 Task: For heading  Tahoma with underline.  font size for heading20,  'Change the font style of data to'Arial.  and font size to 12,  Change the alignment of both headline & data to Align left.  In the sheet  Attendance Tracker Template
Action: Mouse moved to (40, 118)
Screenshot: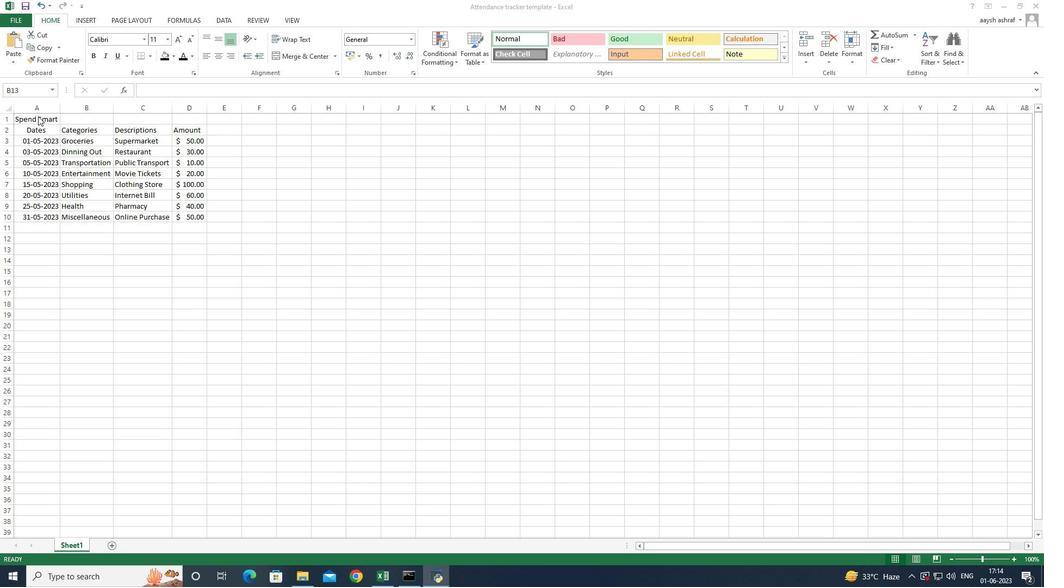
Action: Mouse pressed left at (40, 118)
Screenshot: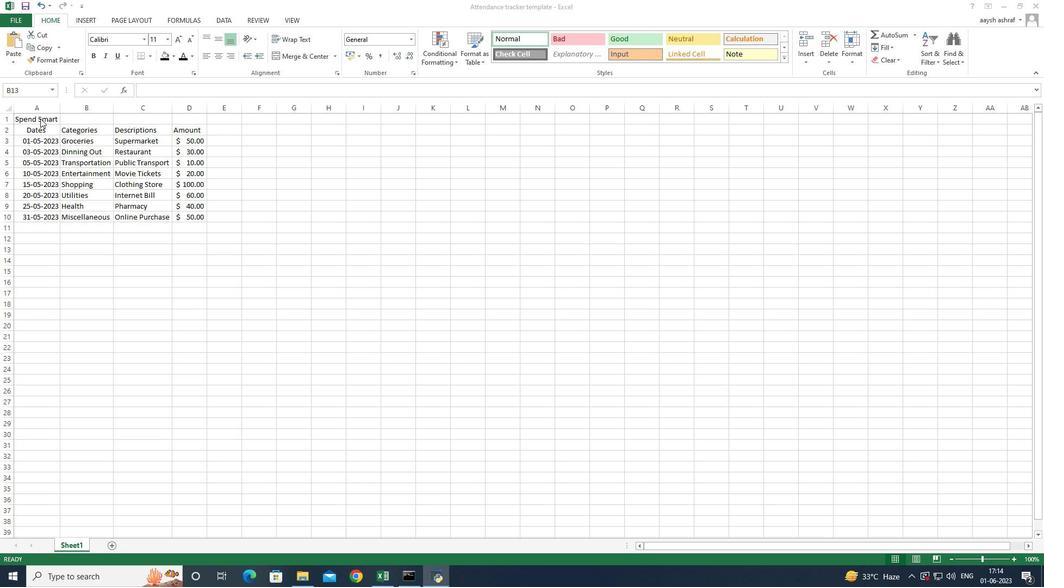 
Action: Mouse moved to (45, 121)
Screenshot: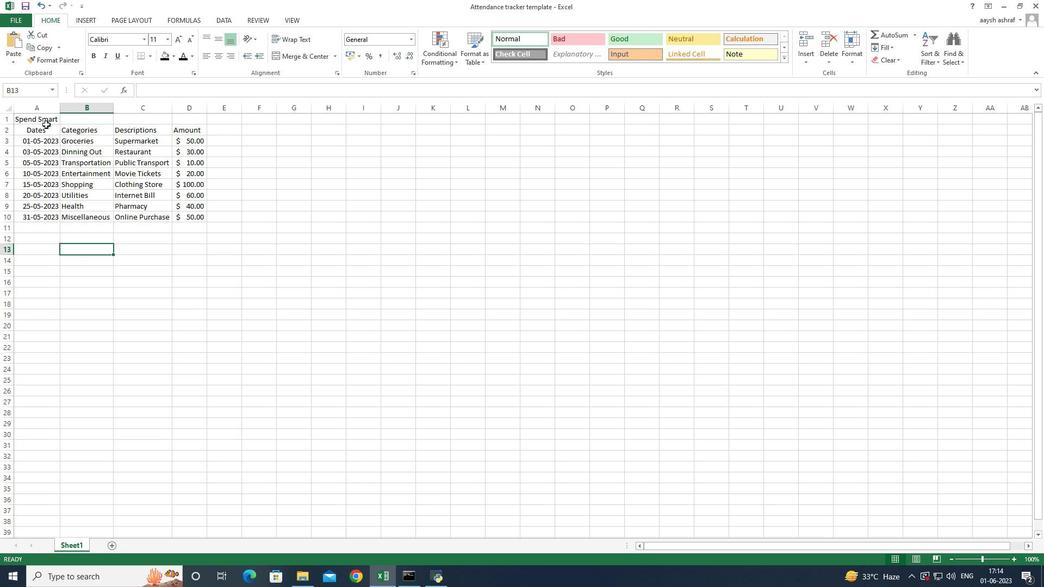 
Action: Mouse pressed left at (45, 121)
Screenshot: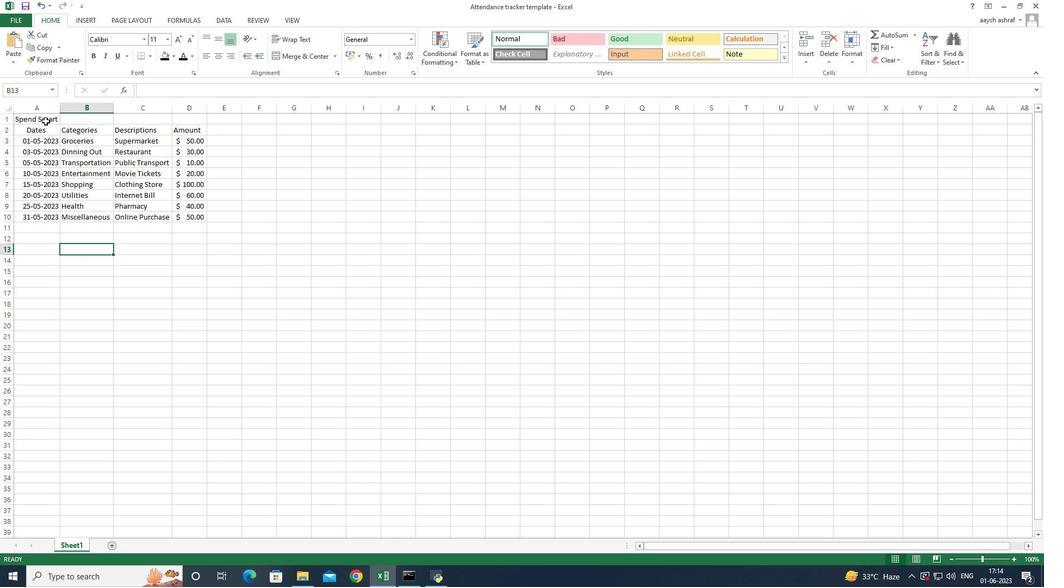 
Action: Mouse moved to (116, 57)
Screenshot: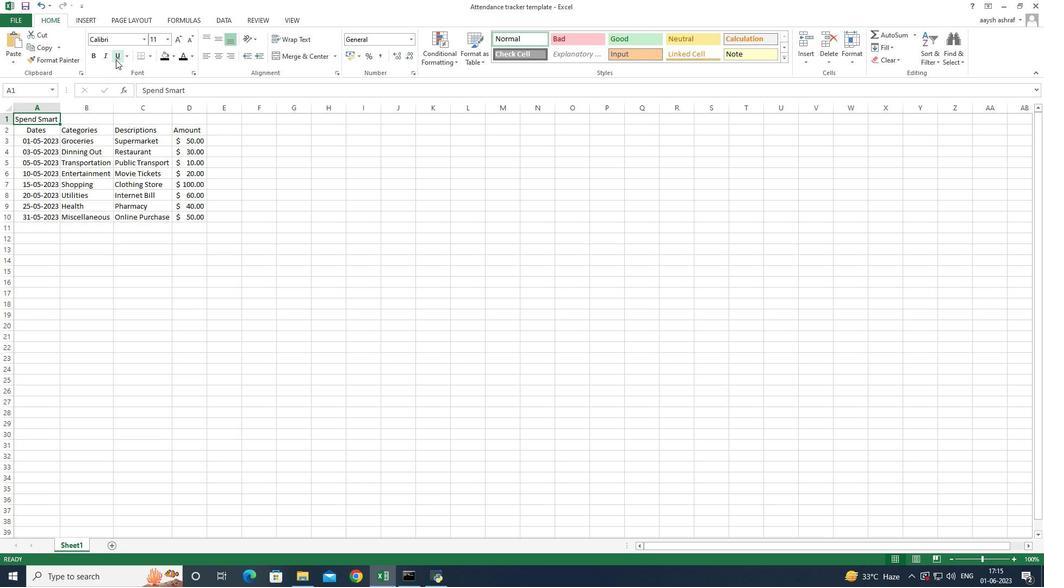 
Action: Mouse pressed left at (116, 57)
Screenshot: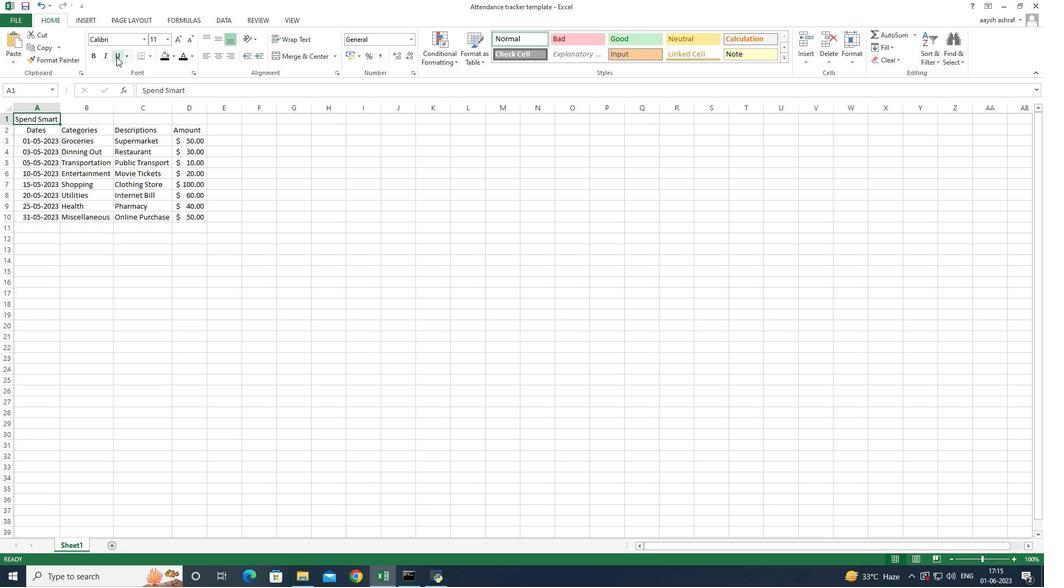 
Action: Mouse moved to (143, 40)
Screenshot: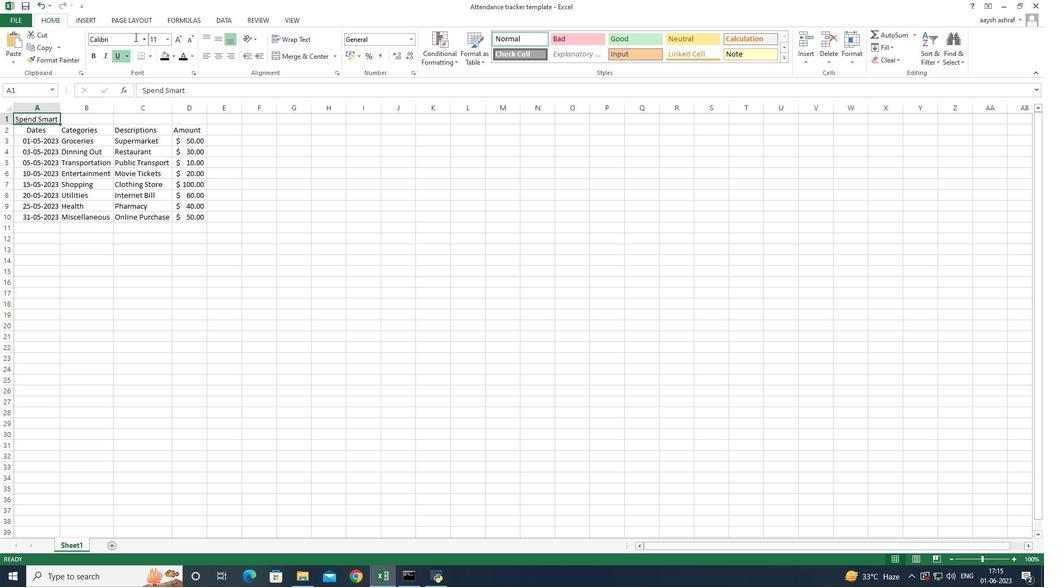 
Action: Mouse pressed left at (143, 40)
Screenshot: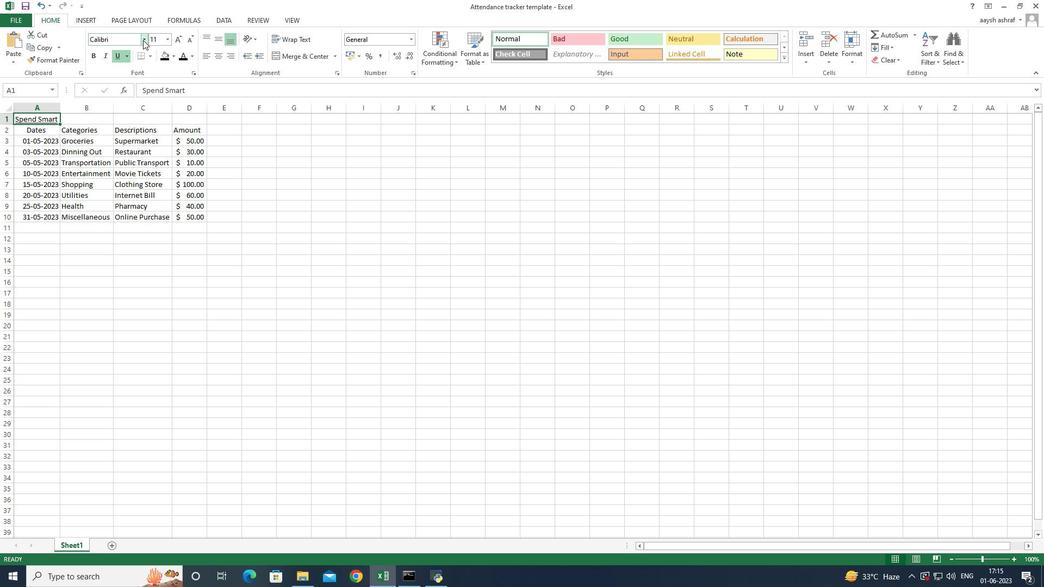 
Action: Mouse moved to (153, 303)
Screenshot: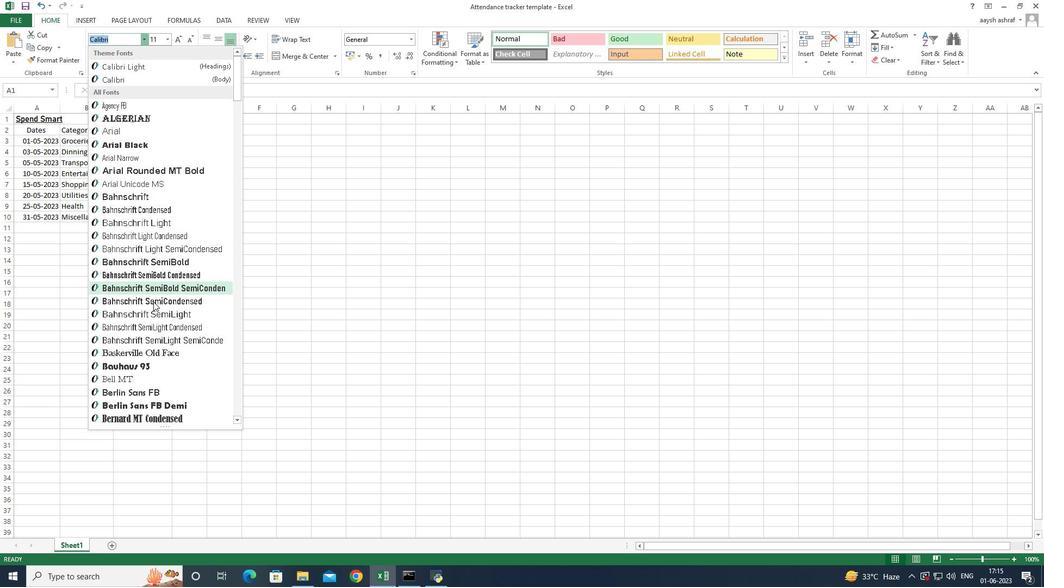 
Action: Mouse scrolled (153, 303) with delta (0, 0)
Screenshot: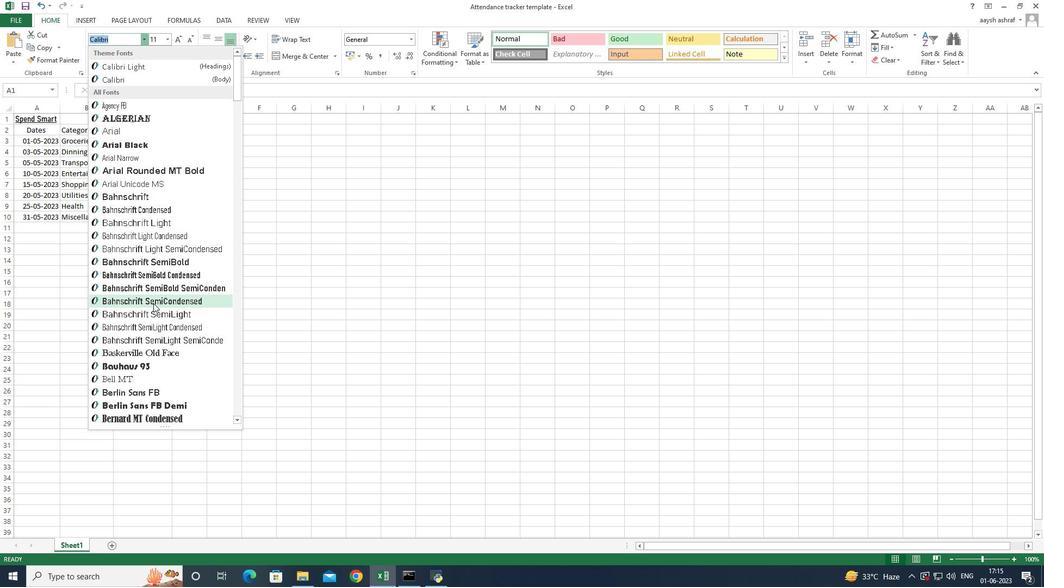 
Action: Mouse scrolled (153, 303) with delta (0, 0)
Screenshot: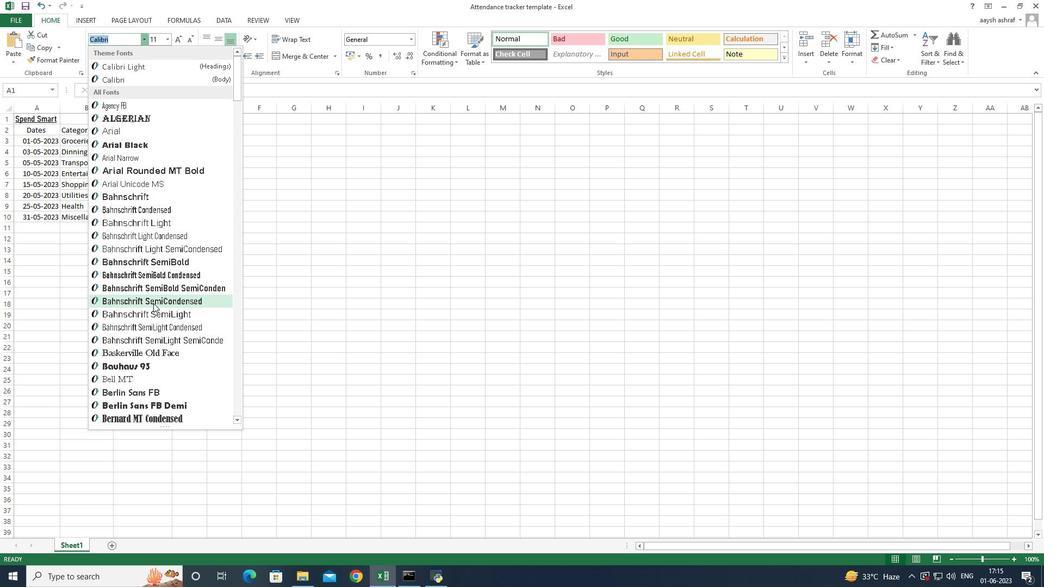 
Action: Mouse scrolled (153, 303) with delta (0, 0)
Screenshot: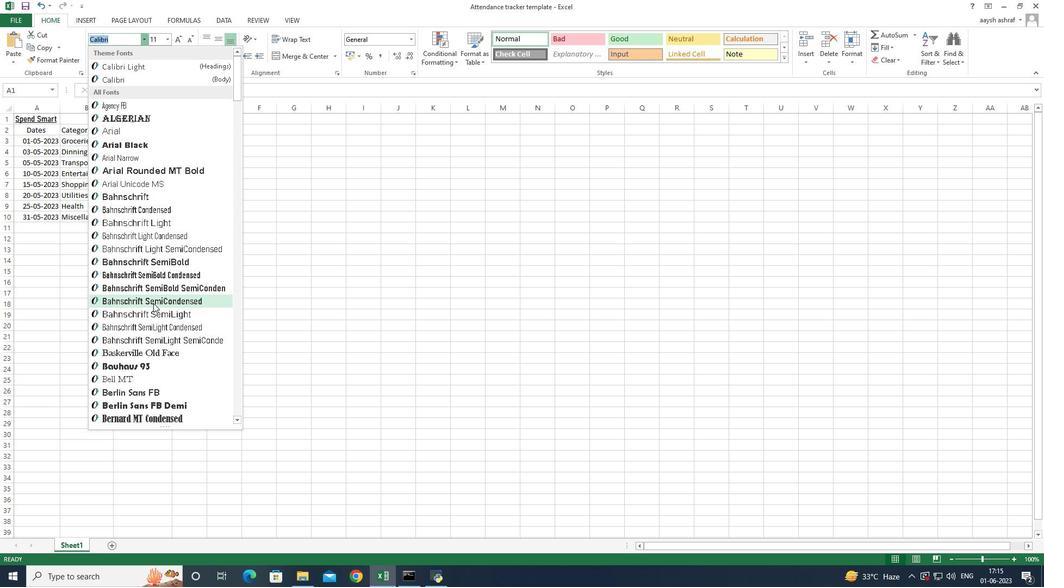 
Action: Mouse scrolled (153, 303) with delta (0, 0)
Screenshot: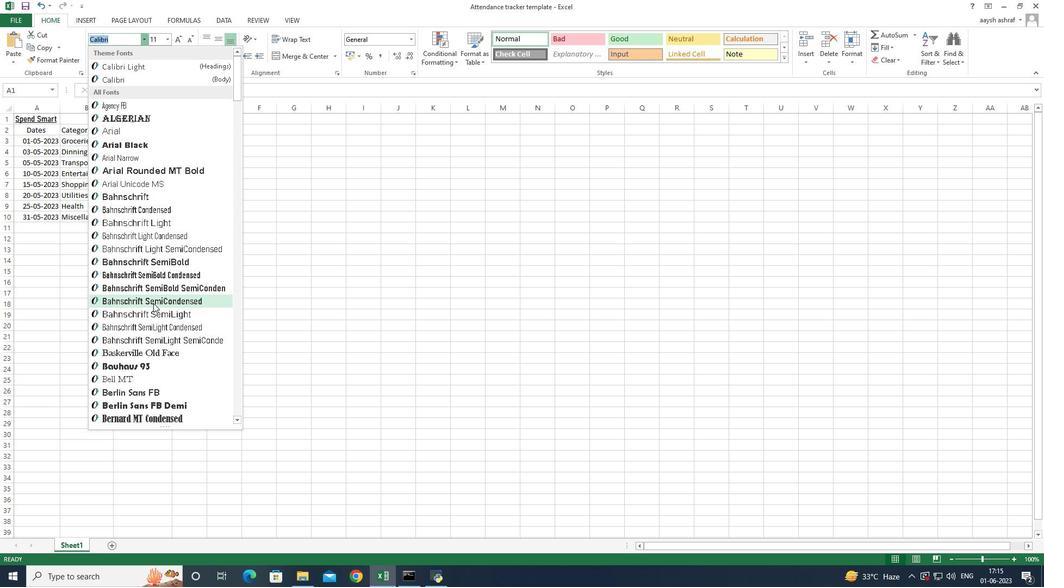 
Action: Mouse moved to (151, 303)
Screenshot: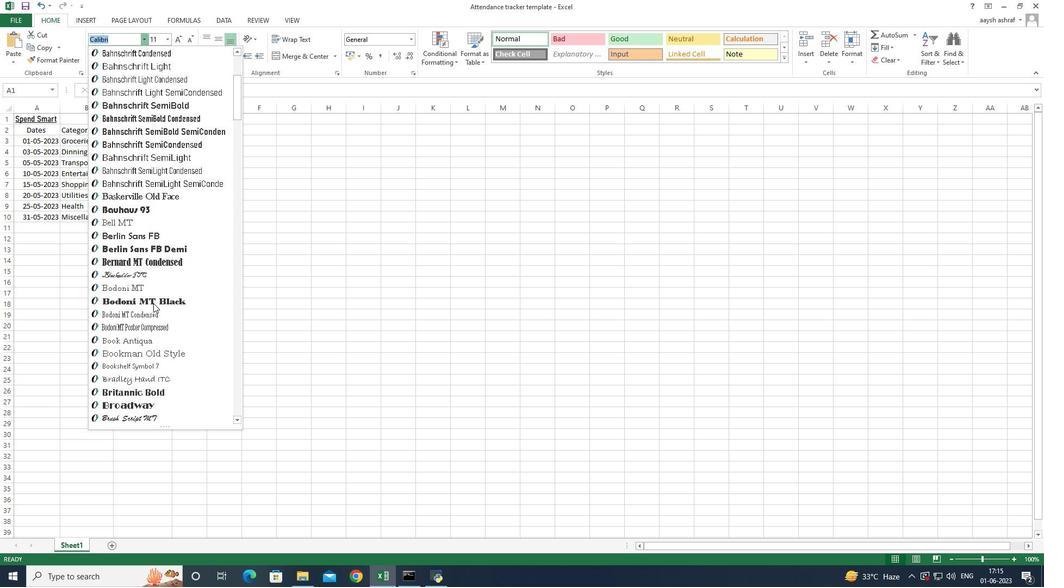 
Action: Mouse scrolled (151, 303) with delta (0, 0)
Screenshot: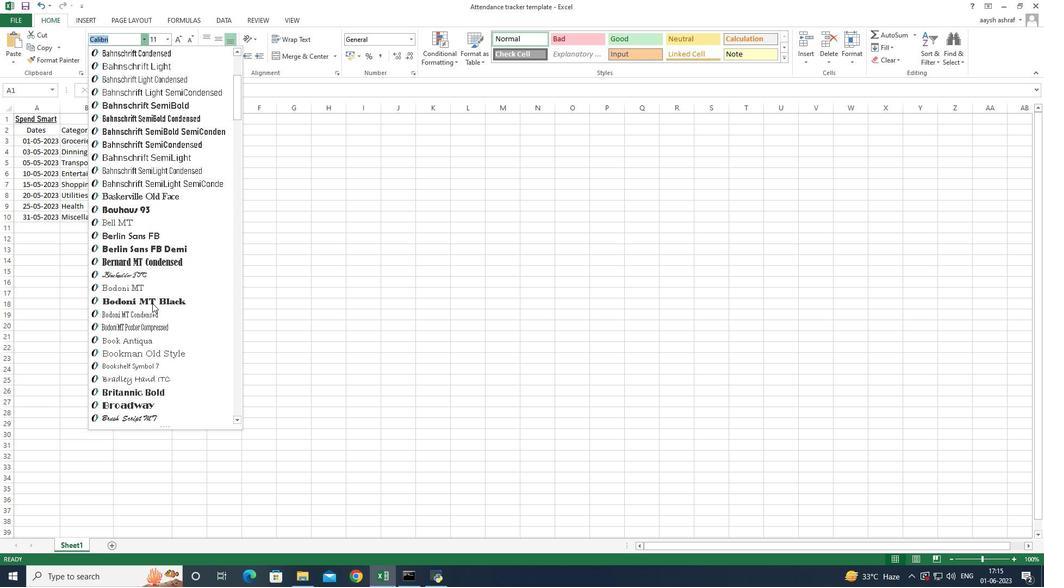 
Action: Mouse scrolled (151, 303) with delta (0, 0)
Screenshot: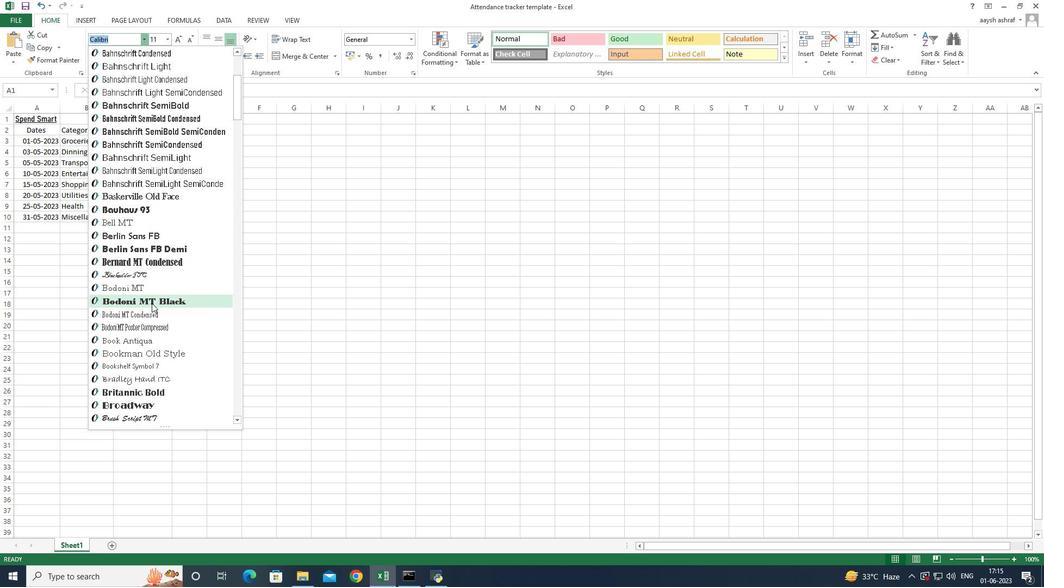 
Action: Mouse scrolled (151, 303) with delta (0, 0)
Screenshot: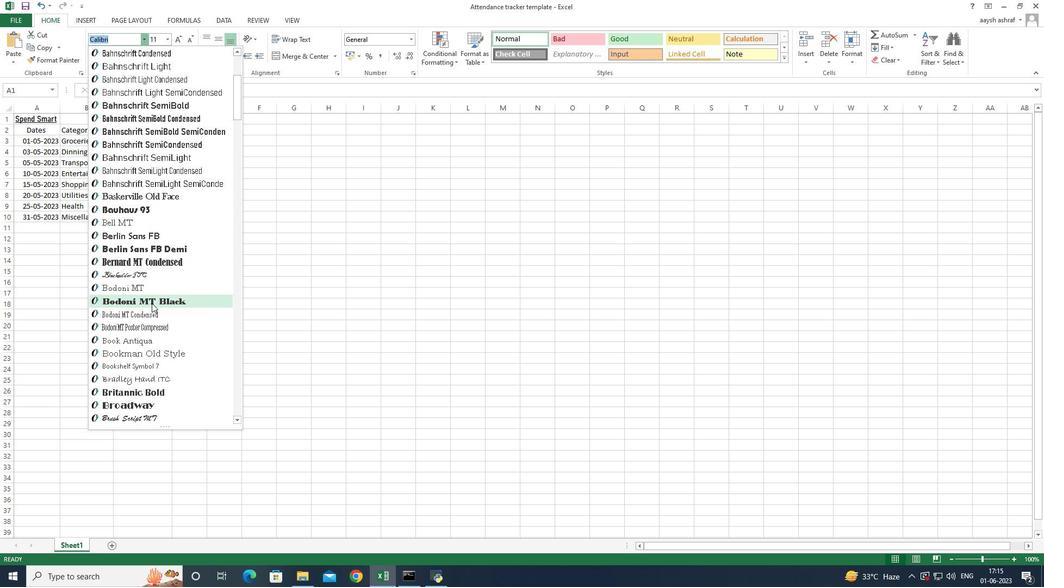 
Action: Mouse scrolled (151, 303) with delta (0, 0)
Screenshot: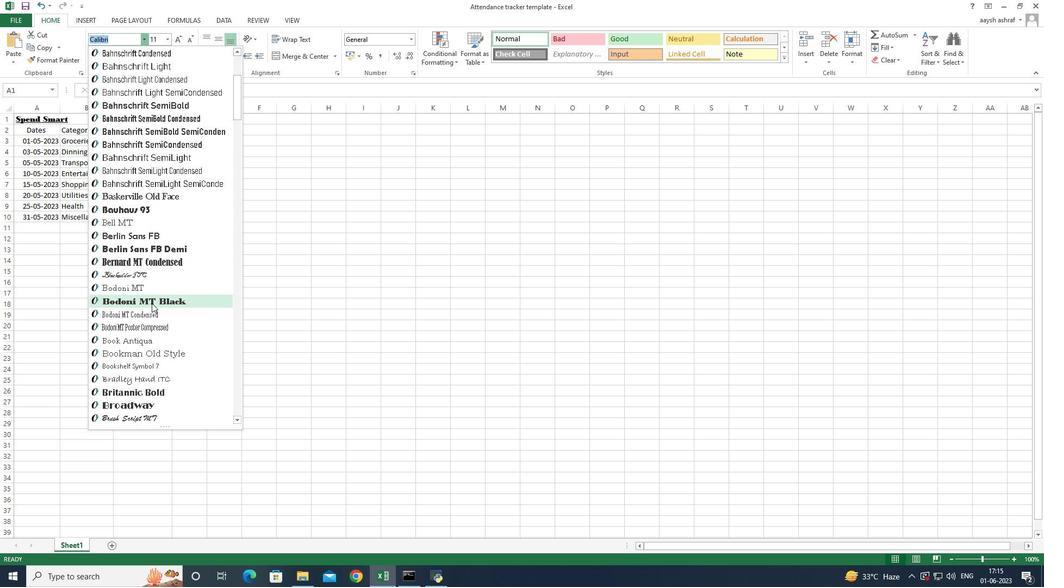 
Action: Mouse scrolled (151, 303) with delta (0, 0)
Screenshot: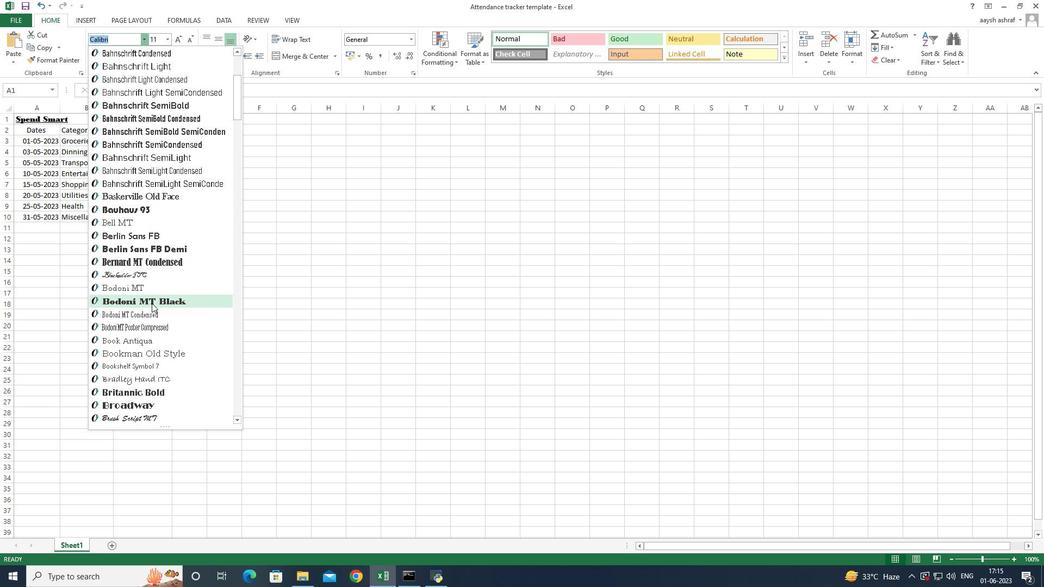
Action: Mouse moved to (145, 303)
Screenshot: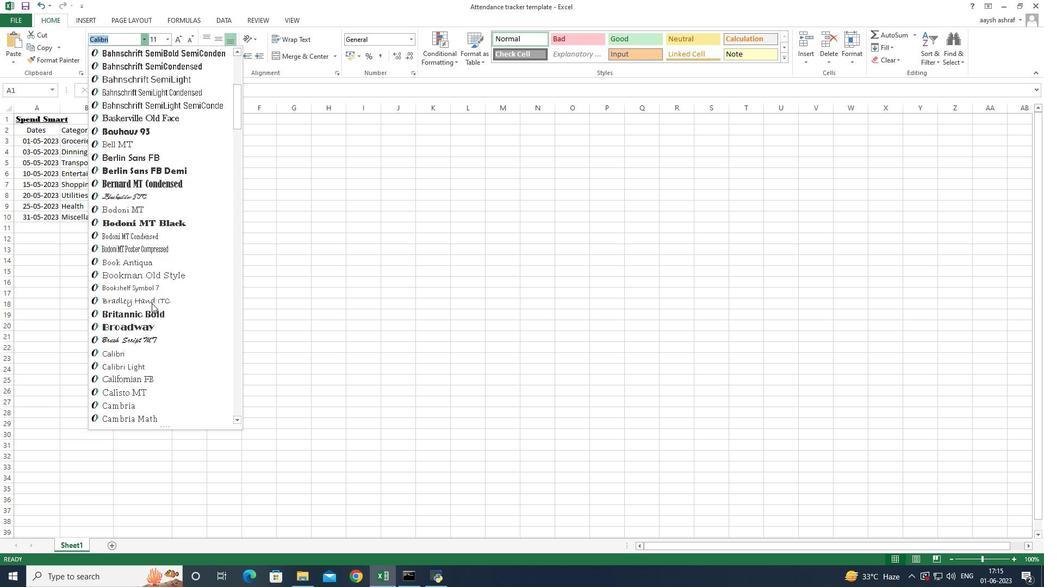 
Action: Mouse scrolled (145, 302) with delta (0, 0)
Screenshot: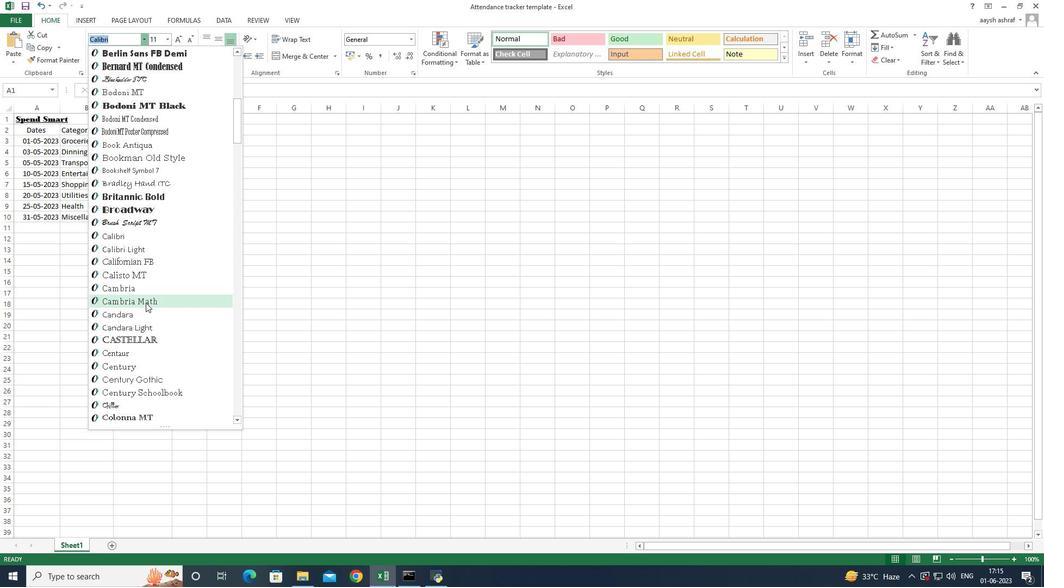 
Action: Mouse scrolled (145, 302) with delta (0, 0)
Screenshot: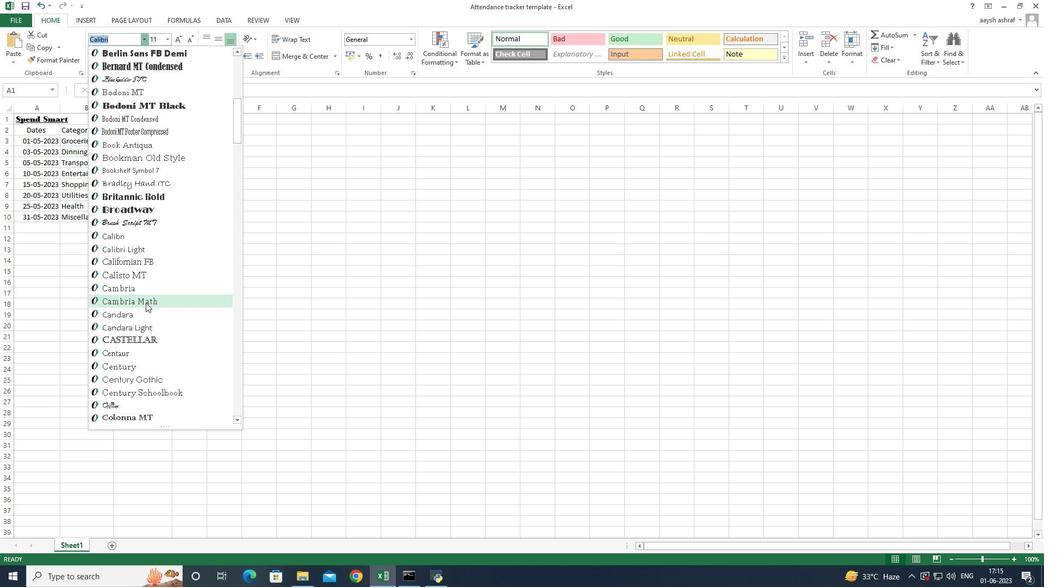 
Action: Mouse scrolled (145, 302) with delta (0, 0)
Screenshot: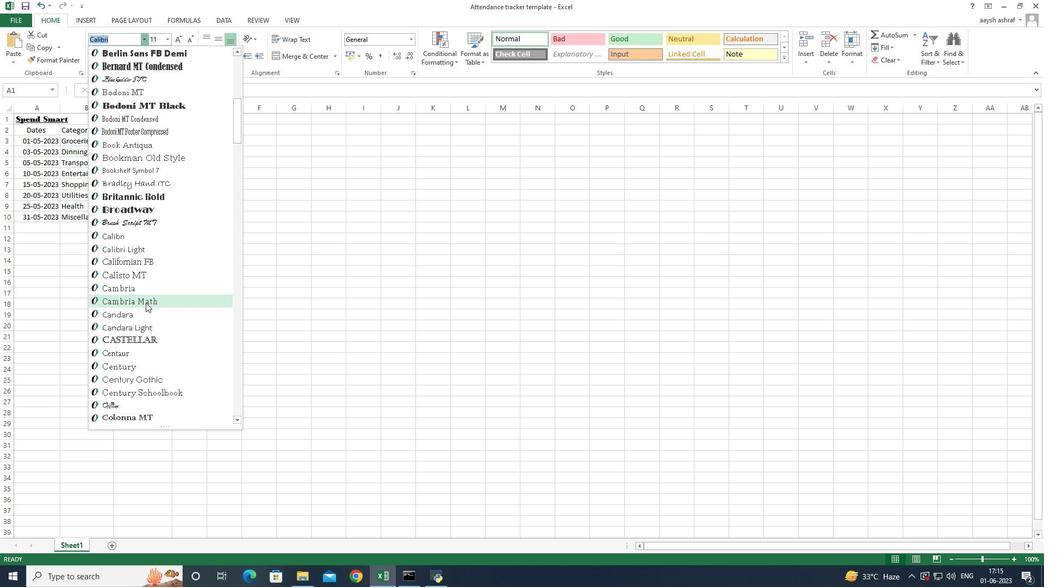 
Action: Mouse scrolled (145, 302) with delta (0, 0)
Screenshot: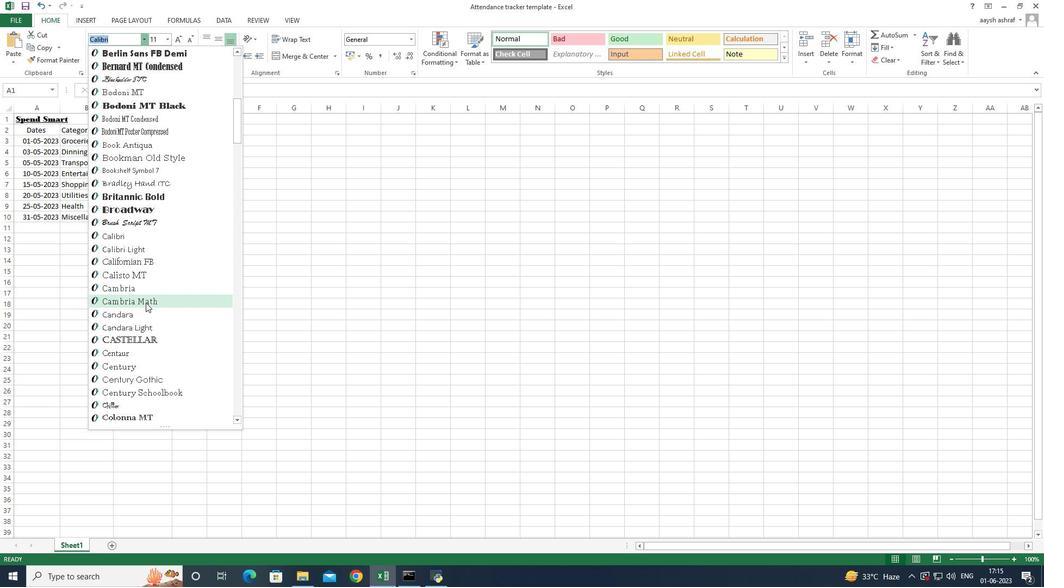 
Action: Mouse scrolled (145, 302) with delta (0, 0)
Screenshot: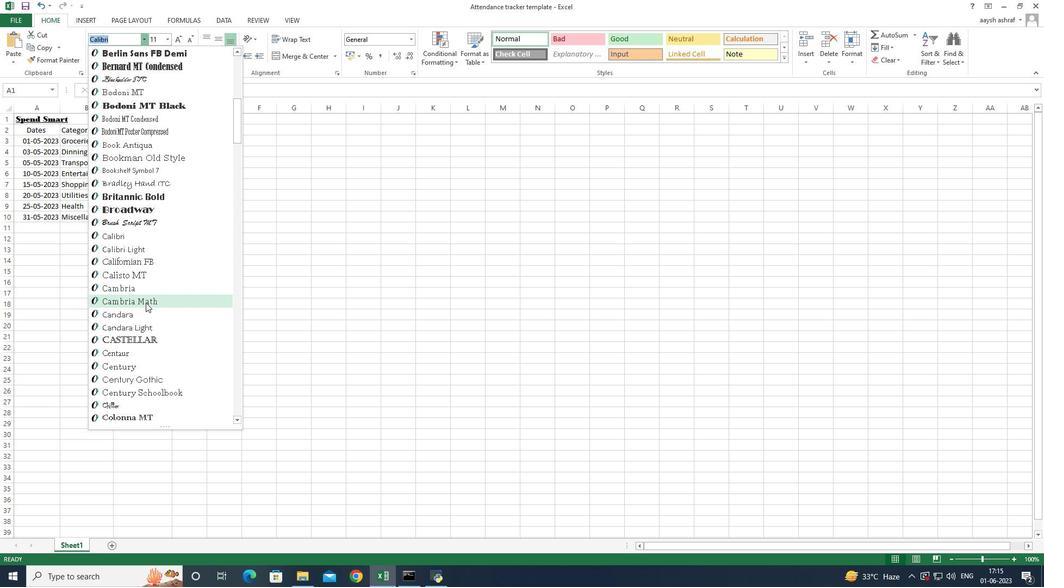 
Action: Mouse scrolled (145, 302) with delta (0, 0)
Screenshot: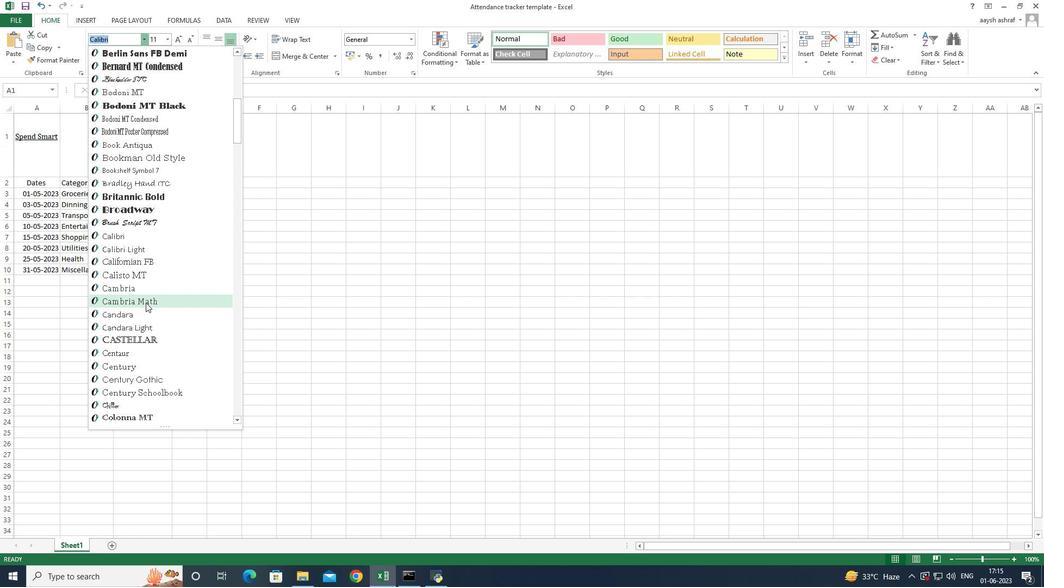 
Action: Mouse scrolled (145, 302) with delta (0, 0)
Screenshot: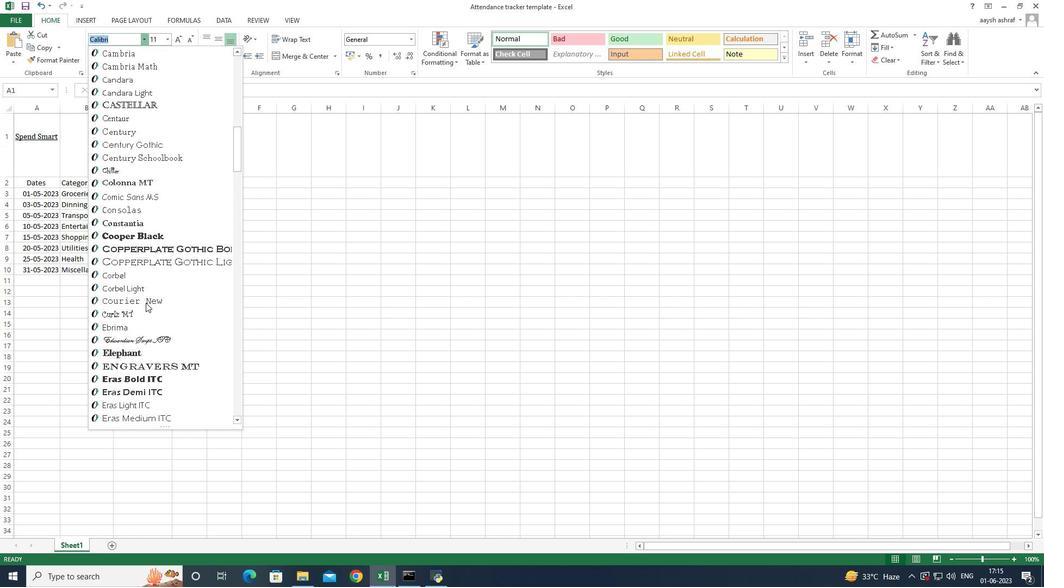 
Action: Mouse scrolled (145, 302) with delta (0, 0)
Screenshot: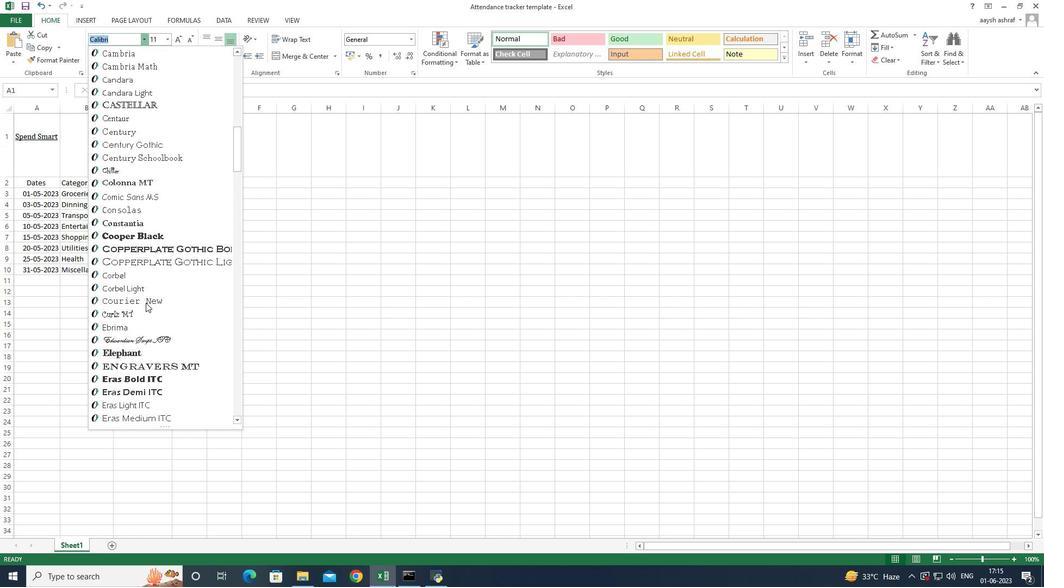 
Action: Mouse scrolled (145, 302) with delta (0, 0)
Screenshot: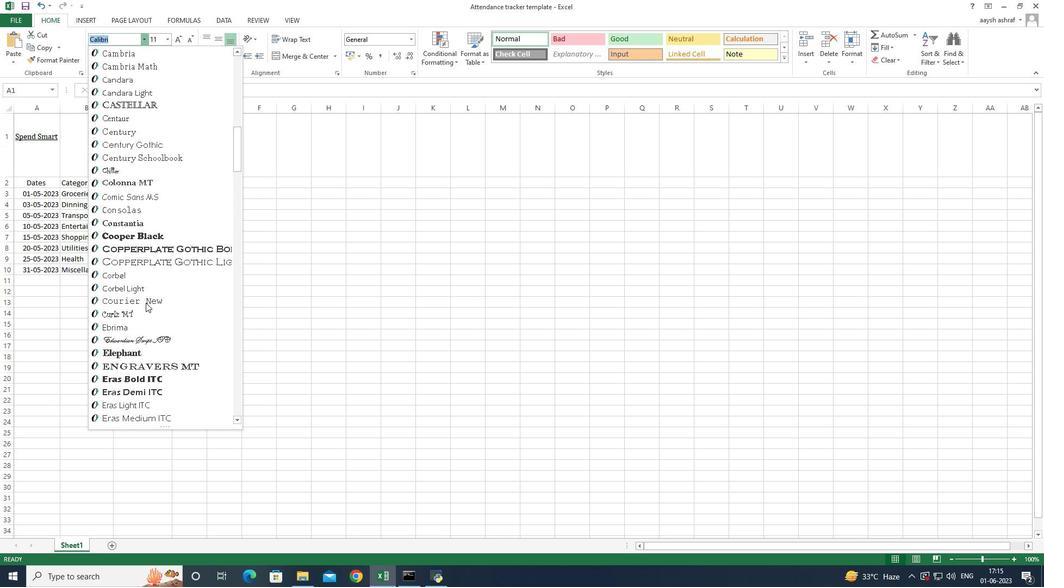 
Action: Mouse scrolled (145, 302) with delta (0, 0)
Screenshot: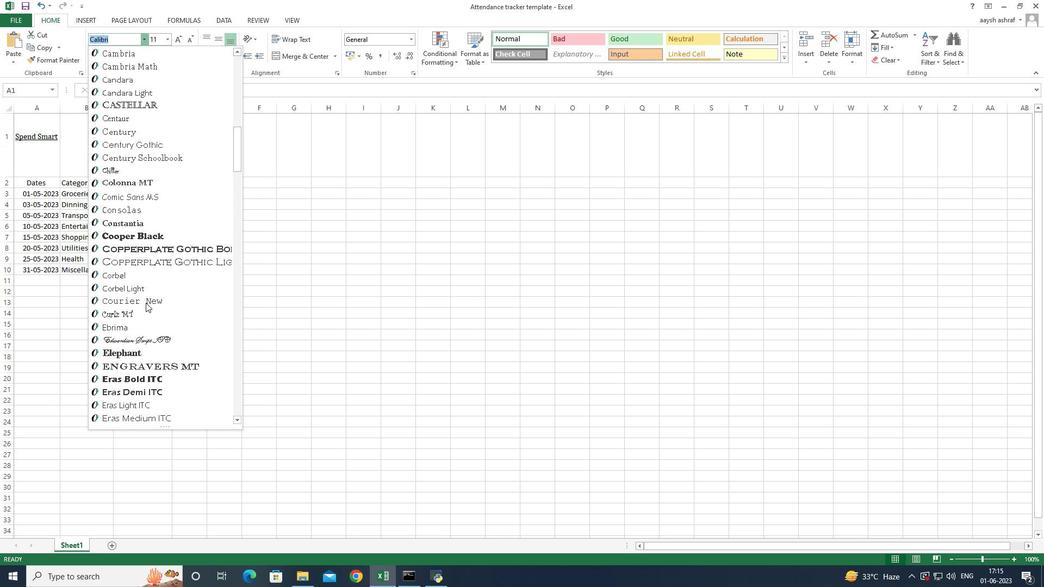 
Action: Mouse moved to (149, 299)
Screenshot: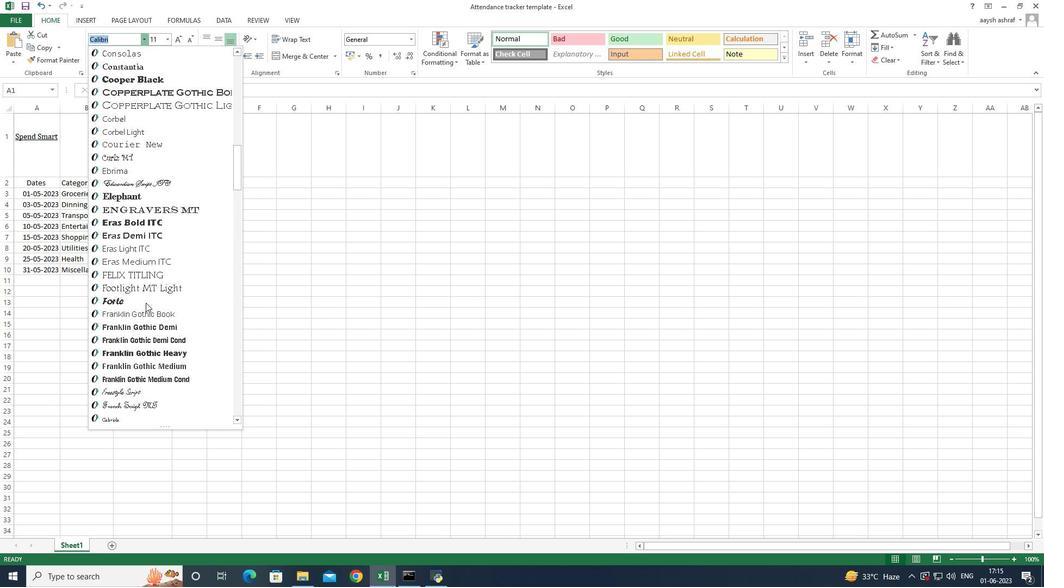 
Action: Mouse scrolled (149, 298) with delta (0, 0)
Screenshot: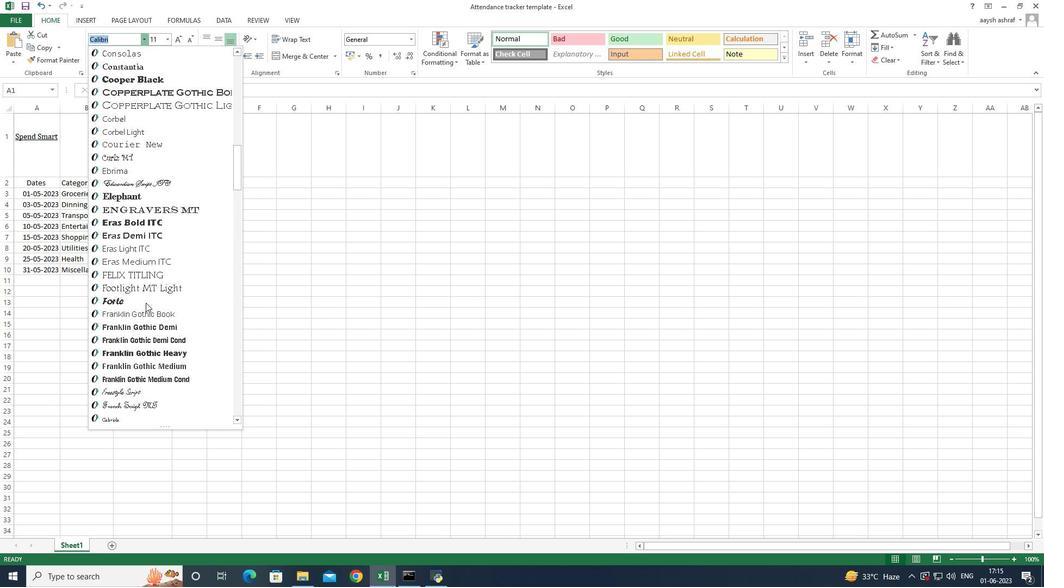 
Action: Mouse scrolled (149, 298) with delta (0, 0)
Screenshot: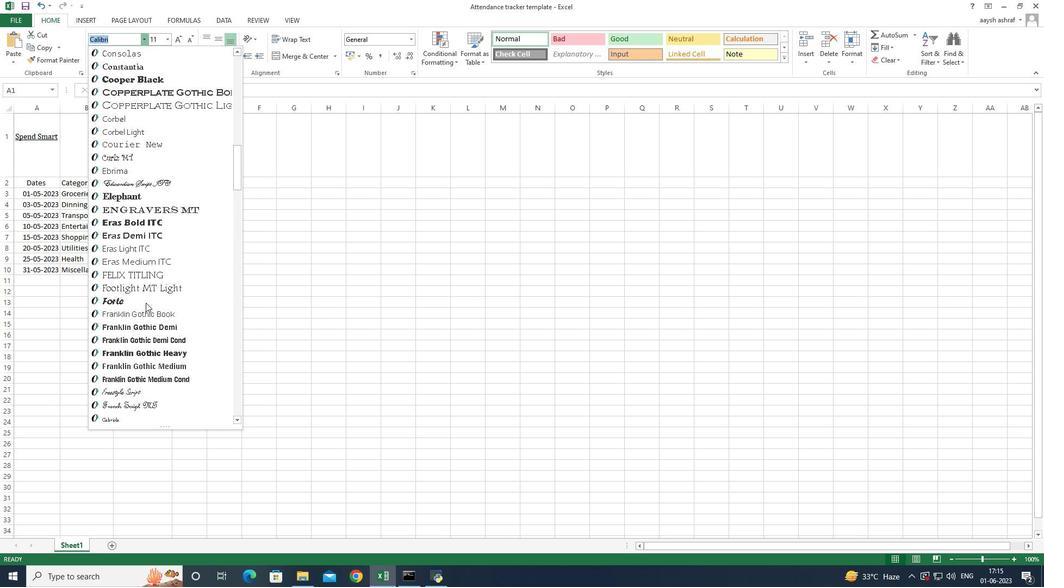 
Action: Mouse scrolled (149, 298) with delta (0, 0)
Screenshot: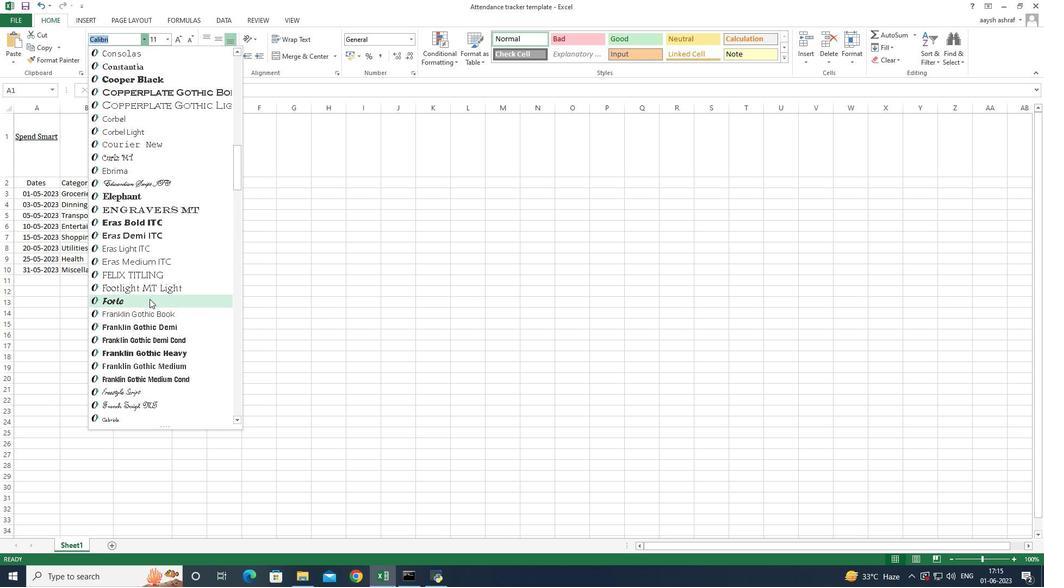 
Action: Mouse moved to (164, 290)
Screenshot: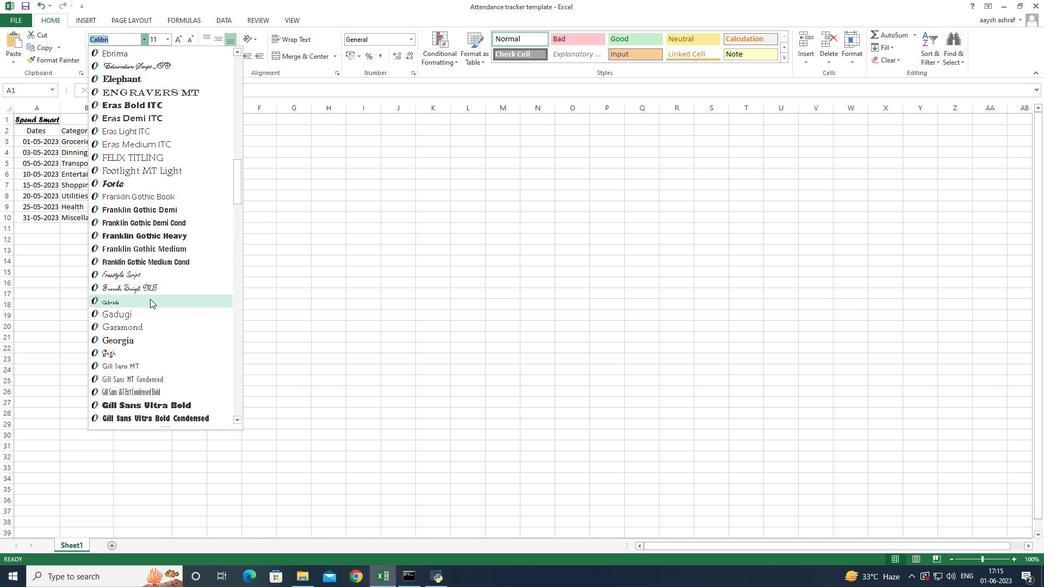 
Action: Mouse scrolled (164, 289) with delta (0, 0)
Screenshot: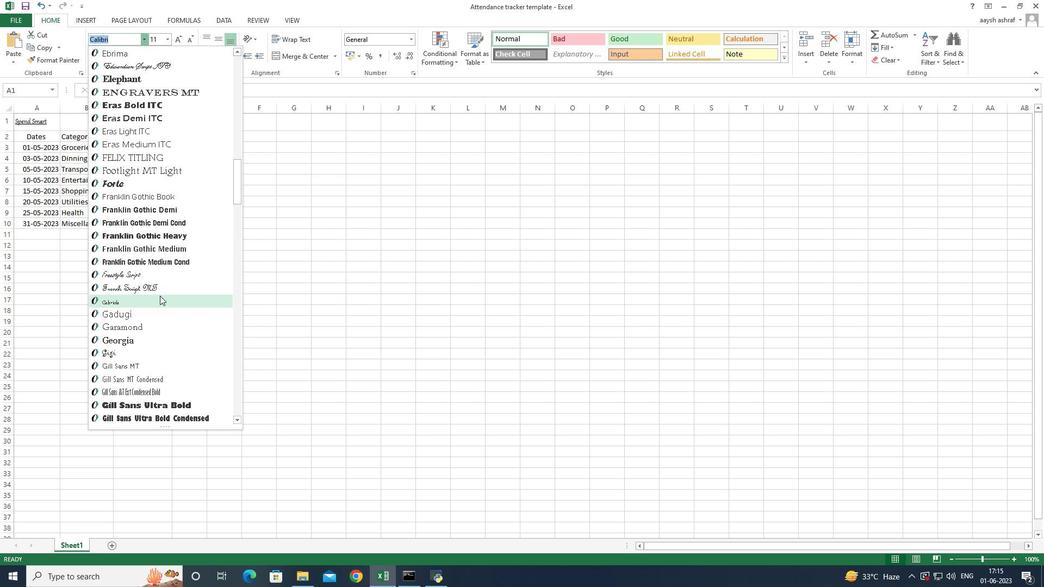 
Action: Mouse scrolled (164, 289) with delta (0, 0)
Screenshot: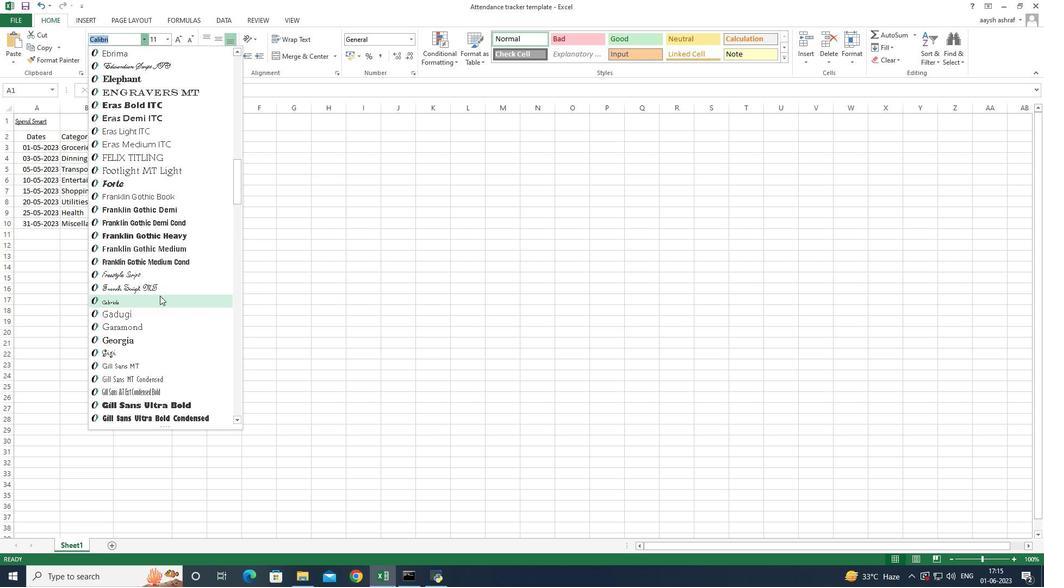 
Action: Mouse scrolled (164, 289) with delta (0, 0)
Screenshot: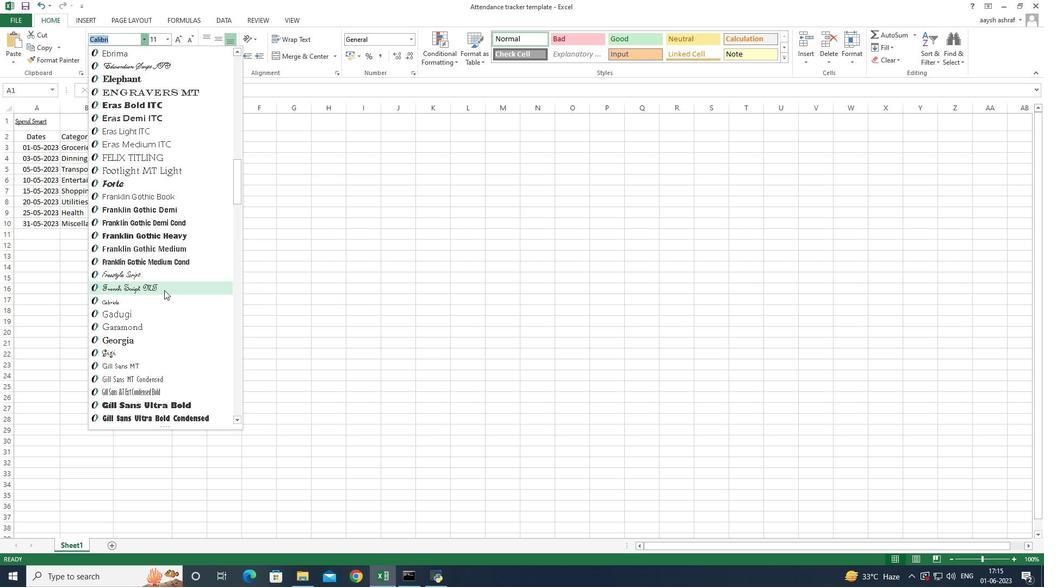 
Action: Mouse moved to (164, 288)
Screenshot: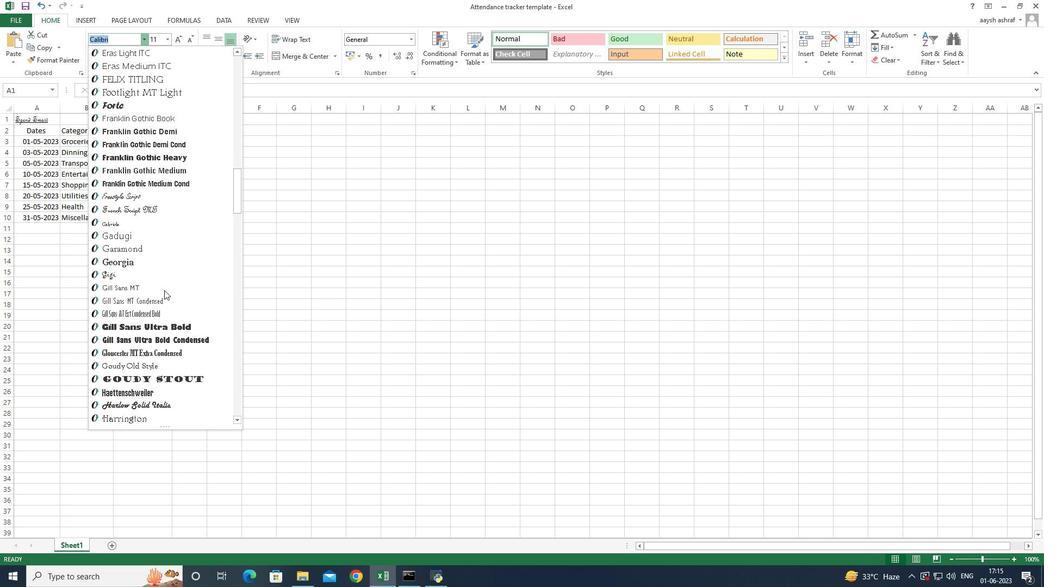 
Action: Mouse scrolled (164, 288) with delta (0, 0)
Screenshot: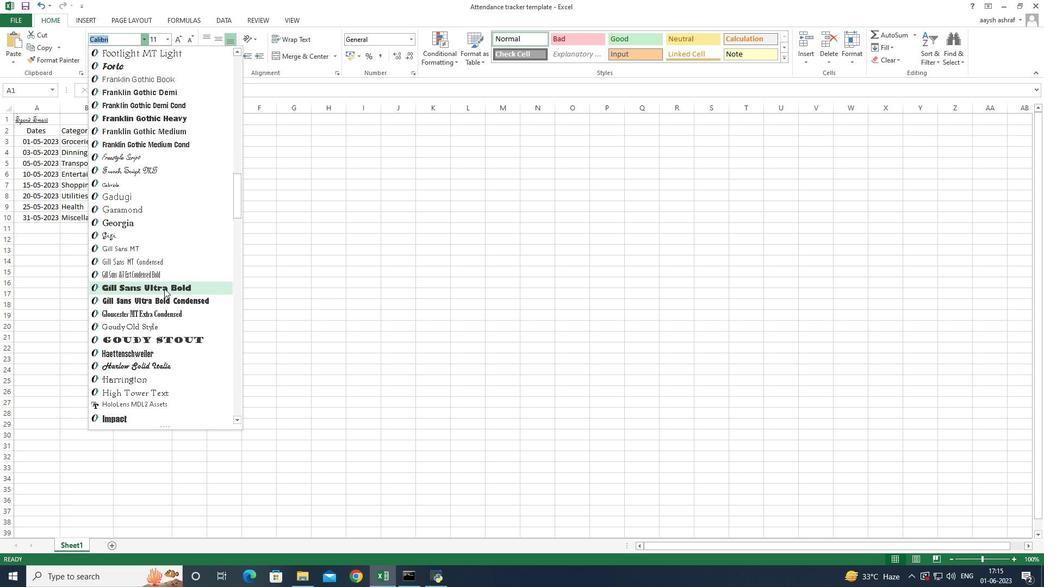 
Action: Mouse scrolled (164, 288) with delta (0, 0)
Screenshot: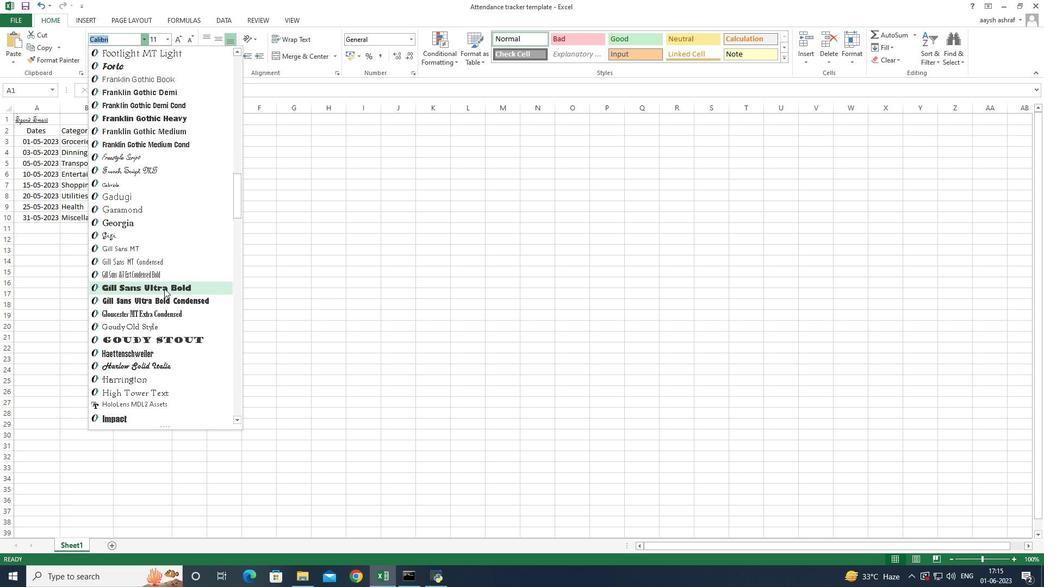 
Action: Mouse scrolled (164, 288) with delta (0, 0)
Screenshot: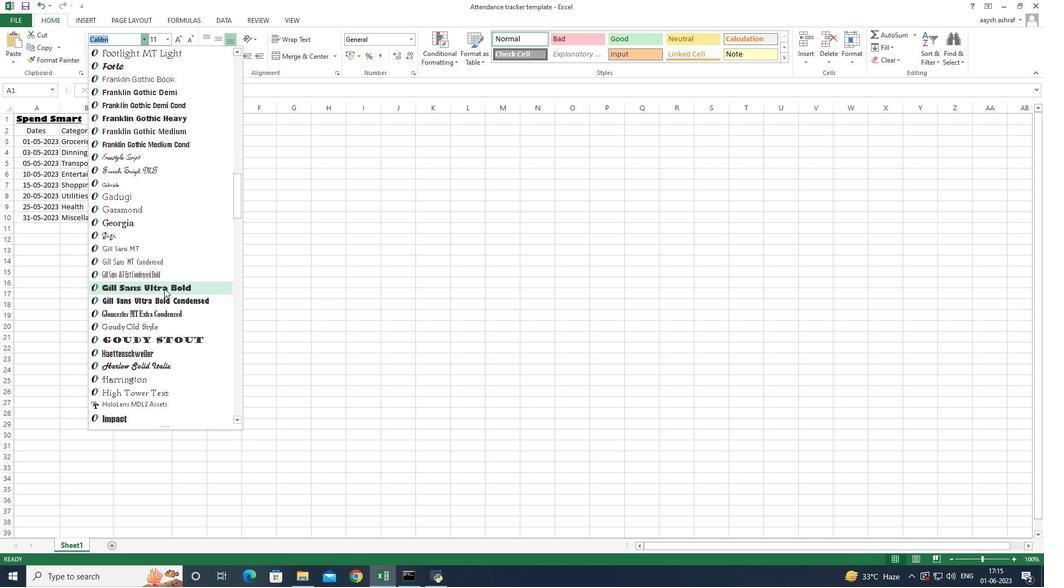 
Action: Mouse scrolled (164, 288) with delta (0, 0)
Screenshot: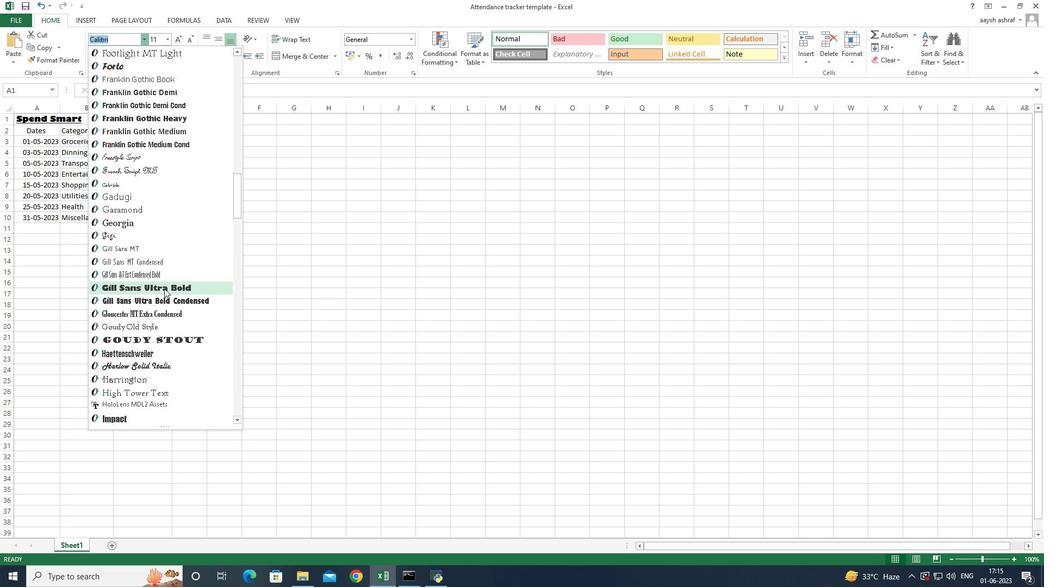 
Action: Mouse scrolled (164, 288) with delta (0, 0)
Screenshot: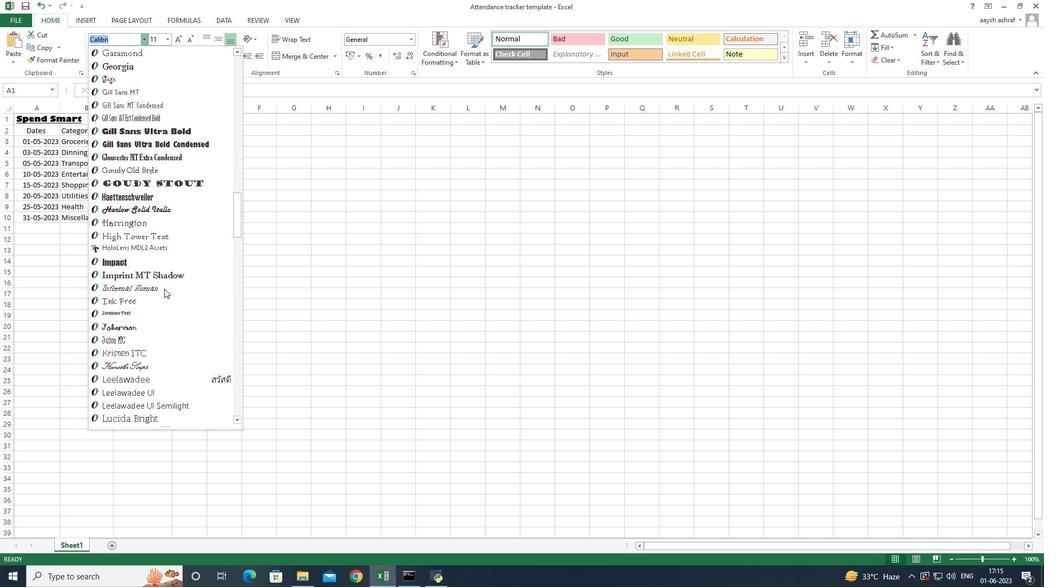 
Action: Mouse scrolled (164, 288) with delta (0, 0)
Screenshot: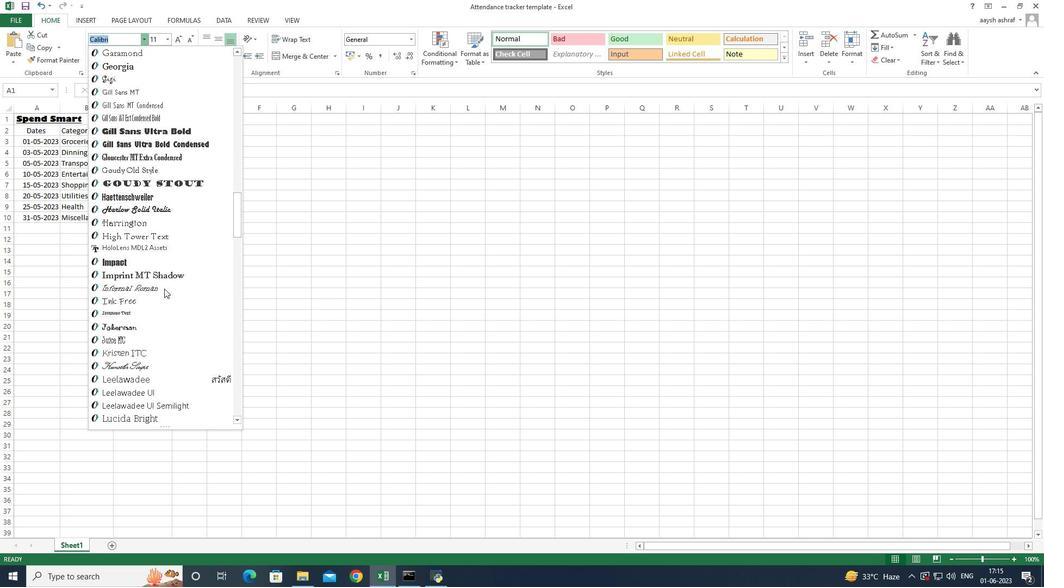 
Action: Mouse scrolled (164, 288) with delta (0, 0)
Screenshot: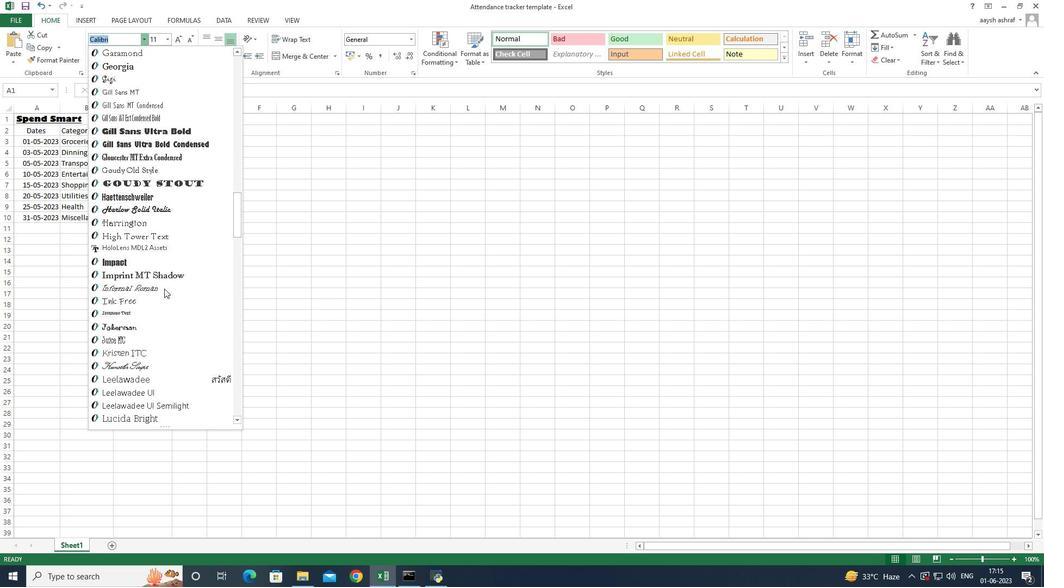 
Action: Mouse moved to (163, 288)
Screenshot: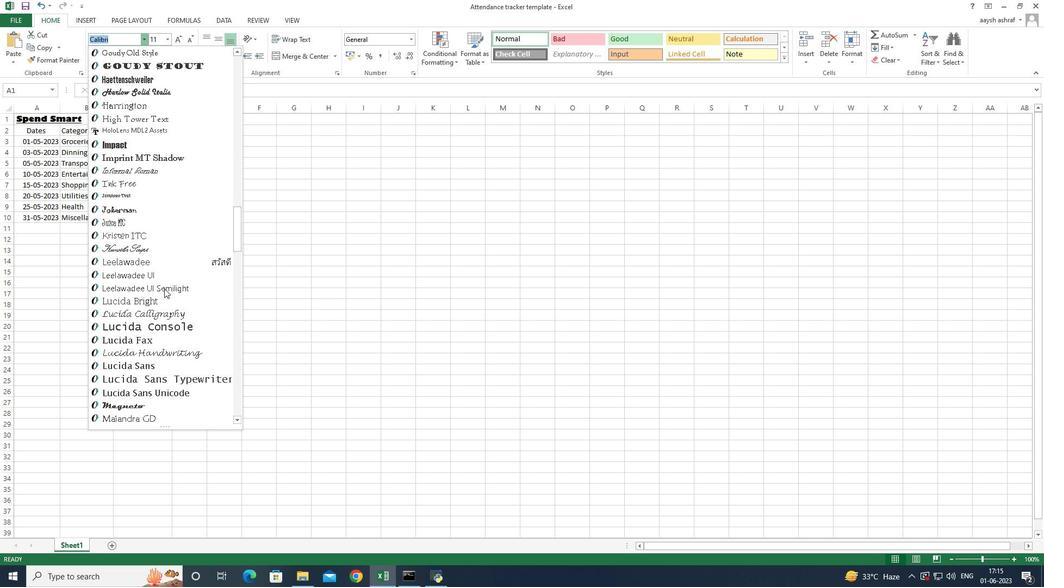 
Action: Mouse scrolled (163, 288) with delta (0, 0)
Screenshot: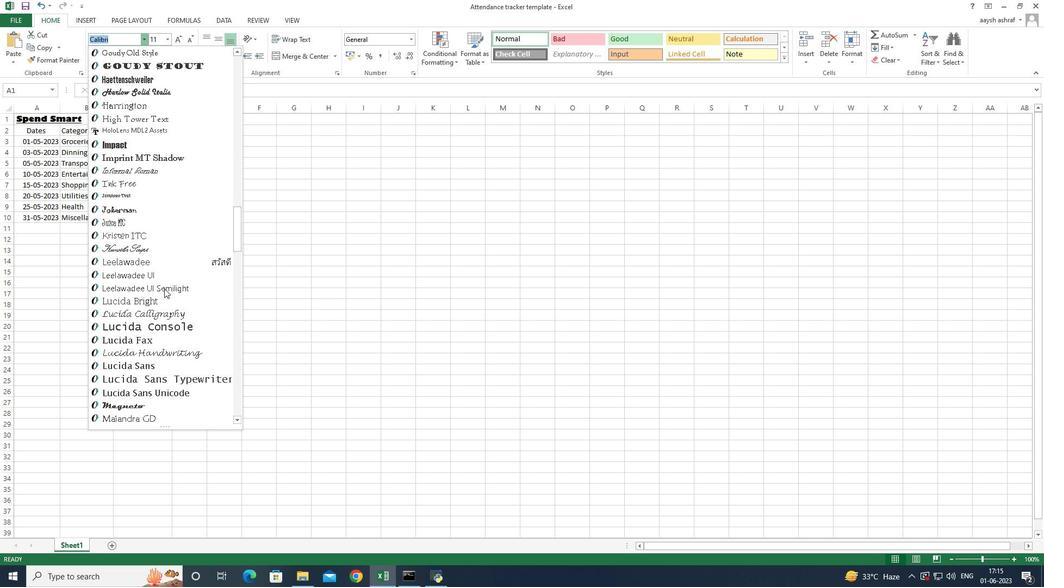
Action: Mouse scrolled (163, 288) with delta (0, 0)
Screenshot: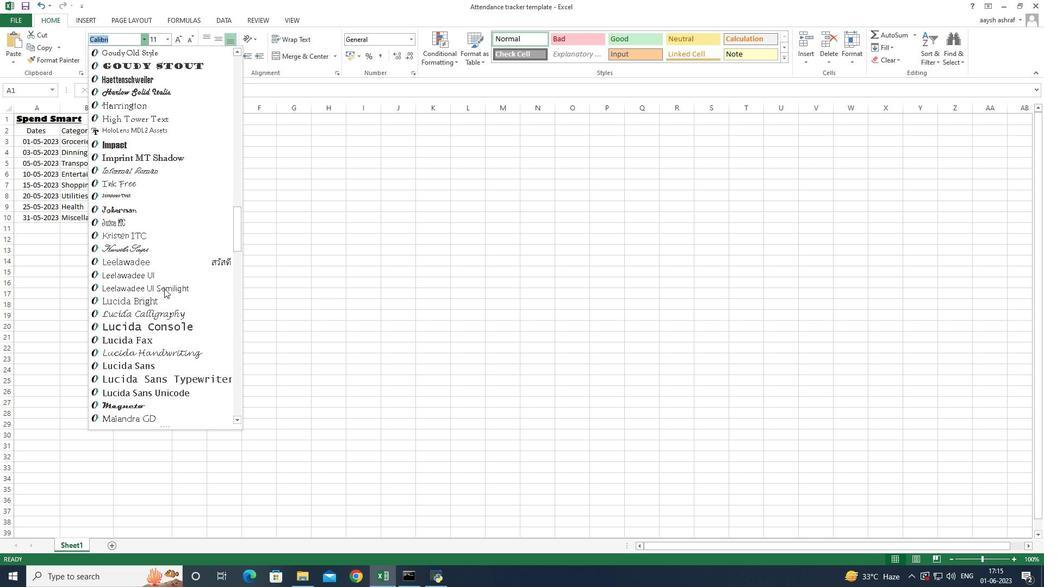 
Action: Mouse moved to (163, 289)
Screenshot: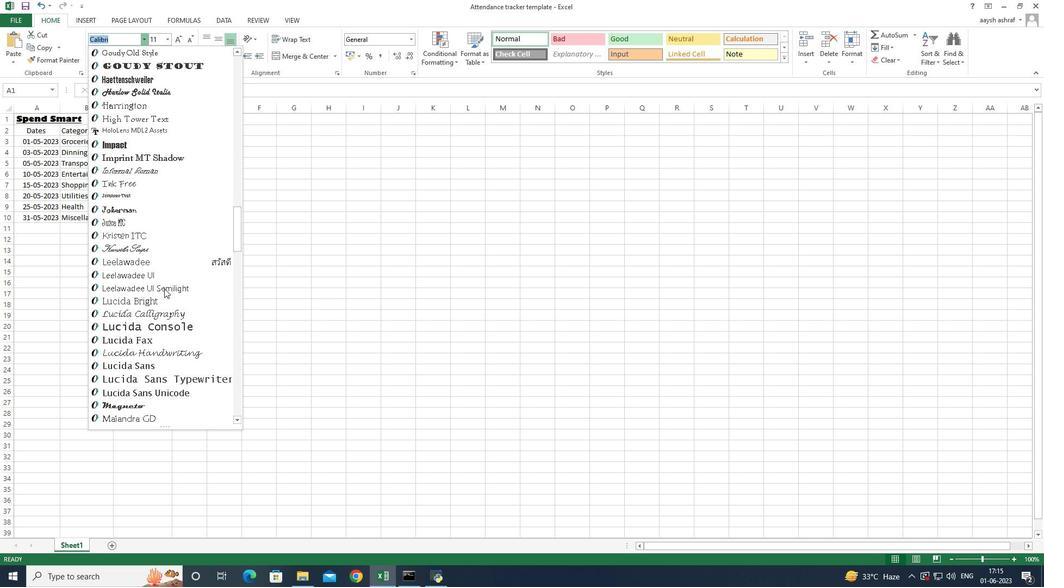 
Action: Mouse scrolled (163, 288) with delta (0, 0)
Screenshot: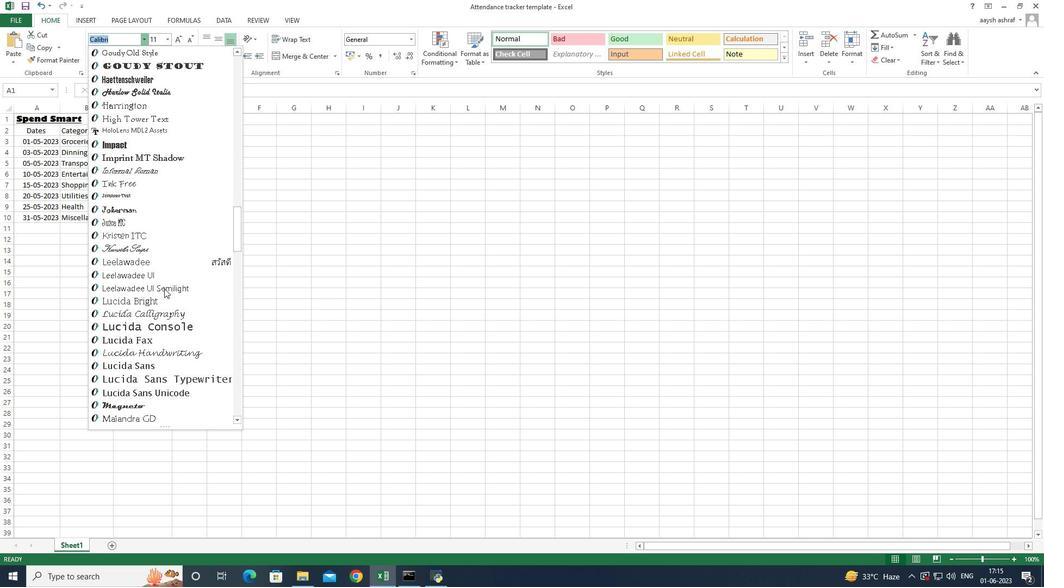 
Action: Mouse scrolled (163, 288) with delta (0, 0)
Screenshot: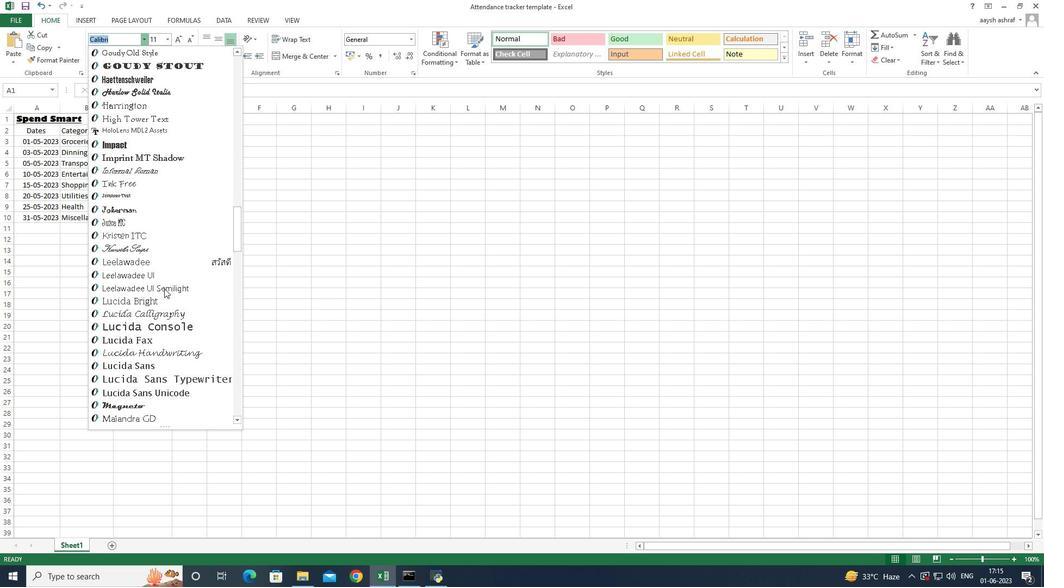 
Action: Mouse moved to (163, 292)
Screenshot: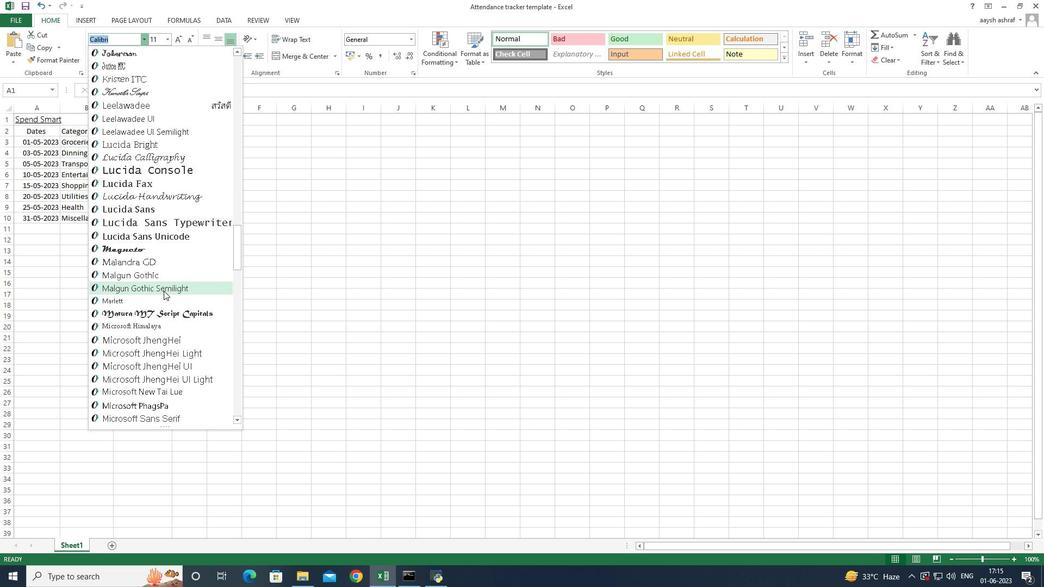 
Action: Mouse scrolled (163, 291) with delta (0, 0)
Screenshot: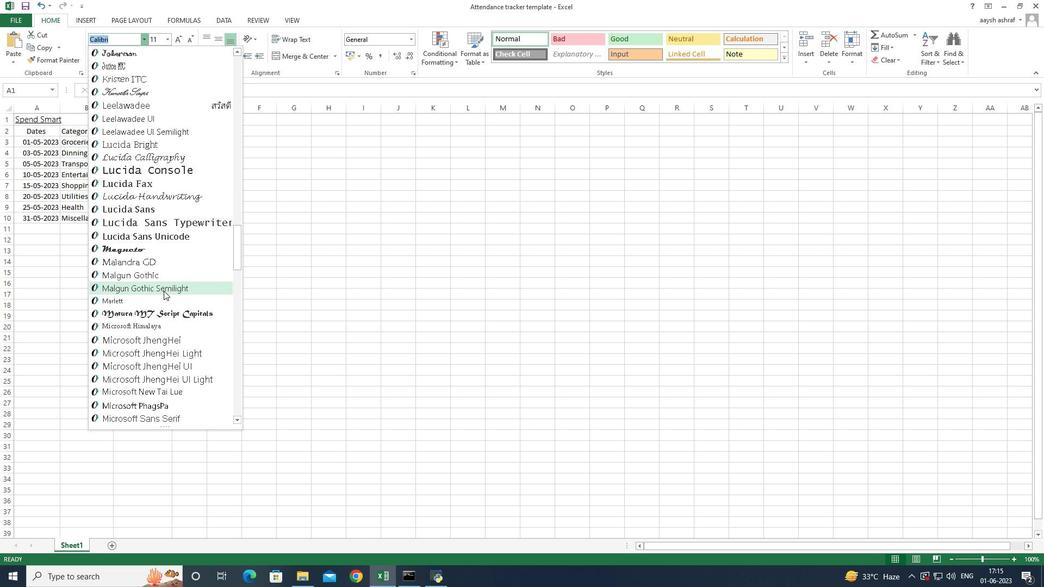 
Action: Mouse moved to (163, 293)
Screenshot: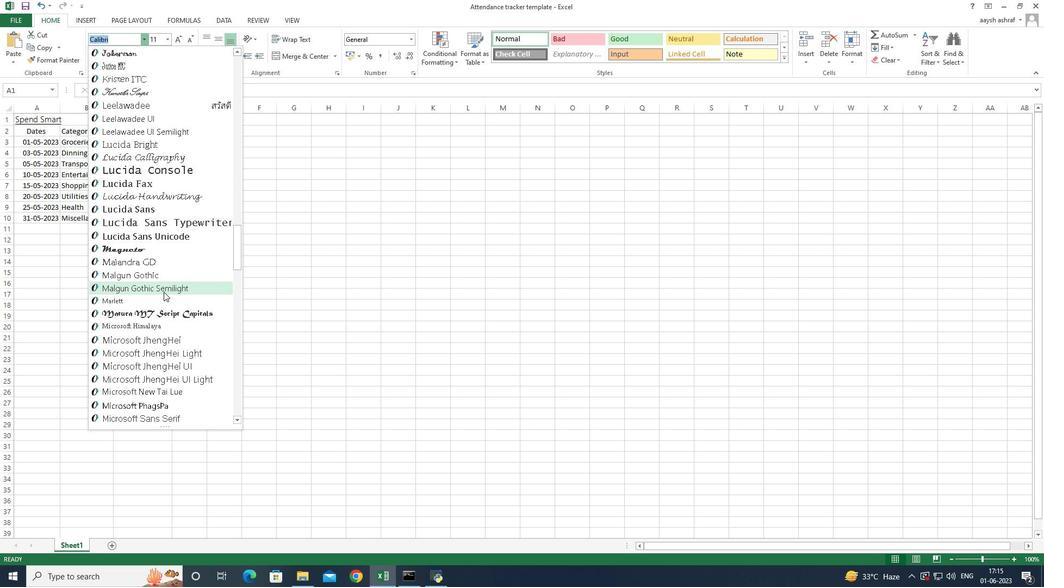 
Action: Mouse scrolled (163, 292) with delta (0, 0)
Screenshot: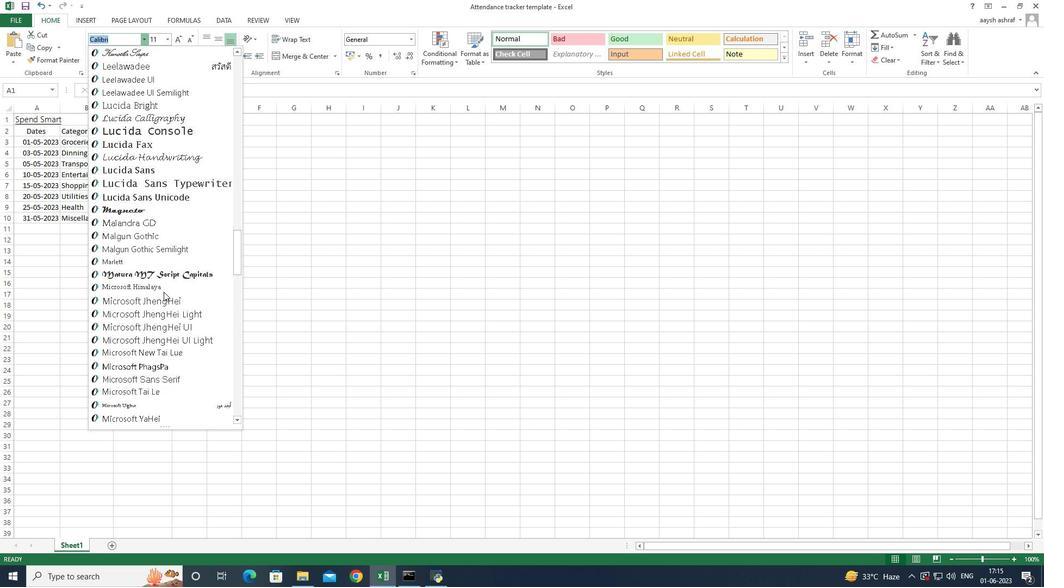 
Action: Mouse scrolled (163, 292) with delta (0, 0)
Screenshot: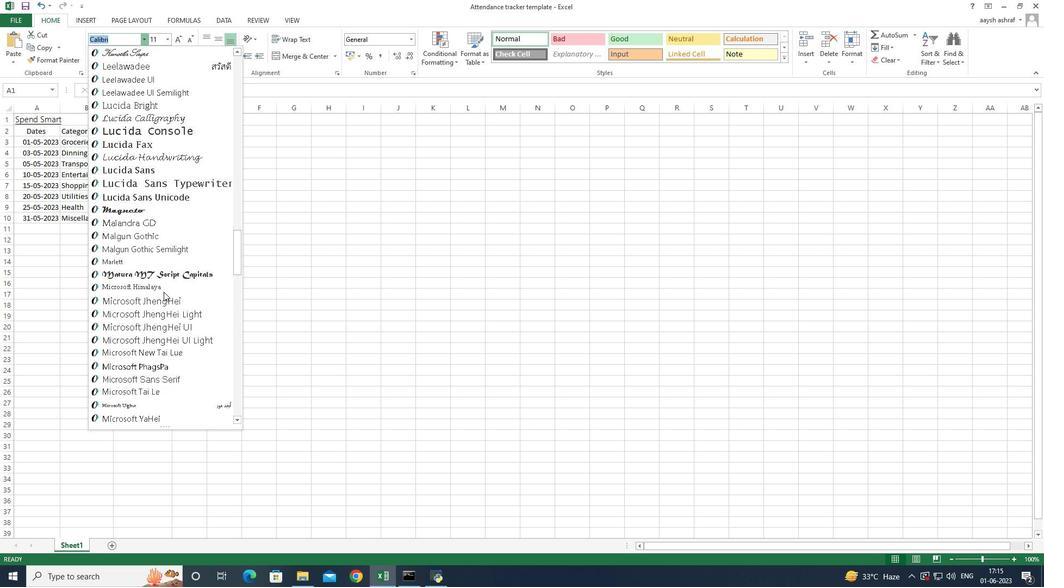 
Action: Mouse scrolled (163, 292) with delta (0, 0)
Screenshot: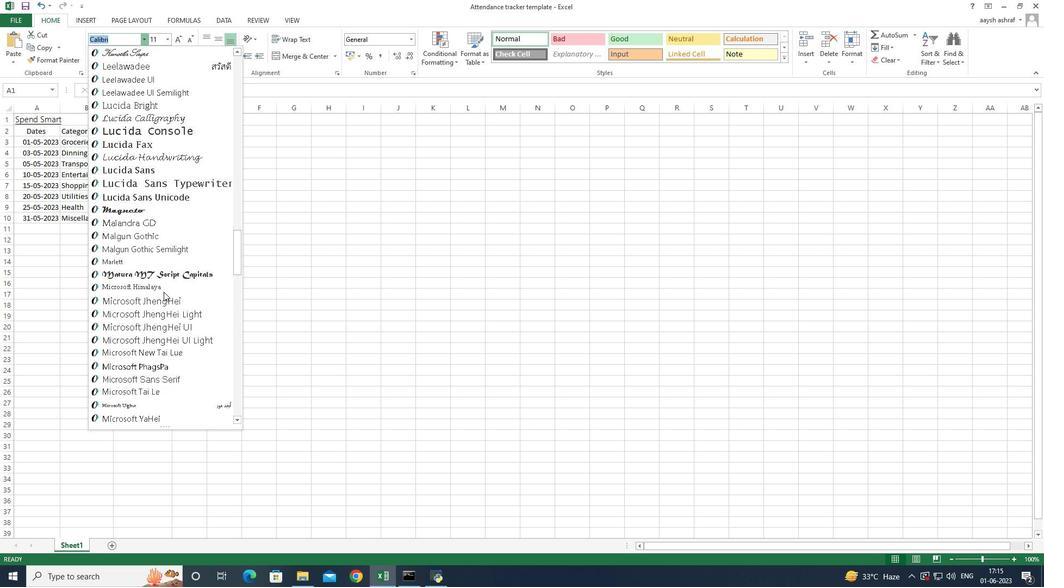 
Action: Mouse moved to (161, 297)
Screenshot: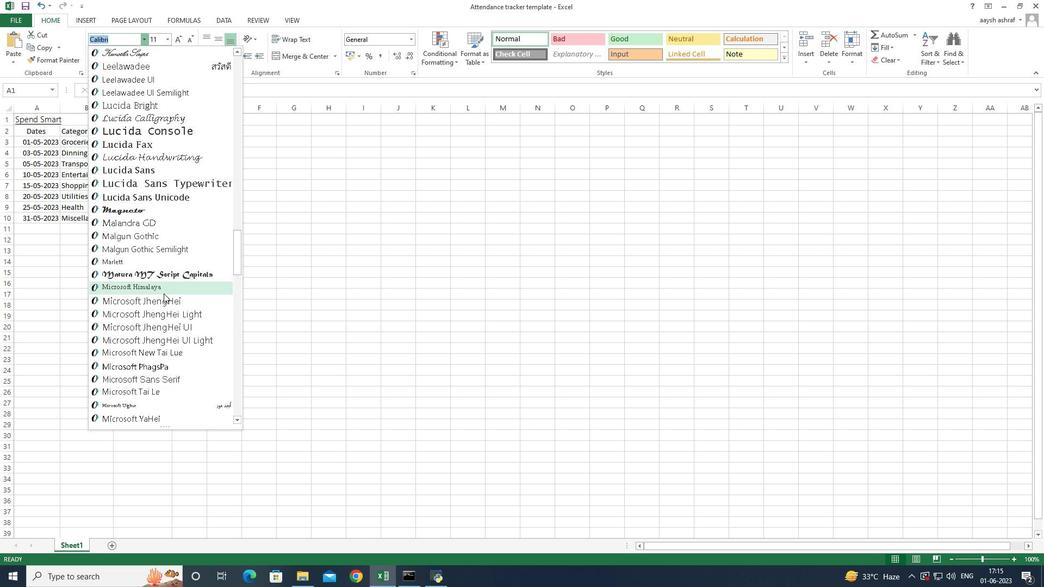 
Action: Mouse scrolled (161, 297) with delta (0, 0)
Screenshot: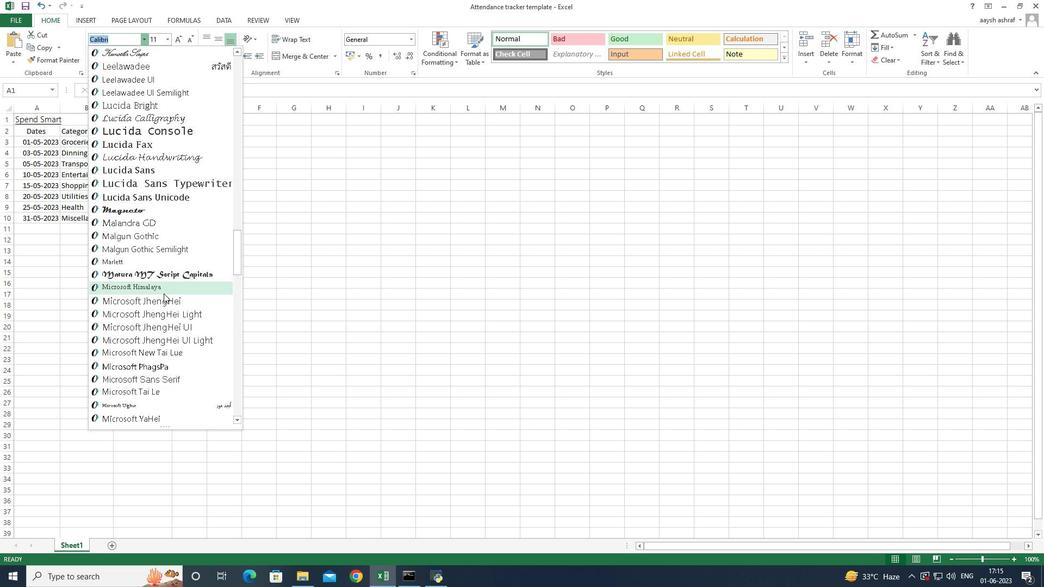 
Action: Mouse moved to (161, 301)
Screenshot: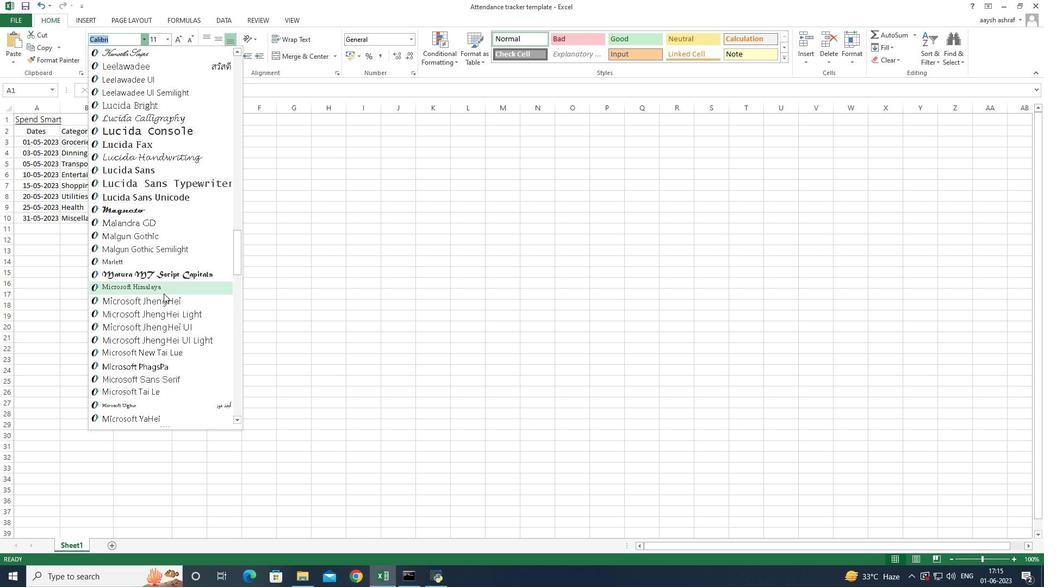 
Action: Mouse scrolled (161, 300) with delta (0, 0)
Screenshot: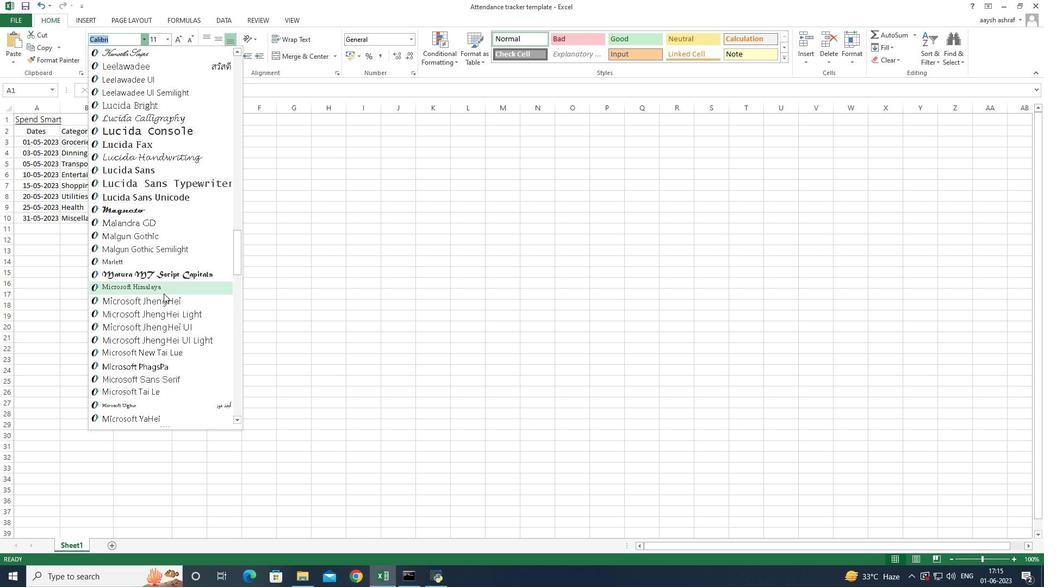 
Action: Mouse moved to (161, 301)
Screenshot: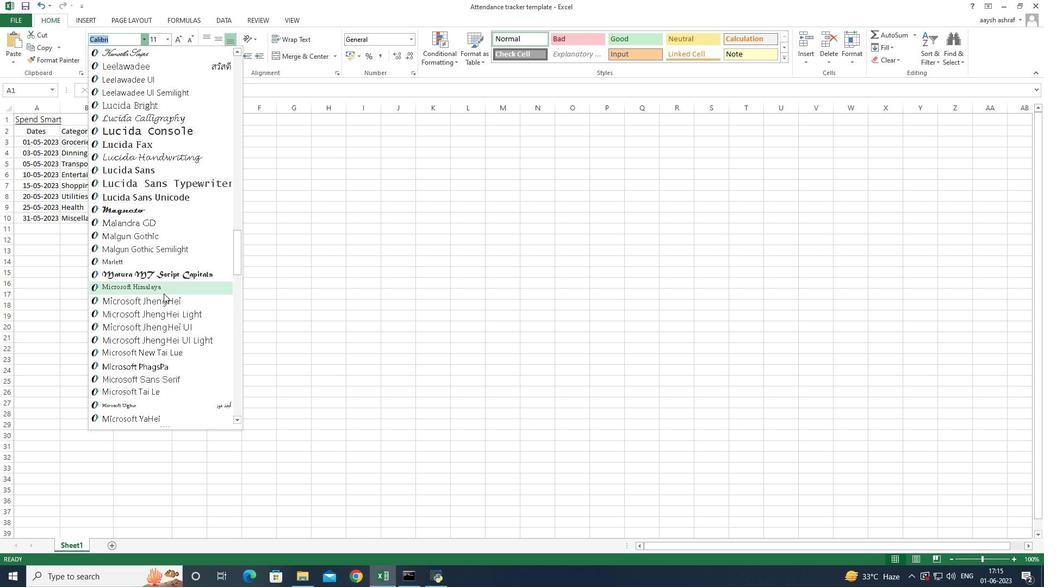 
Action: Mouse scrolled (161, 300) with delta (0, 0)
Screenshot: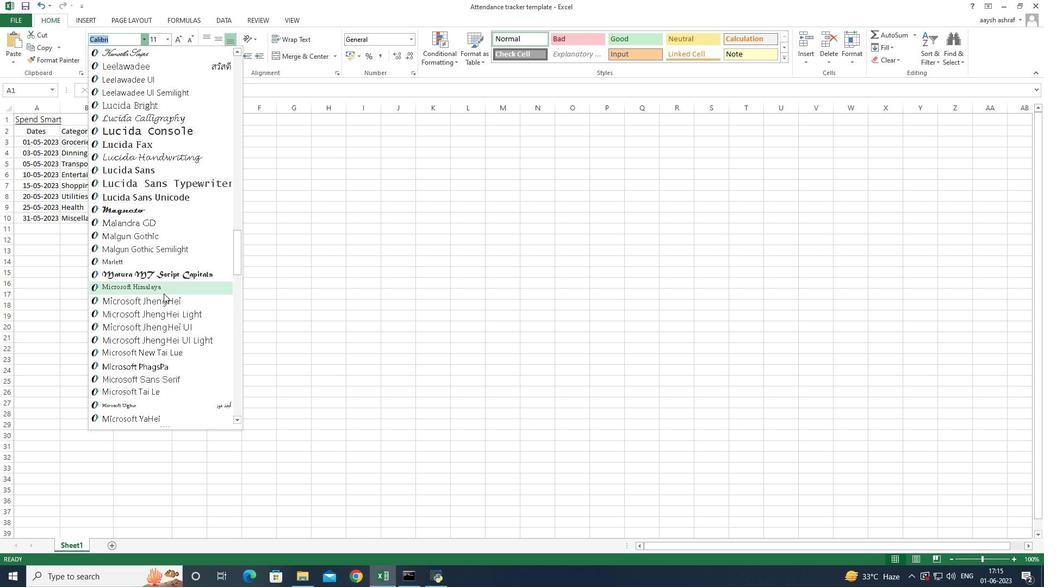 
Action: Mouse moved to (161, 301)
Screenshot: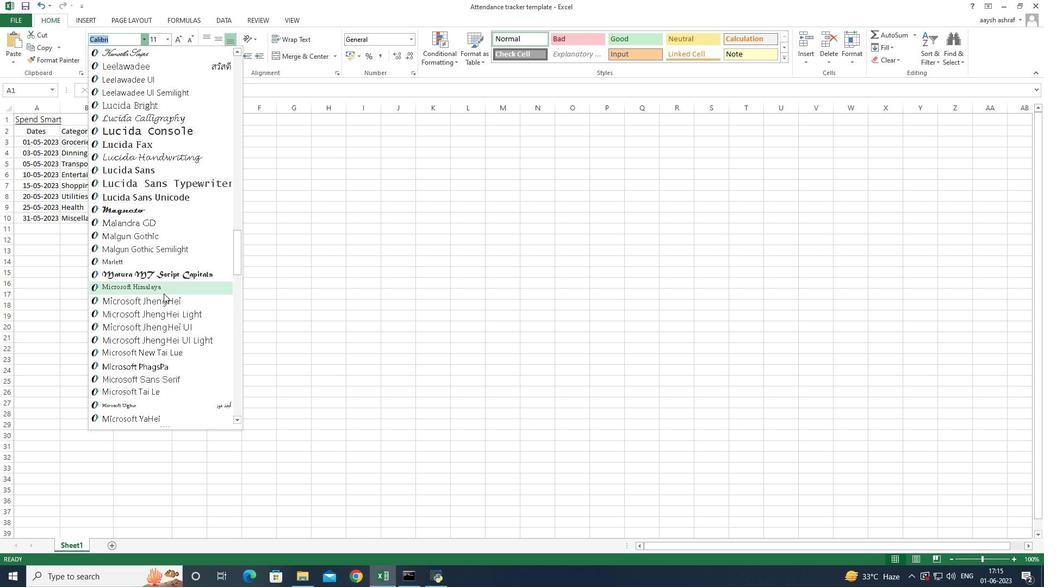 
Action: Mouse scrolled (161, 301) with delta (0, 0)
Screenshot: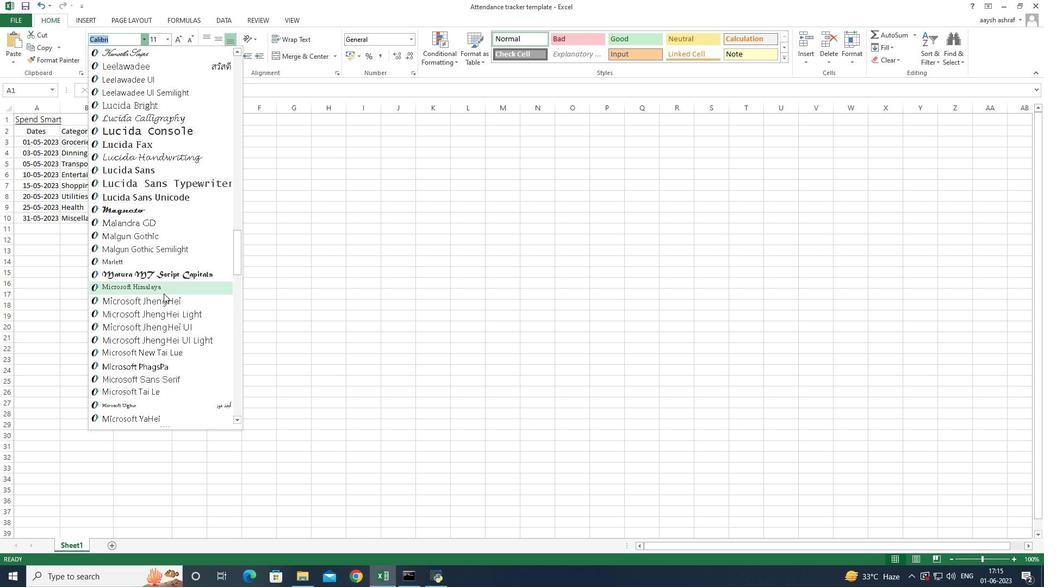 
Action: Mouse moved to (161, 303)
Screenshot: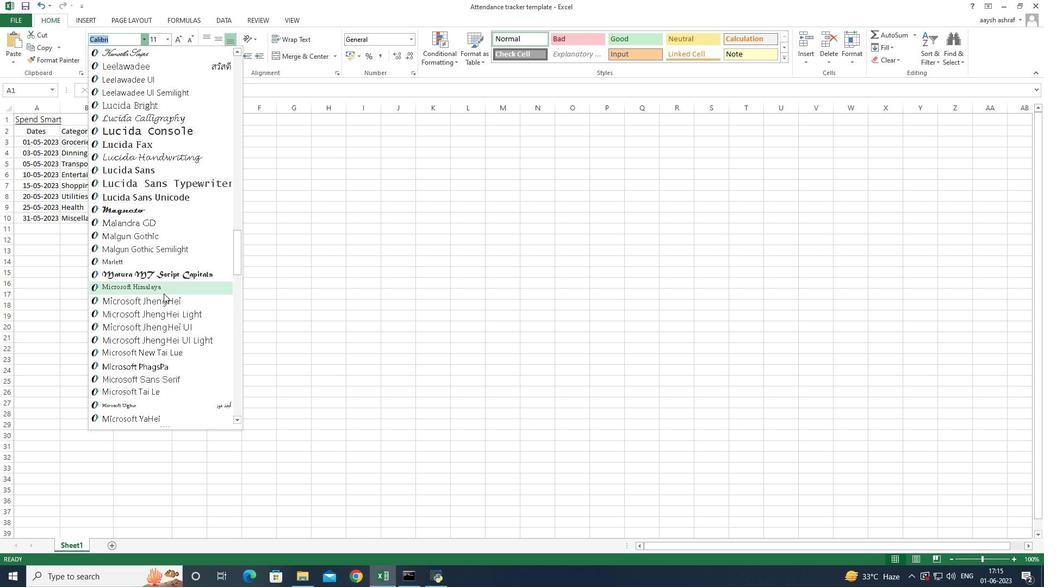 
Action: Mouse scrolled (161, 302) with delta (0, 0)
Screenshot: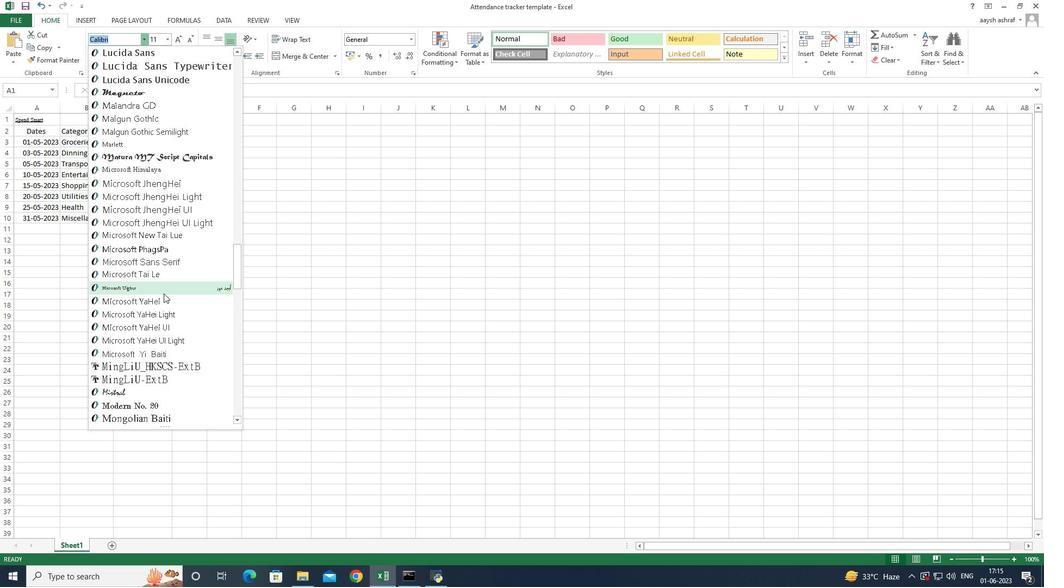 
Action: Mouse moved to (164, 311)
Screenshot: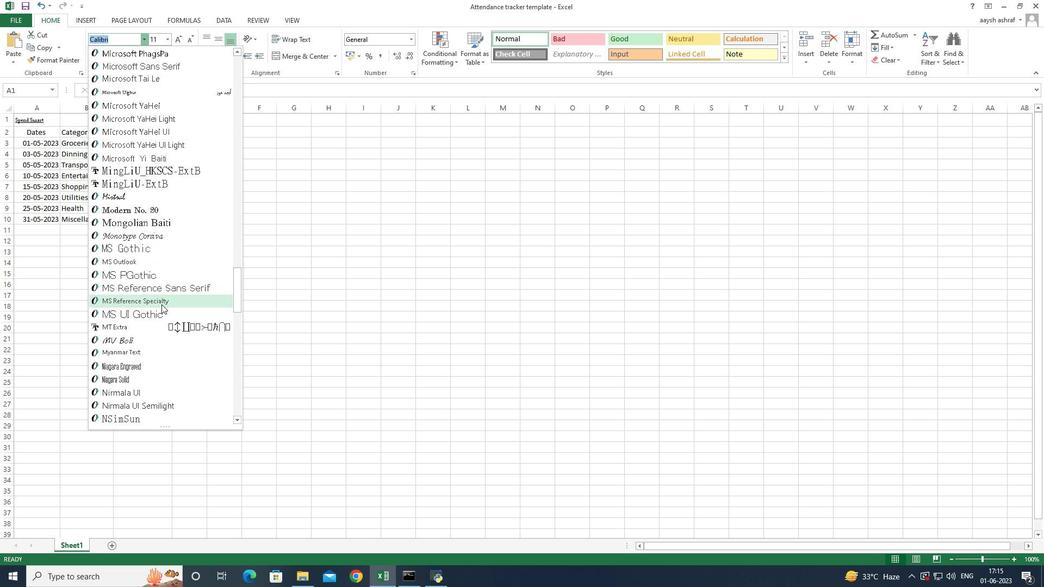 
Action: Mouse scrolled (164, 310) with delta (0, 0)
Screenshot: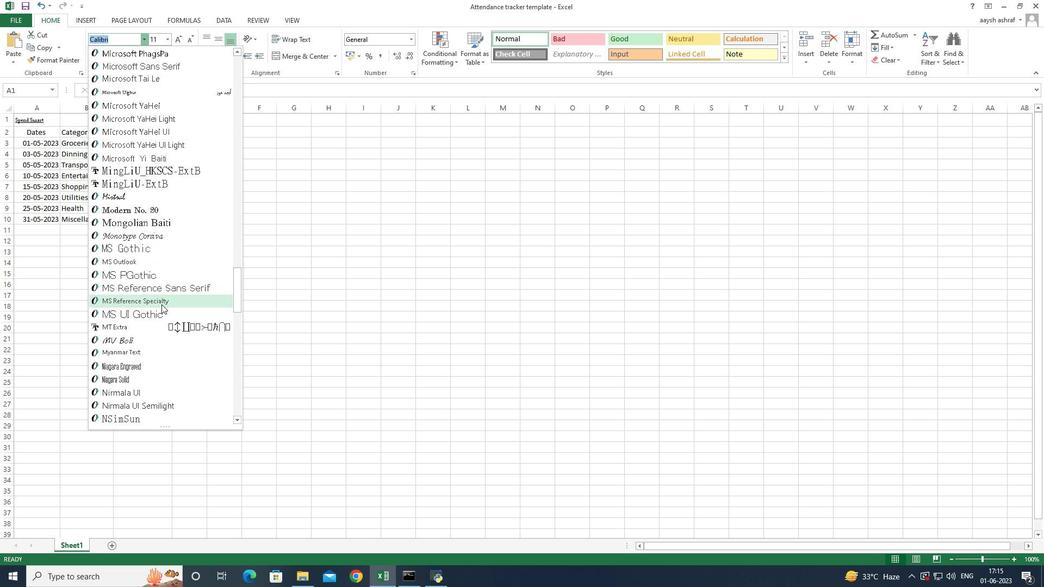 
Action: Mouse moved to (164, 313)
Screenshot: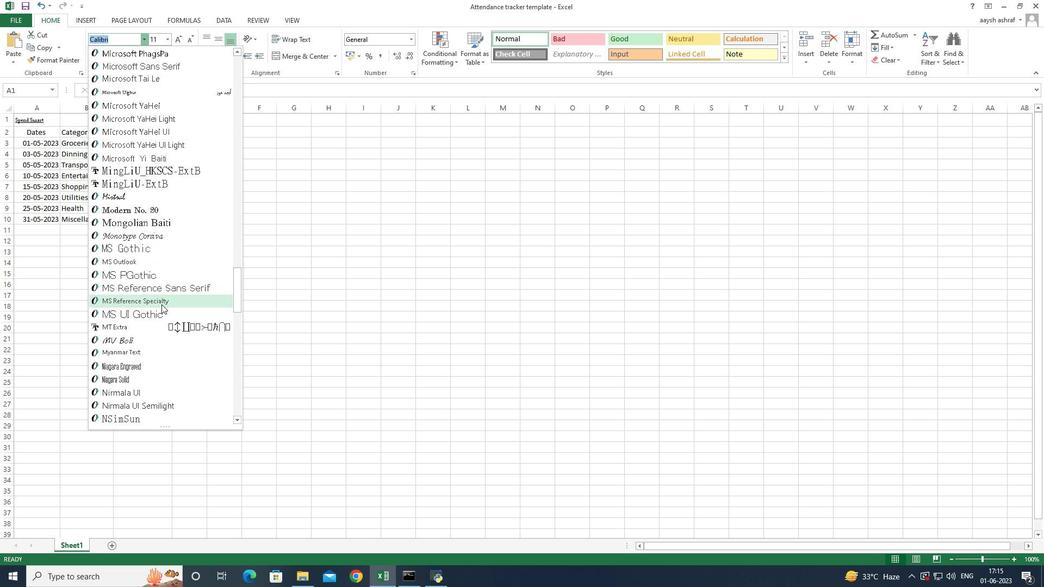 
Action: Mouse scrolled (164, 312) with delta (0, 0)
Screenshot: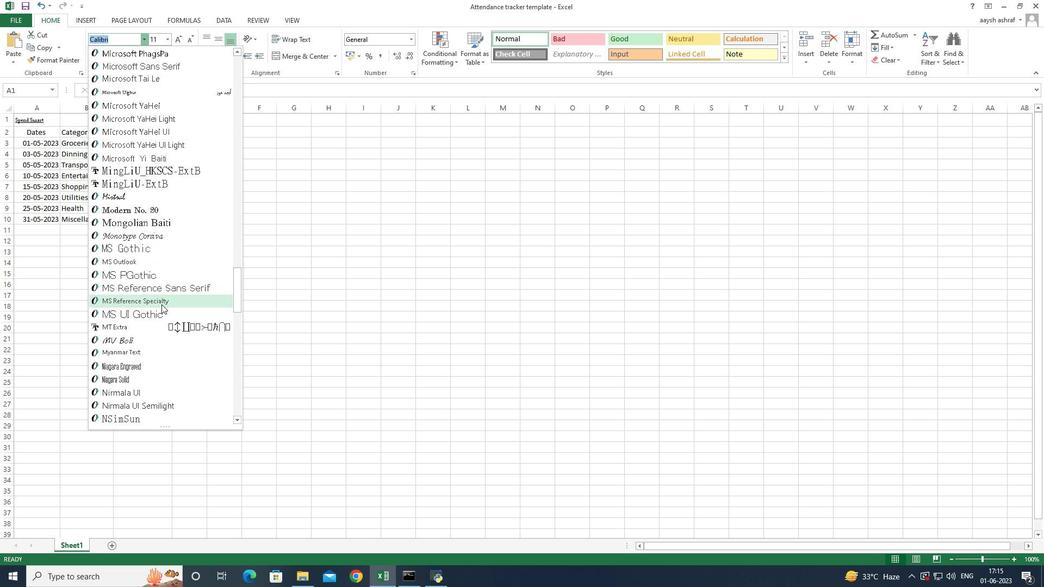 
Action: Mouse moved to (164, 315)
Screenshot: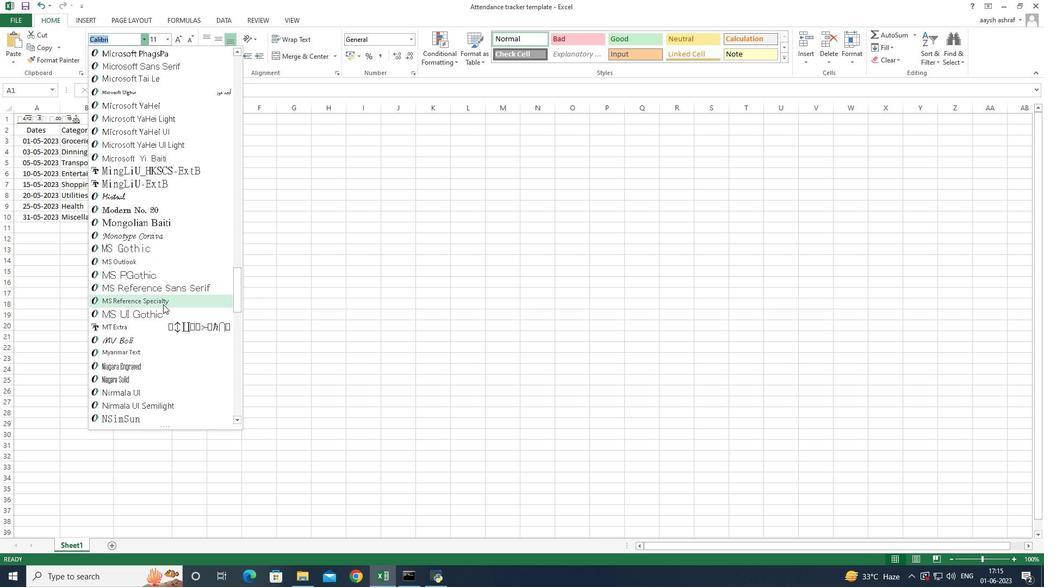 
Action: Mouse scrolled (164, 314) with delta (0, 0)
Screenshot: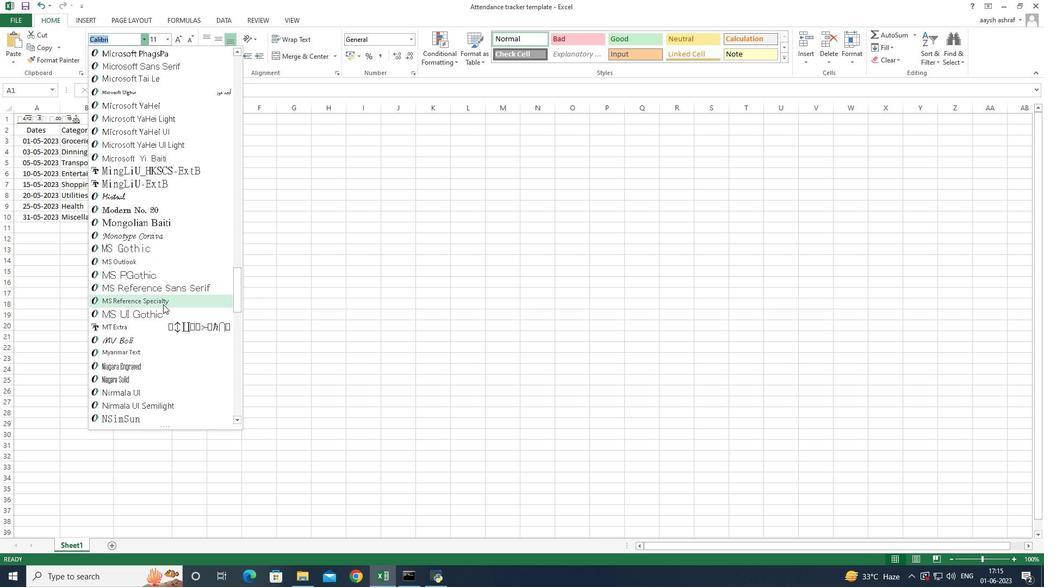 
Action: Mouse moved to (164, 315)
Screenshot: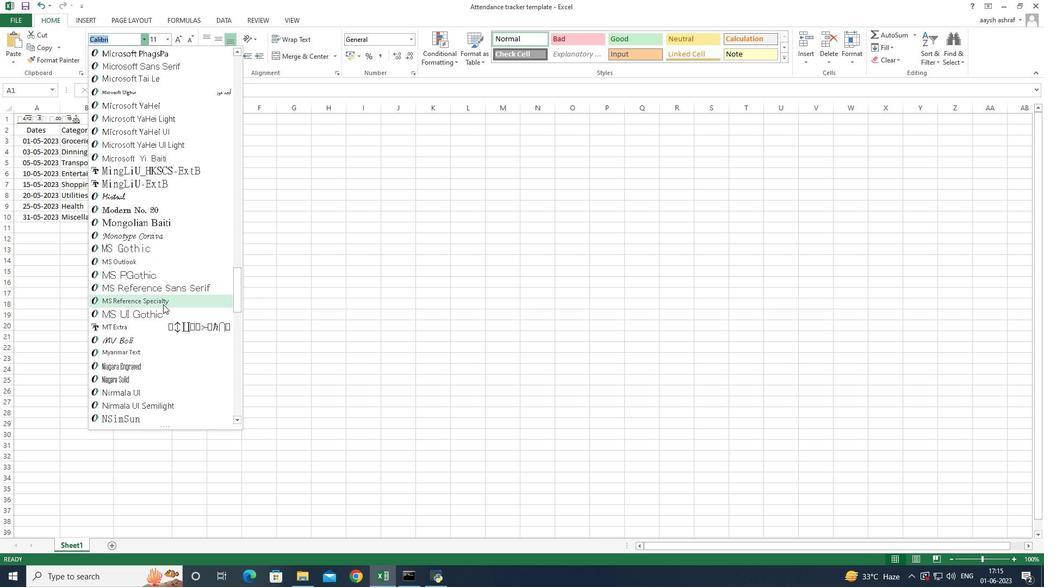 
Action: Mouse scrolled (164, 315) with delta (0, 0)
Screenshot: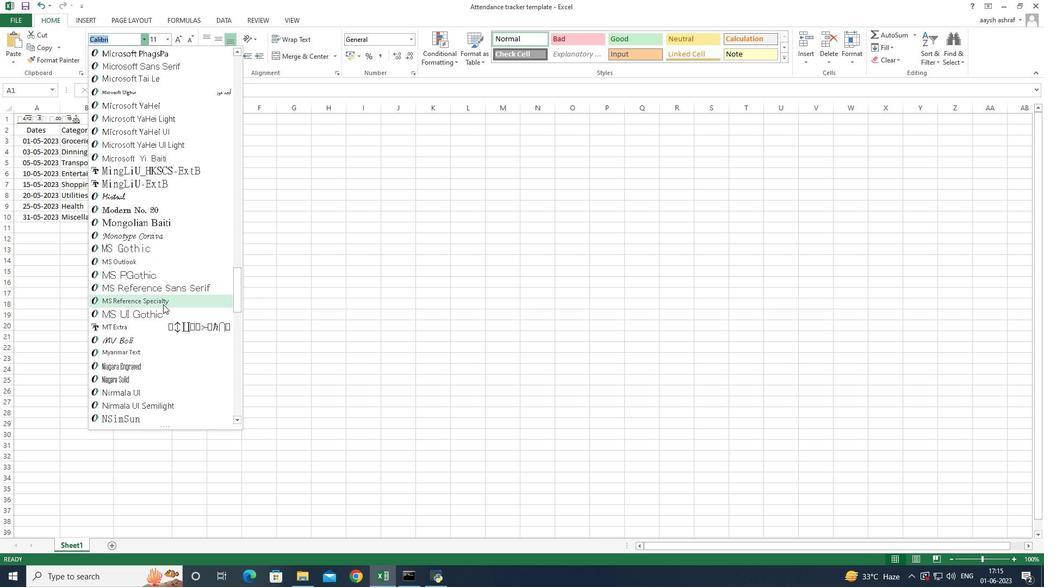 
Action: Mouse moved to (165, 316)
Screenshot: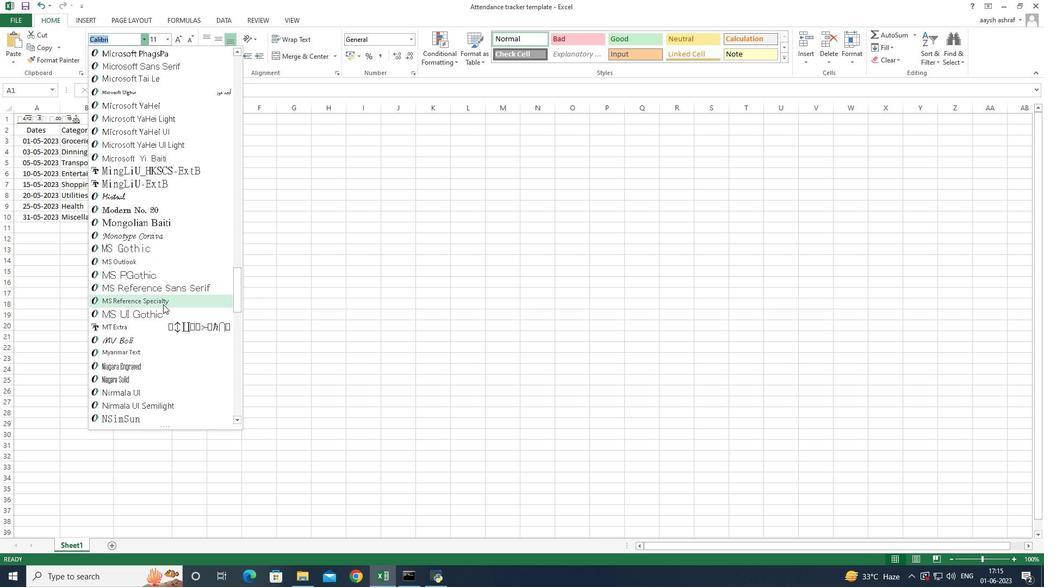 
Action: Mouse scrolled (165, 315) with delta (0, 0)
Screenshot: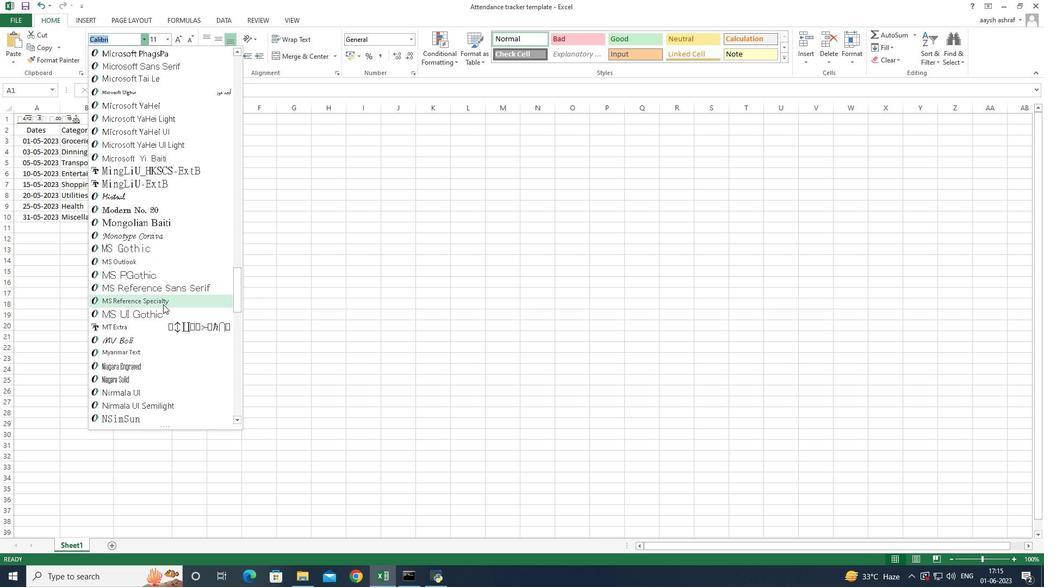 
Action: Mouse moved to (165, 334)
Screenshot: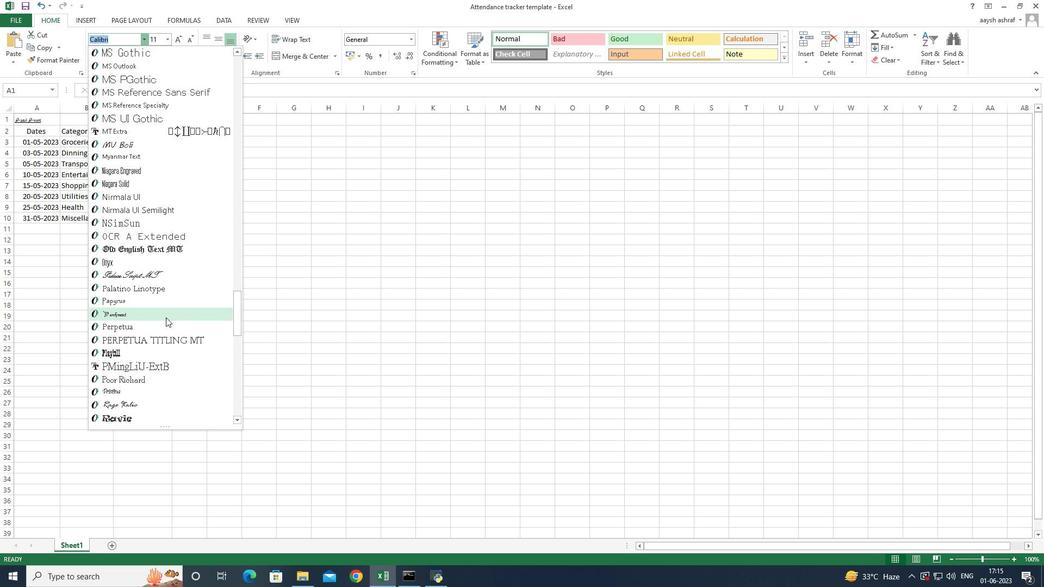 
Action: Mouse scrolled (165, 334) with delta (0, 0)
Screenshot: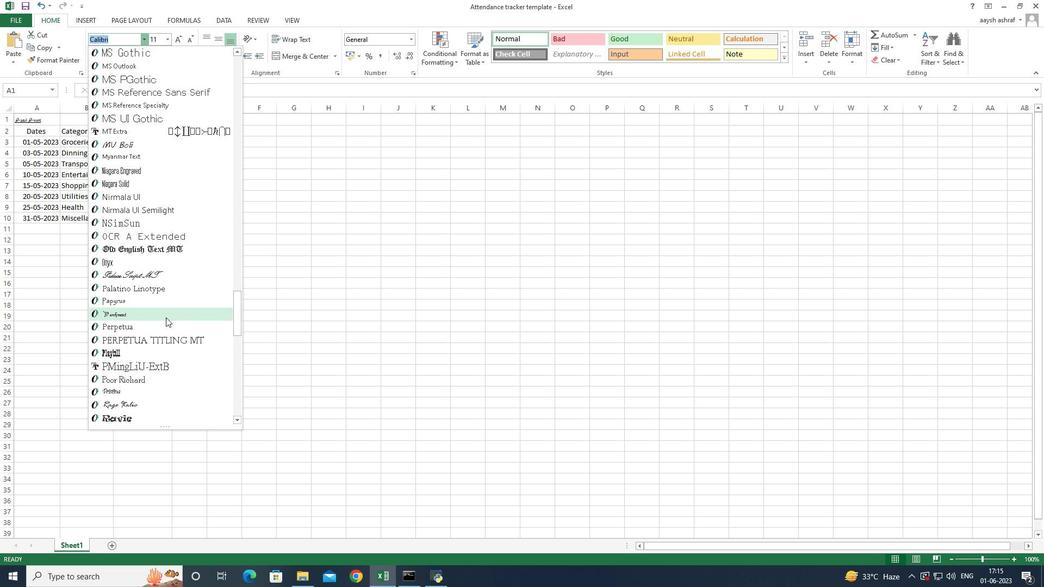 
Action: Mouse moved to (165, 342)
Screenshot: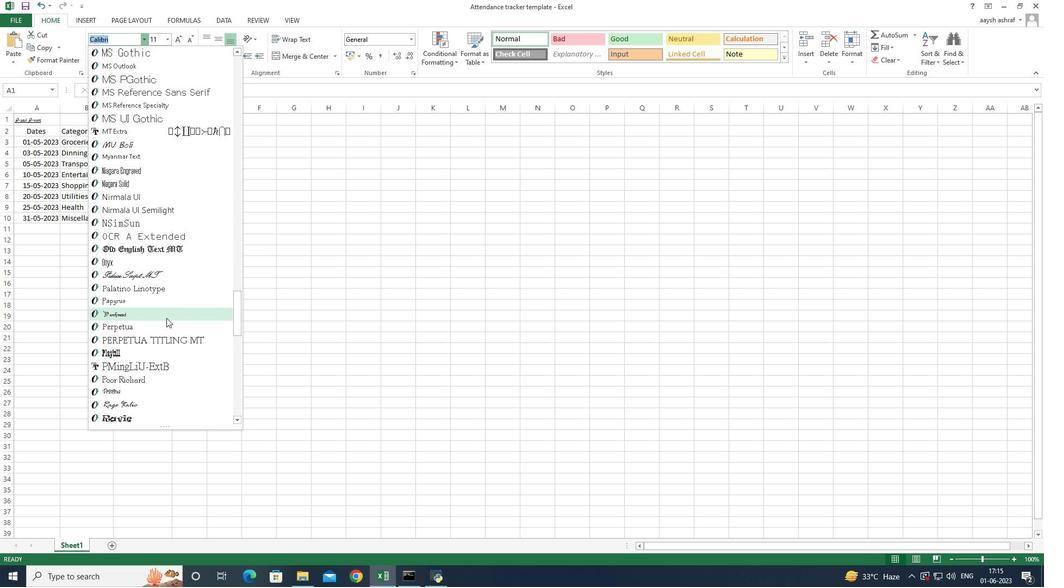 
Action: Mouse scrolled (165, 341) with delta (0, 0)
Screenshot: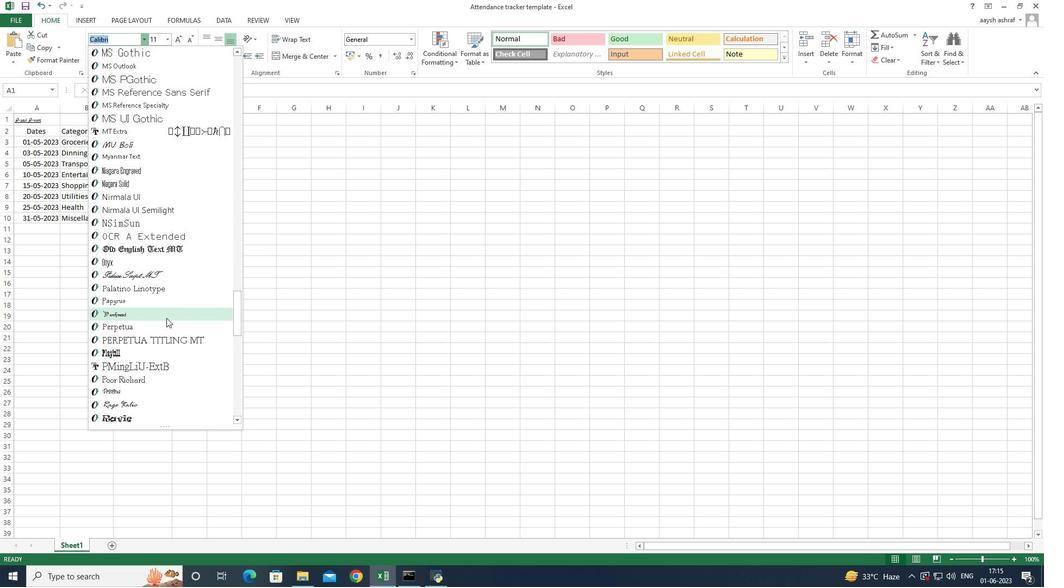 
Action: Mouse moved to (165, 348)
Screenshot: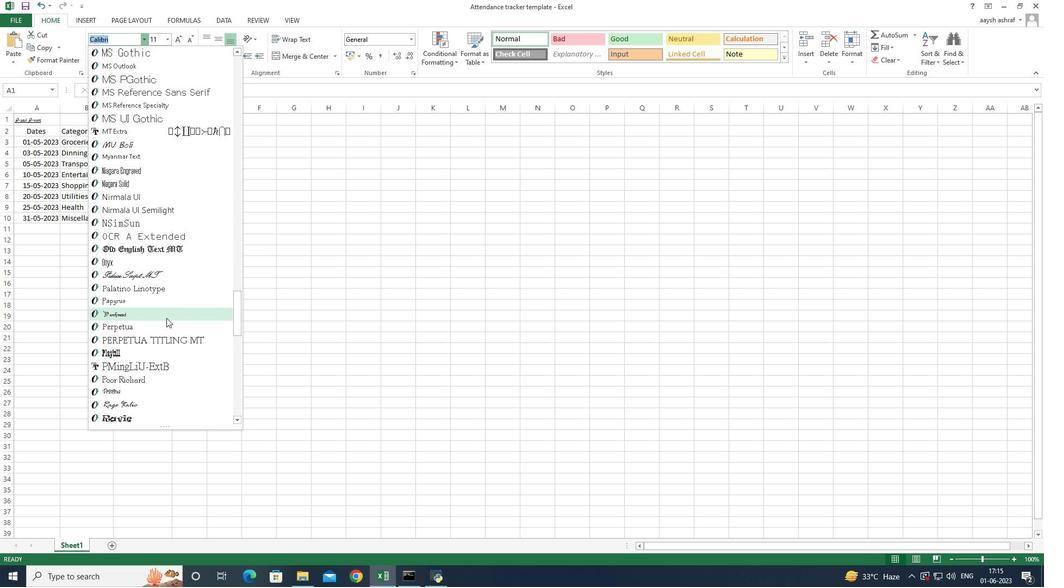 
Action: Mouse scrolled (165, 347) with delta (0, 0)
Screenshot: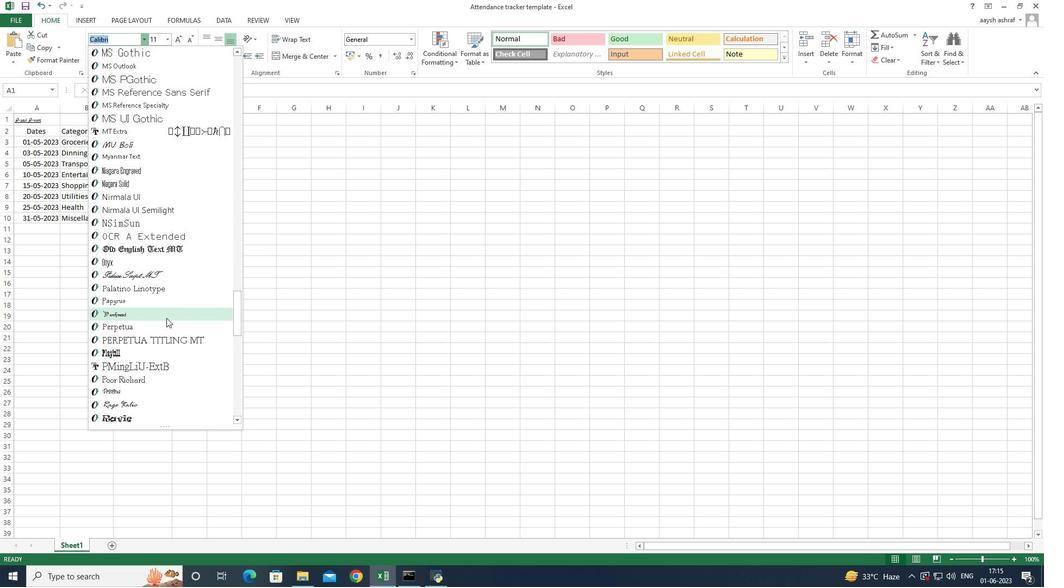 
Action: Mouse moved to (165, 351)
Screenshot: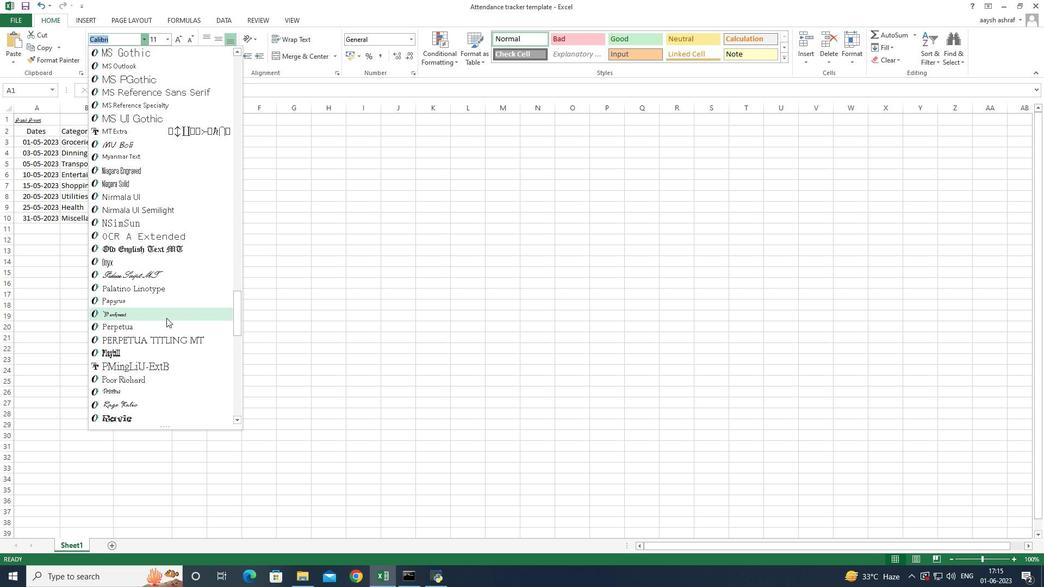 
Action: Mouse scrolled (165, 350) with delta (0, 0)
Screenshot: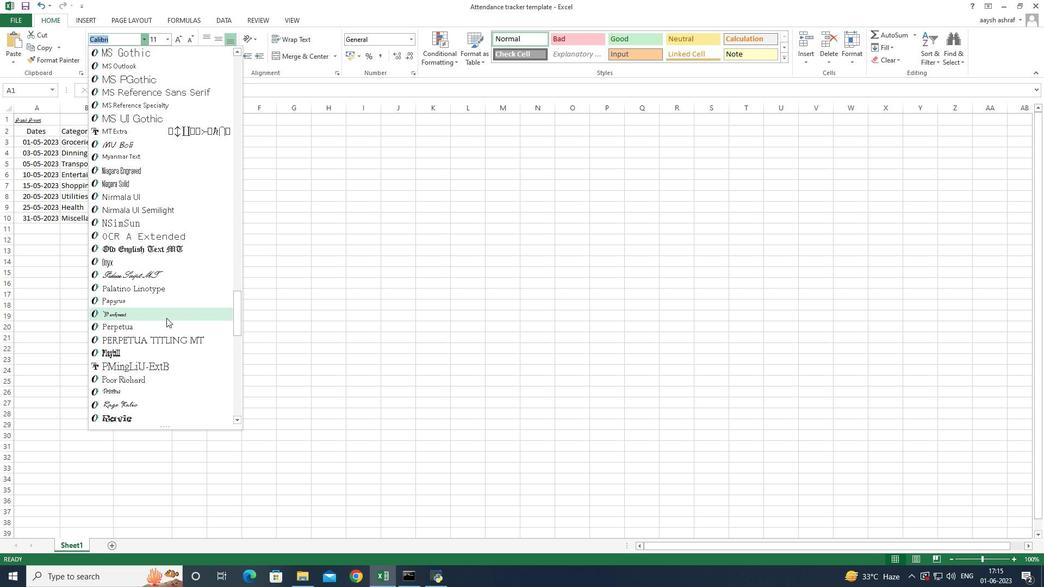 
Action: Mouse moved to (162, 352)
Screenshot: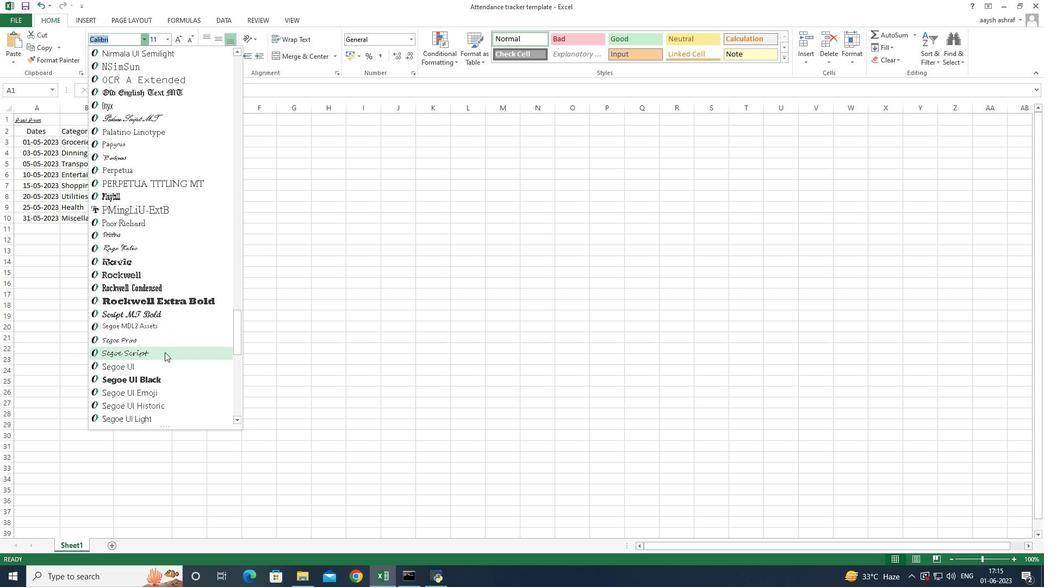 
Action: Mouse scrolled (162, 352) with delta (0, 0)
Screenshot: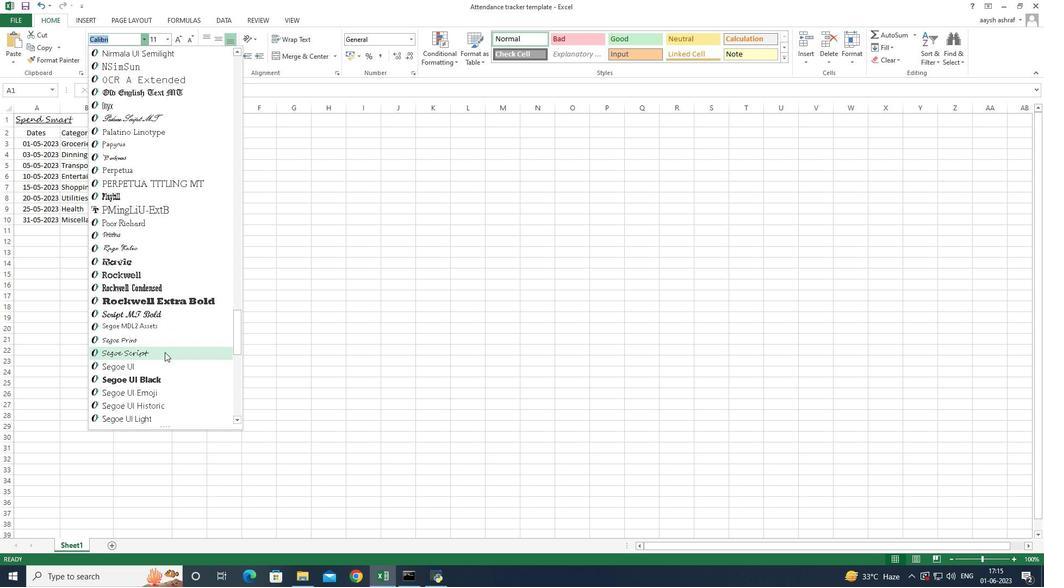 
Action: Mouse scrolled (162, 352) with delta (0, 0)
Screenshot: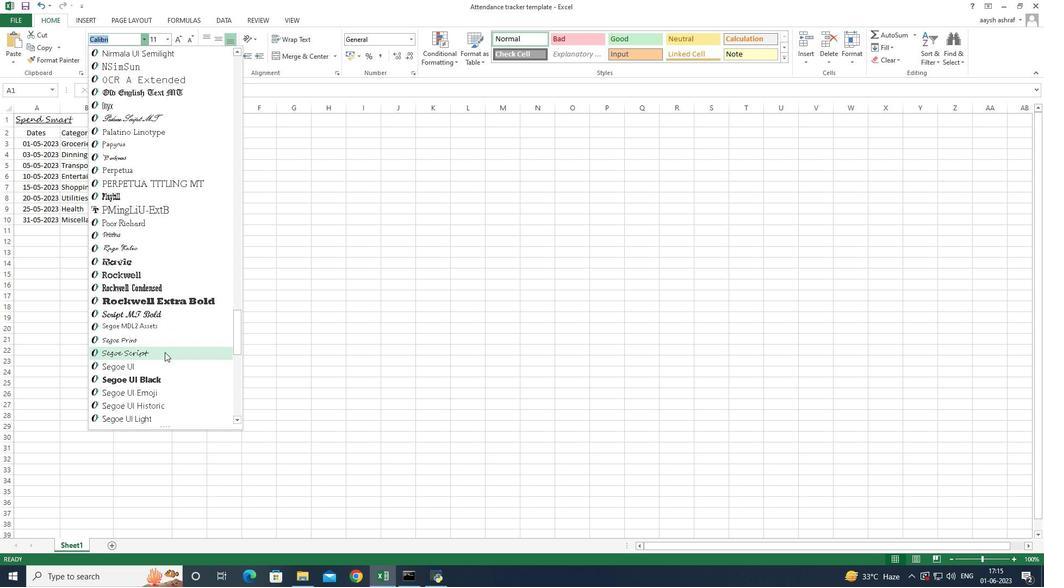 
Action: Mouse scrolled (162, 352) with delta (0, 0)
Screenshot: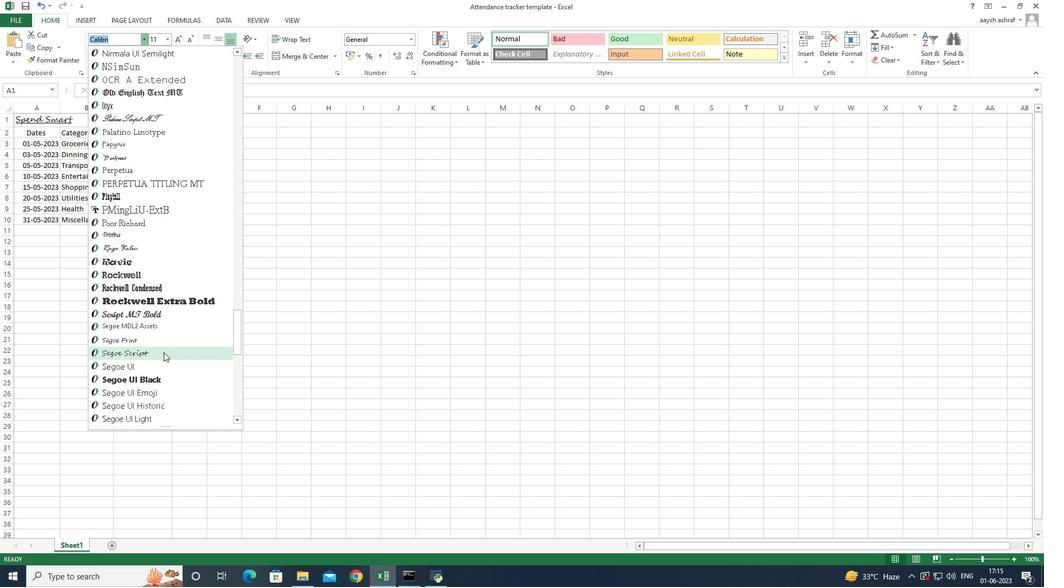 
Action: Mouse moved to (161, 349)
Screenshot: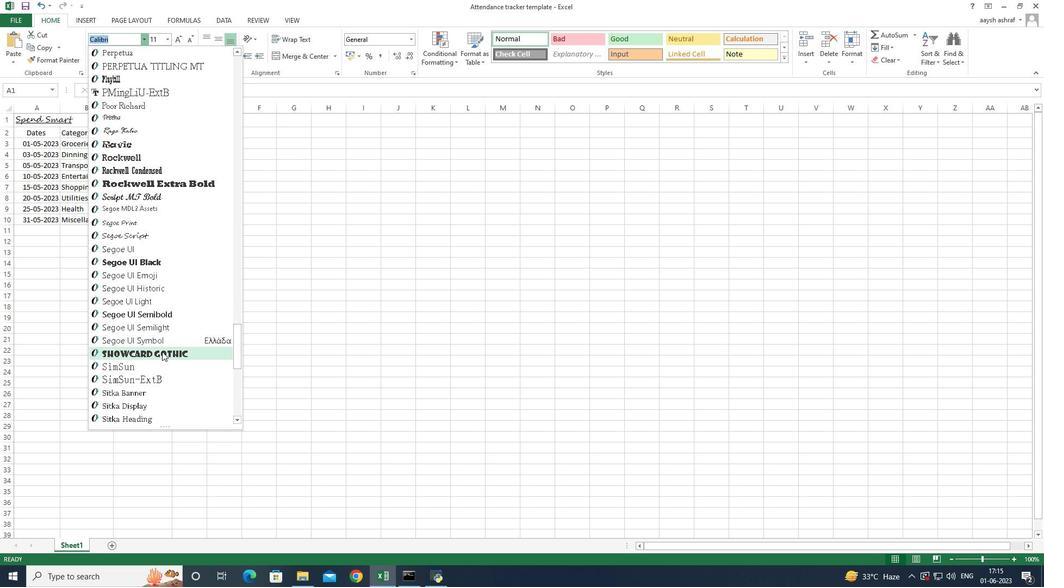 
Action: Mouse scrolled (161, 349) with delta (0, 0)
Screenshot: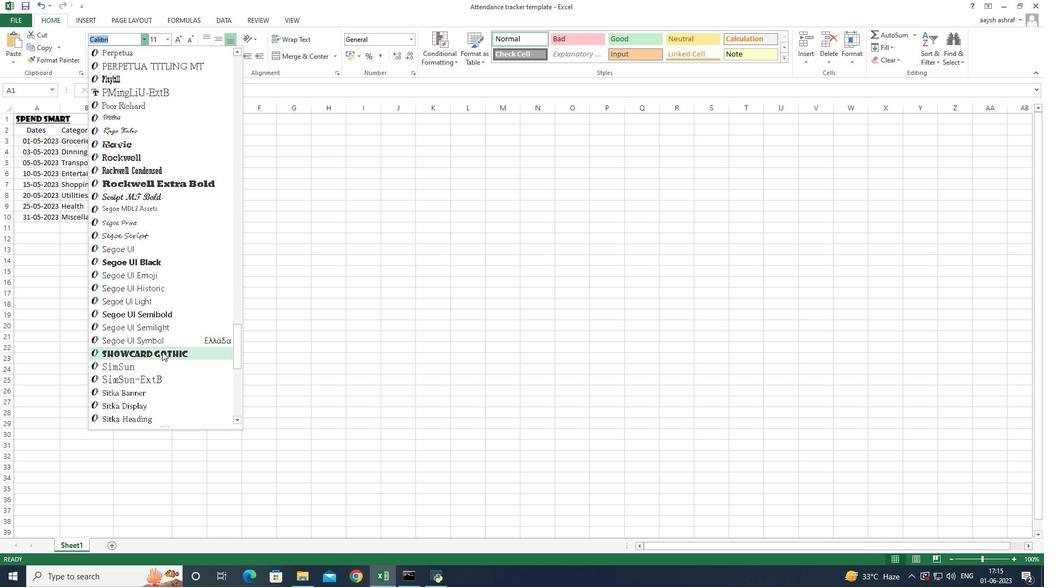 
Action: Mouse scrolled (161, 349) with delta (0, 0)
Screenshot: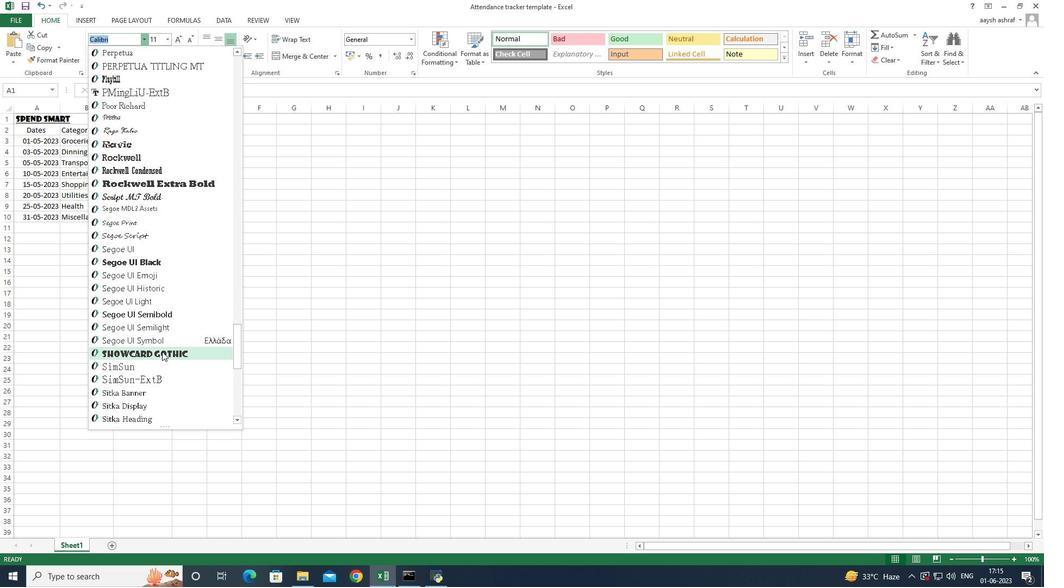 
Action: Mouse scrolled (161, 349) with delta (0, 0)
Screenshot: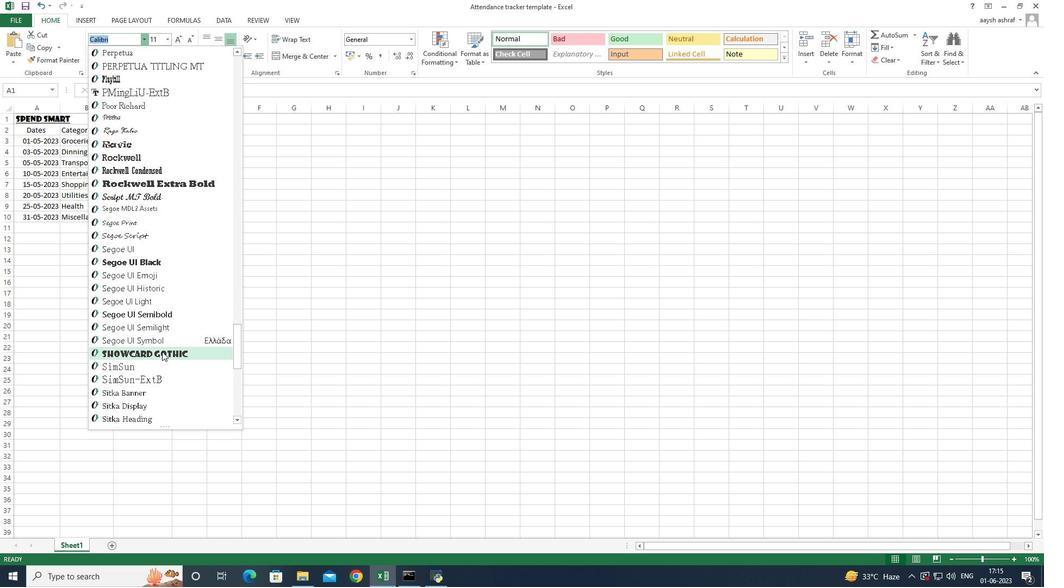 
Action: Mouse scrolled (161, 349) with delta (0, 0)
Screenshot: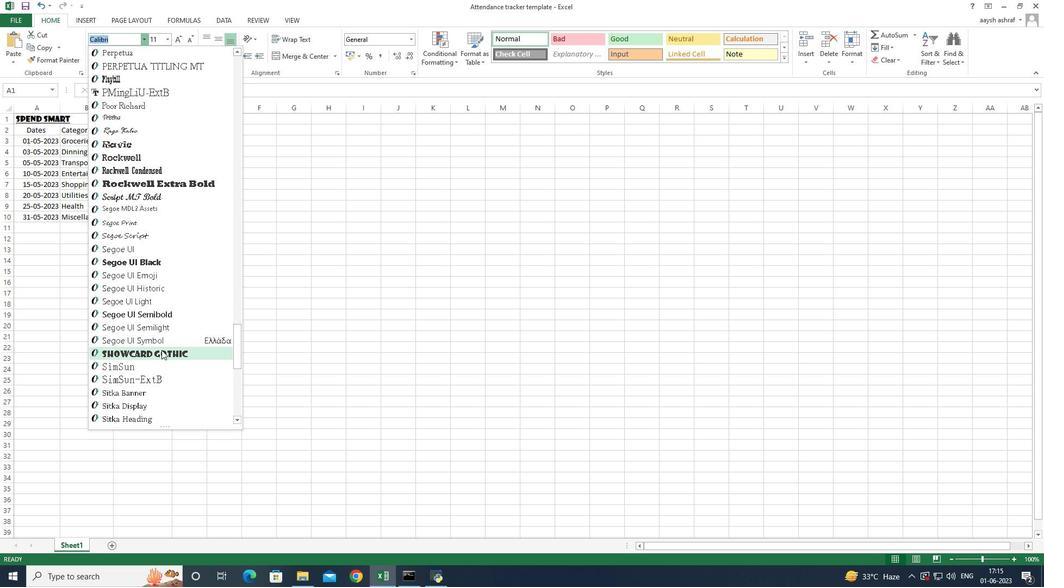 
Action: Mouse moved to (161, 348)
Screenshot: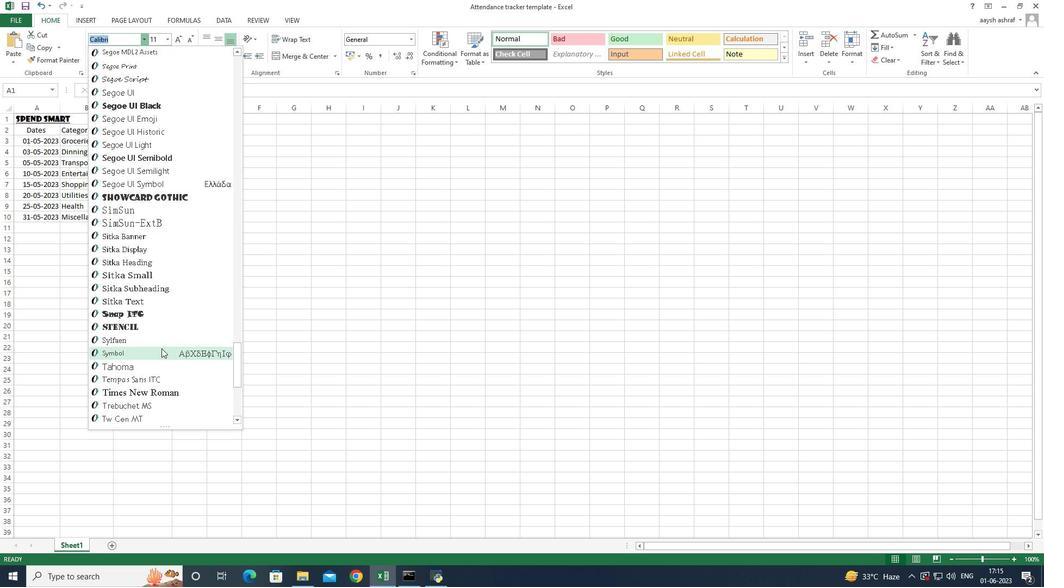
Action: Mouse scrolled (161, 347) with delta (0, 0)
Screenshot: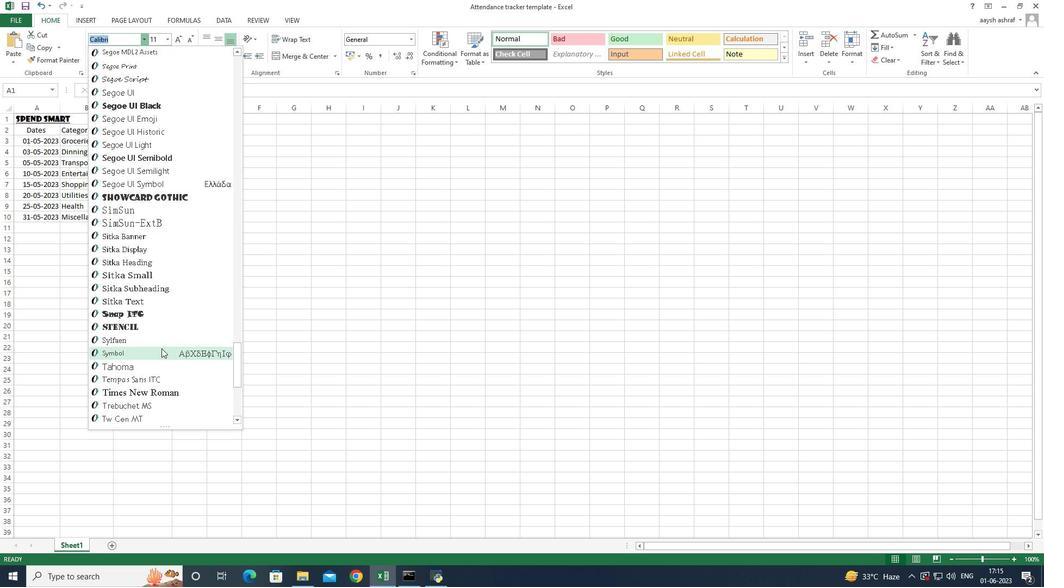
Action: Mouse scrolled (161, 347) with delta (0, 0)
Screenshot: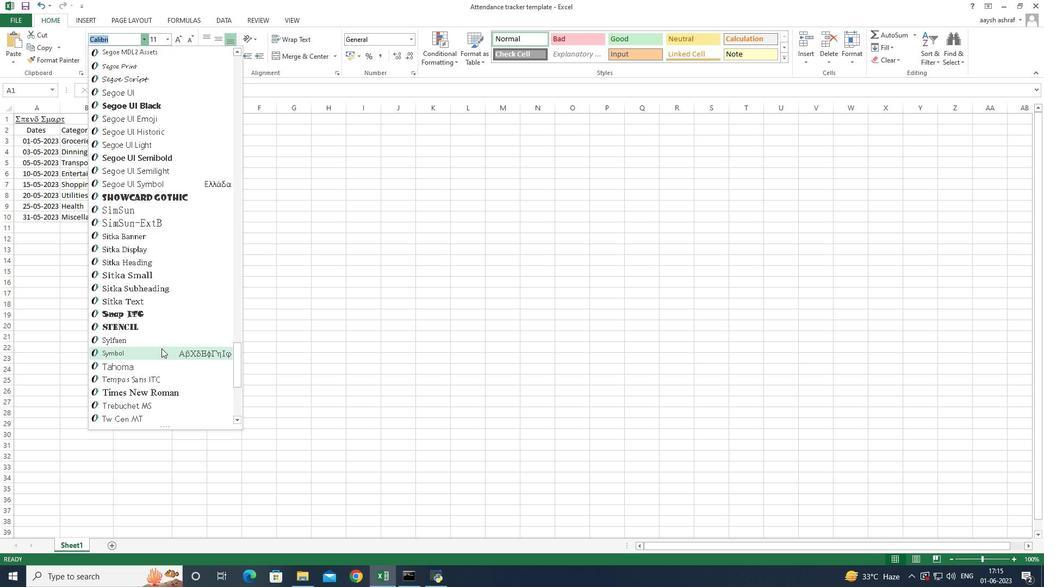 
Action: Mouse scrolled (161, 347) with delta (0, 0)
Screenshot: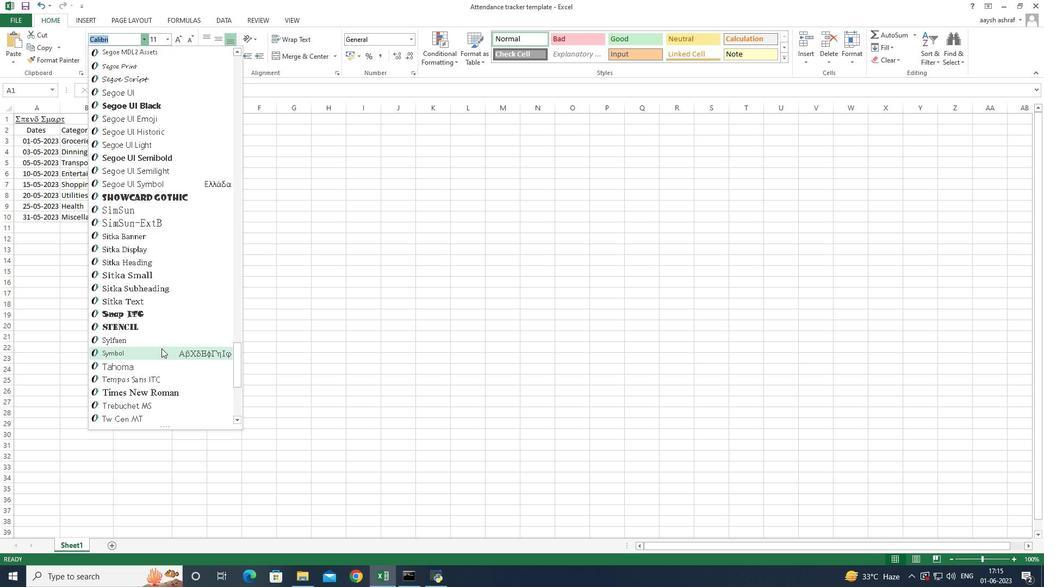 
Action: Mouse scrolled (161, 347) with delta (0, 0)
Screenshot: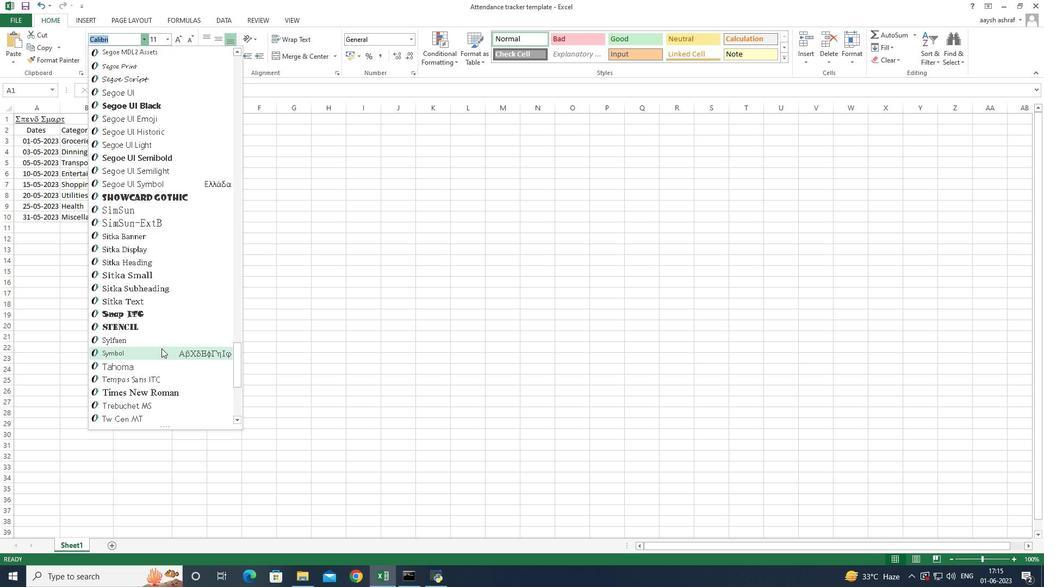 
Action: Mouse moved to (152, 212)
Screenshot: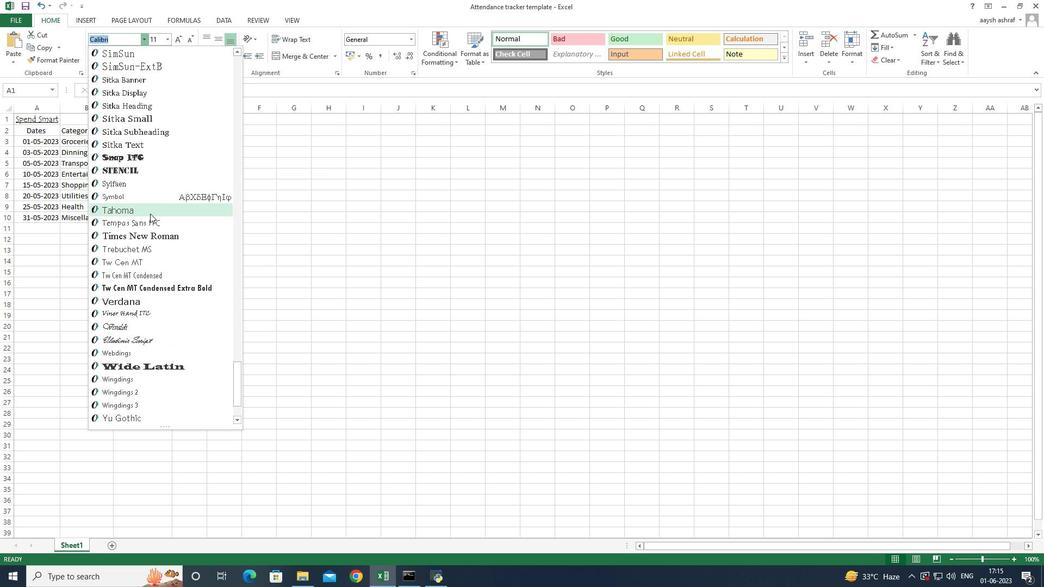 
Action: Mouse pressed left at (152, 212)
Screenshot: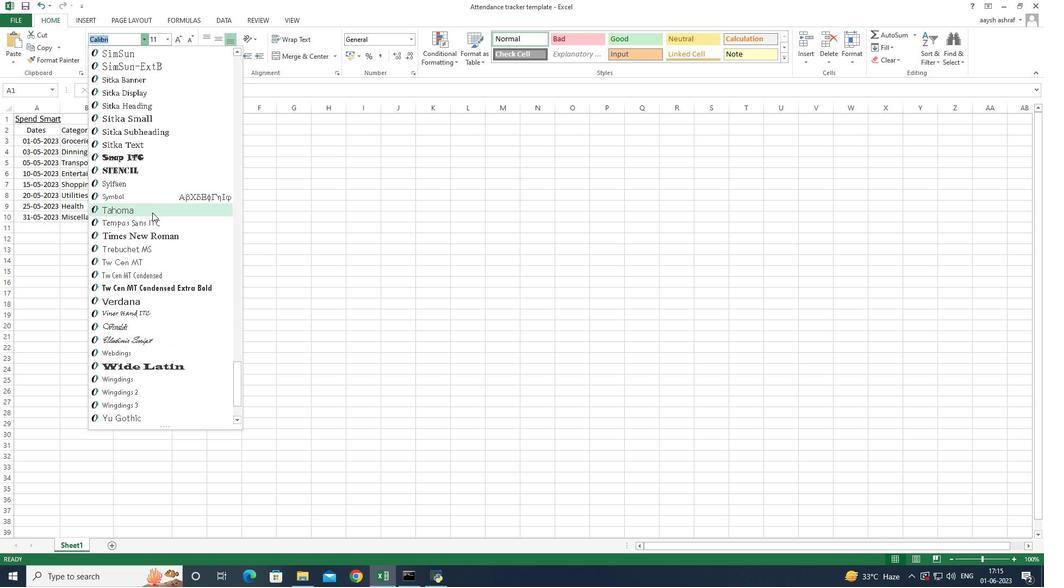 
Action: Mouse moved to (167, 41)
Screenshot: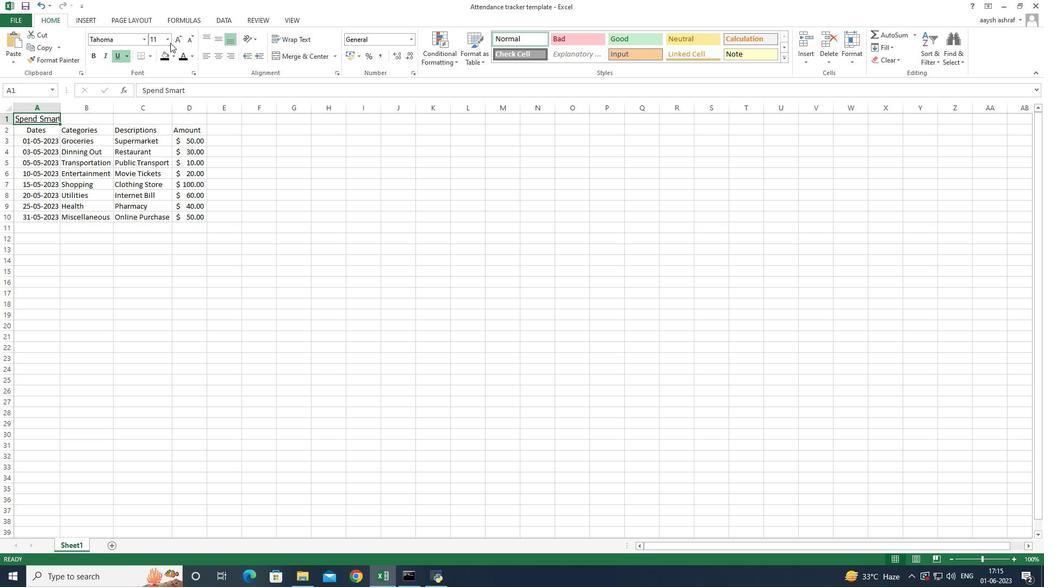 
Action: Mouse pressed left at (167, 41)
Screenshot: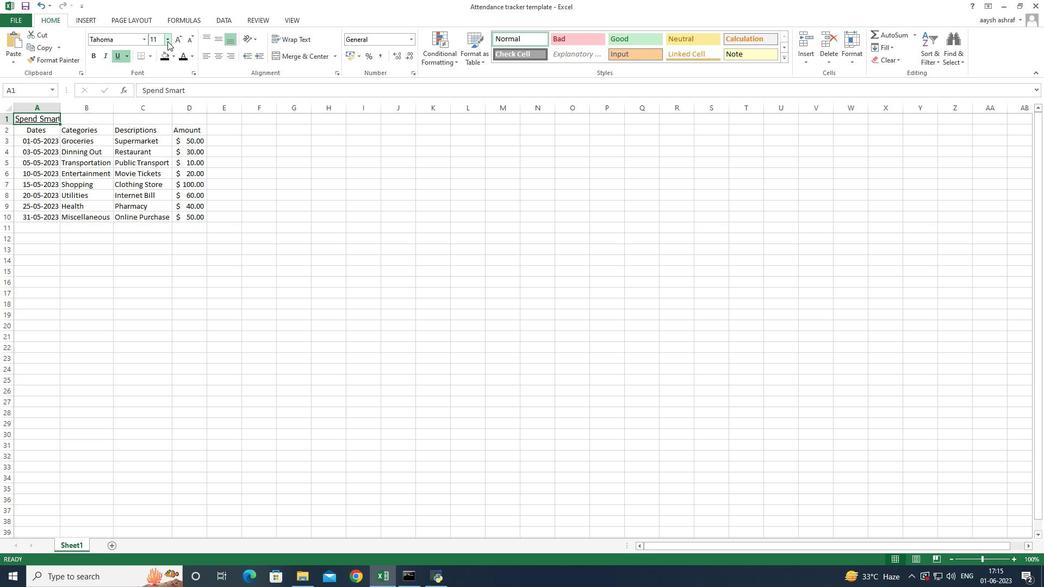 
Action: Mouse moved to (157, 135)
Screenshot: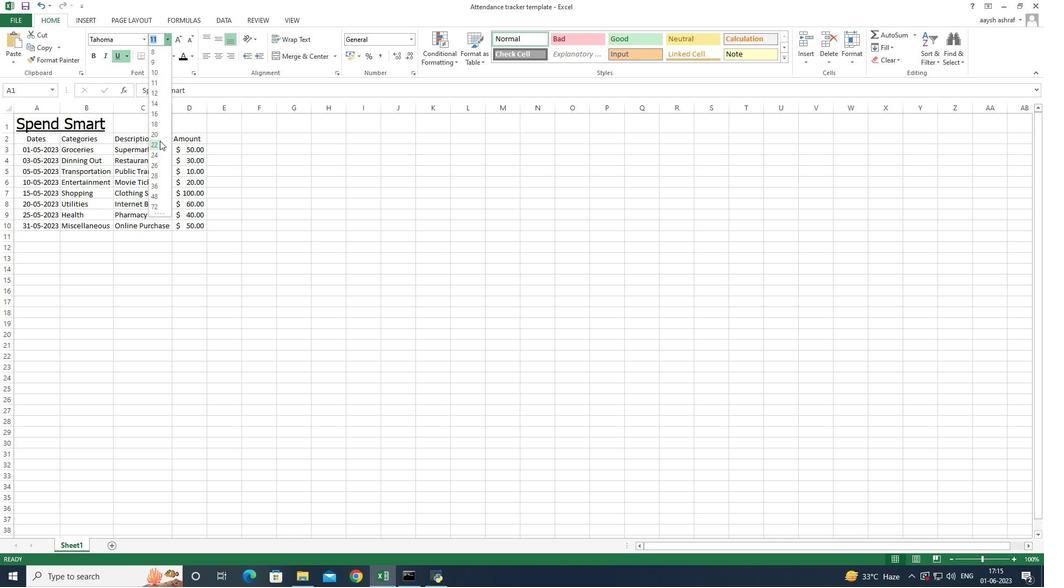 
Action: Mouse pressed left at (157, 135)
Screenshot: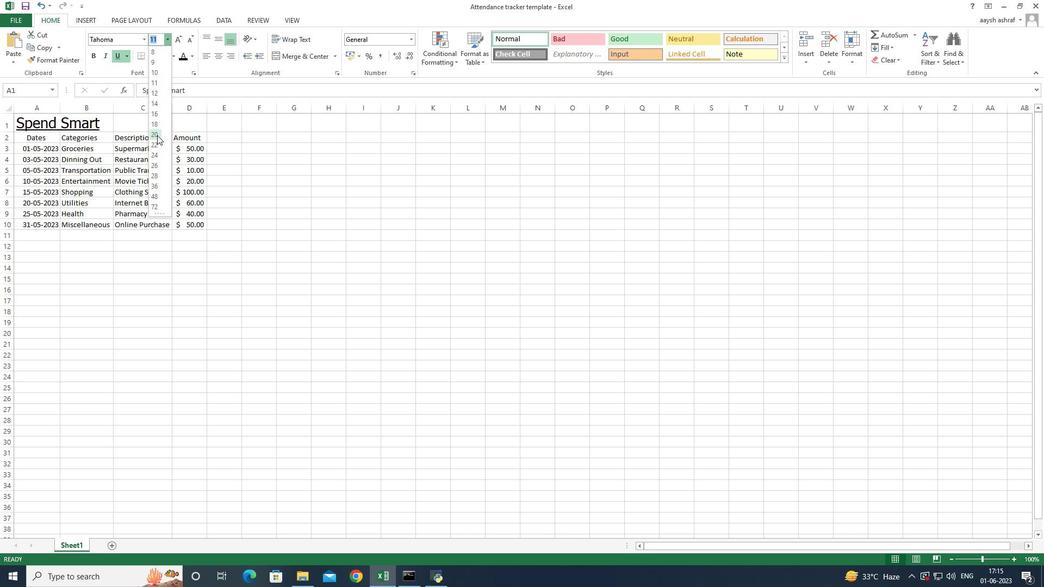 
Action: Mouse moved to (45, 159)
Screenshot: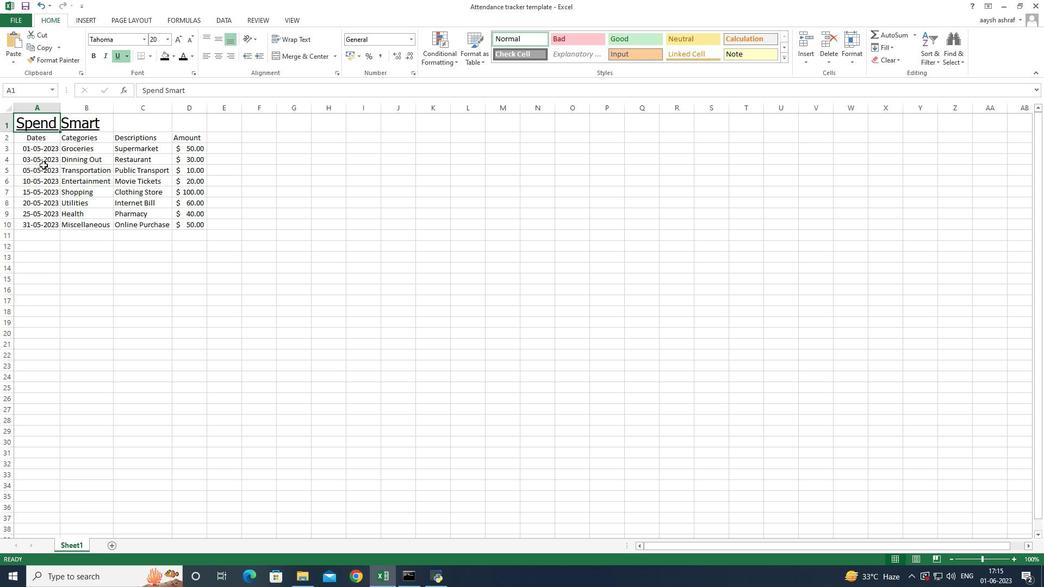 
Action: Mouse pressed left at (45, 159)
Screenshot: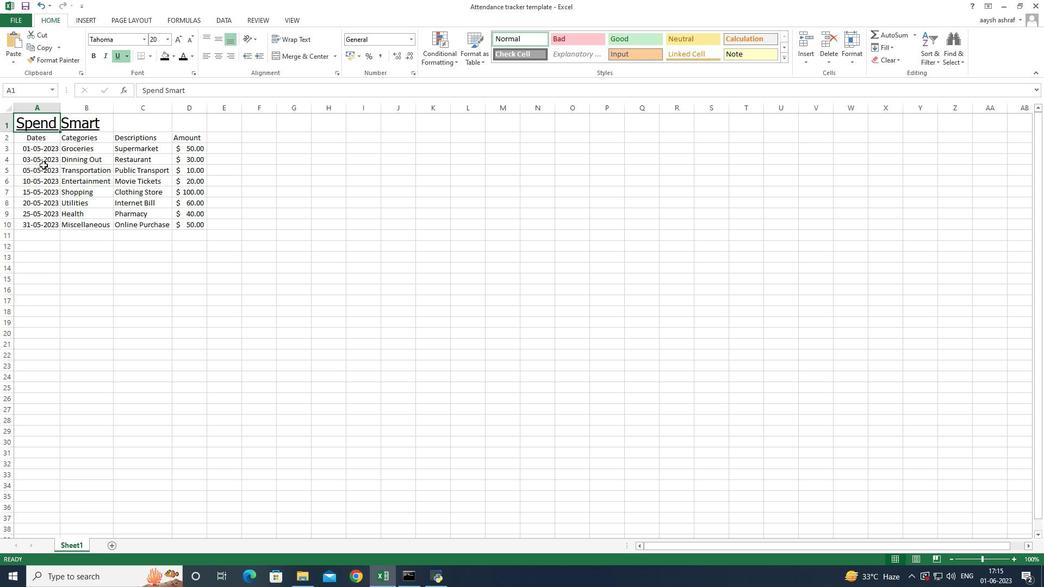 
Action: Mouse moved to (23, 139)
Screenshot: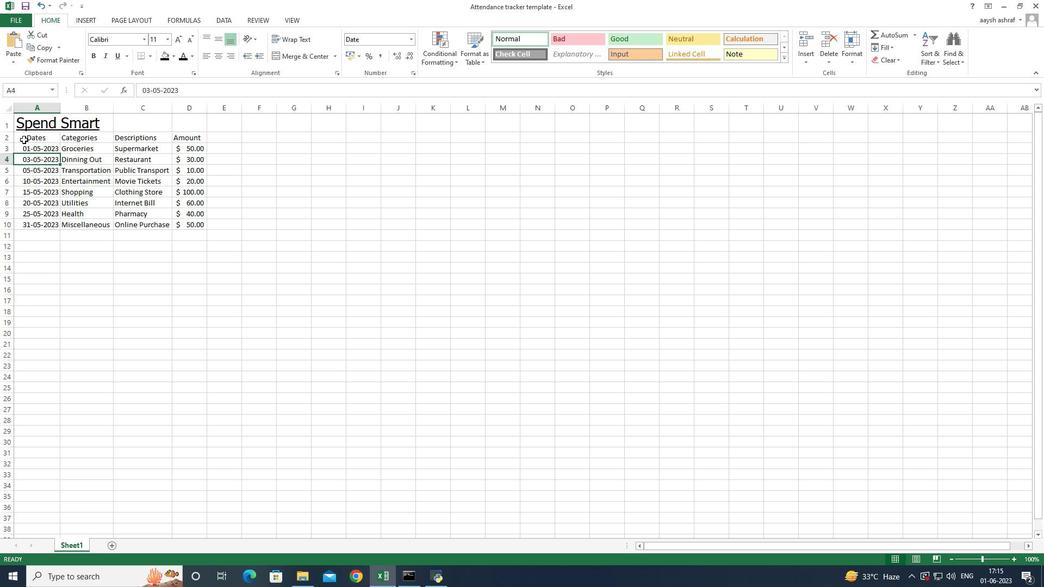 
Action: Mouse pressed left at (23, 139)
Screenshot: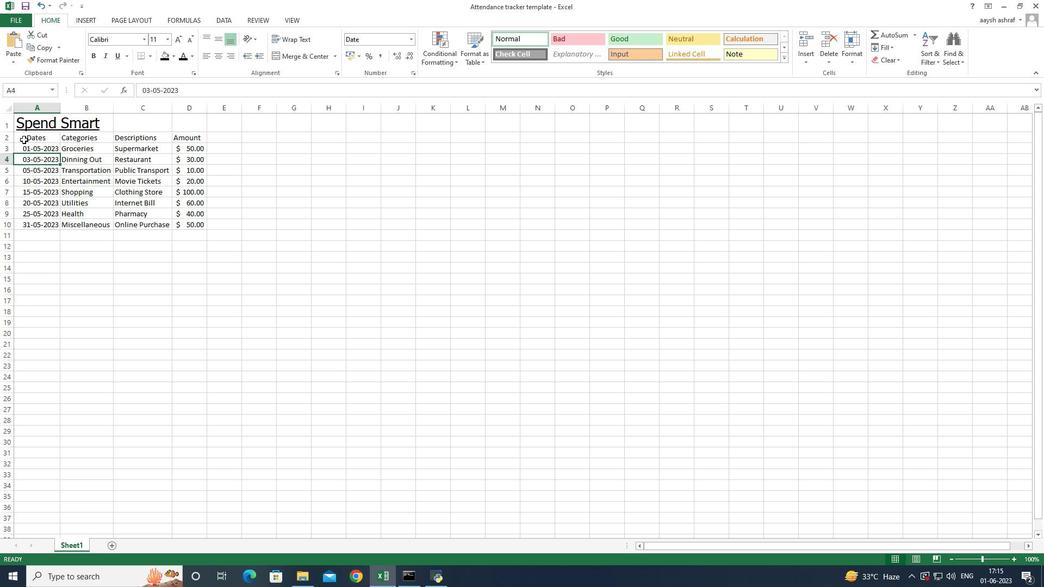 
Action: Mouse moved to (145, 37)
Screenshot: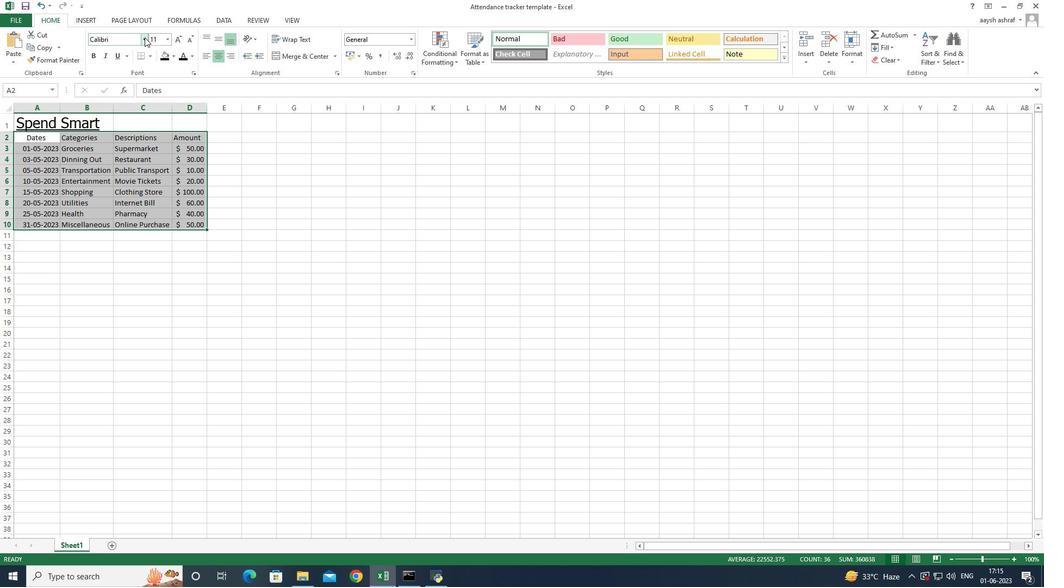
Action: Mouse pressed left at (145, 37)
Screenshot: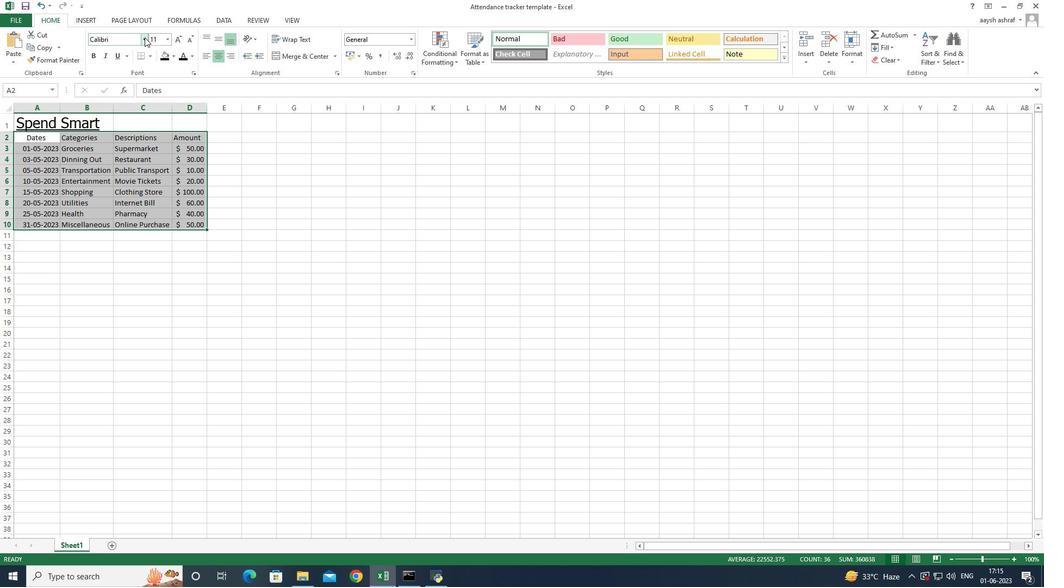 
Action: Mouse moved to (139, 127)
Screenshot: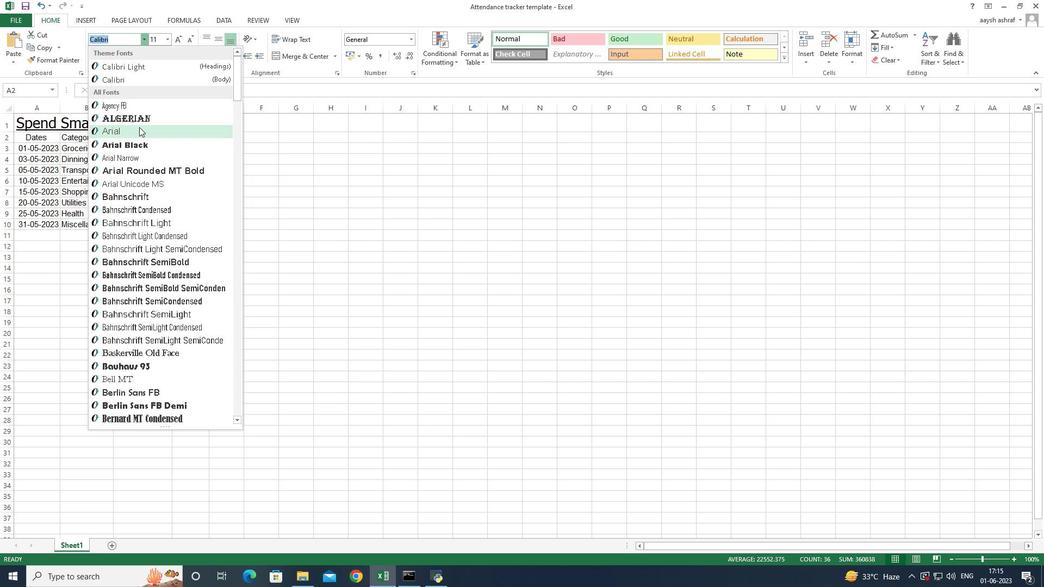 
Action: Mouse pressed left at (139, 127)
Screenshot: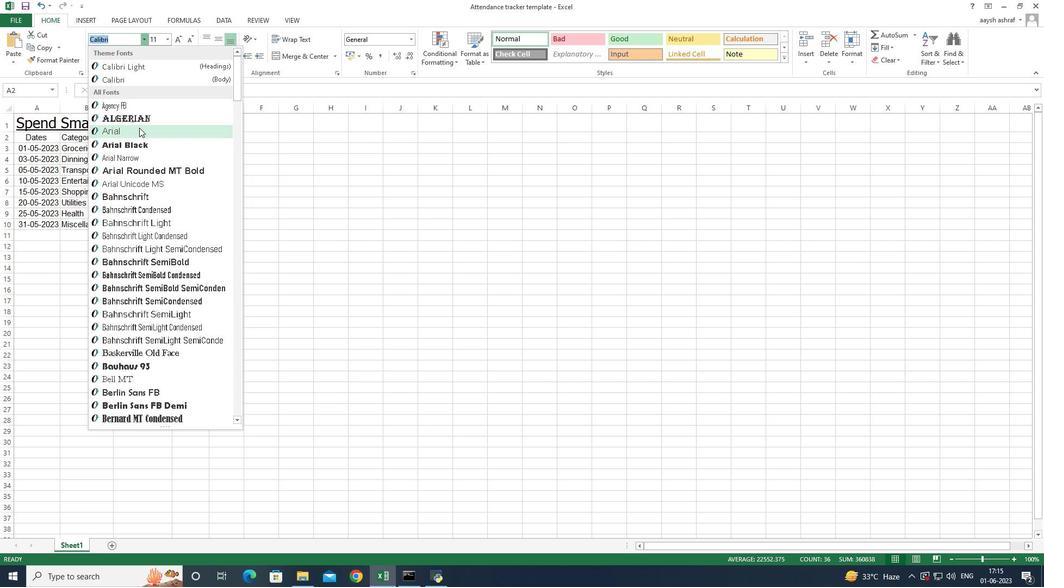 
Action: Mouse moved to (168, 41)
Screenshot: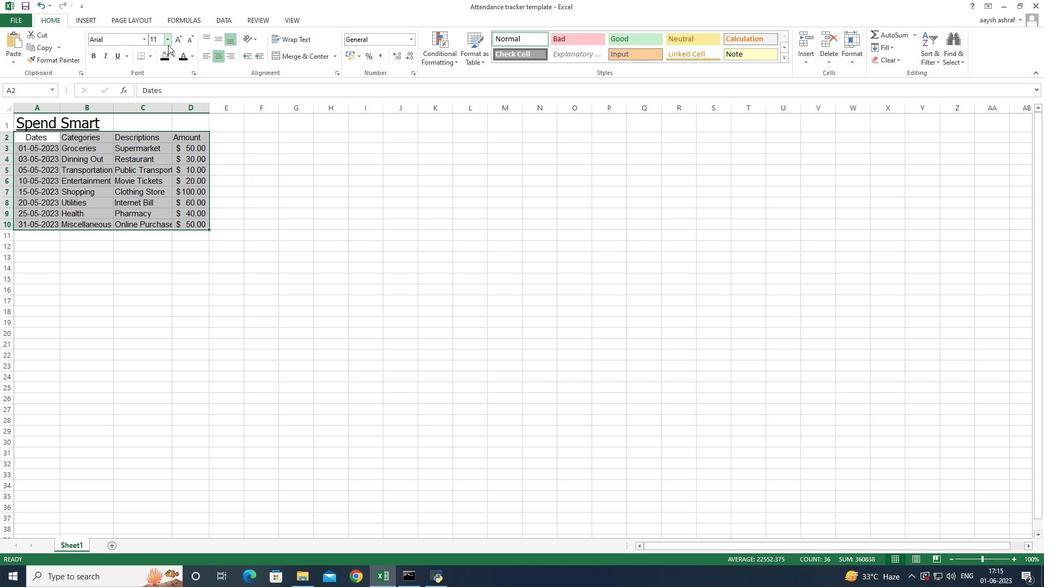 
Action: Mouse pressed left at (168, 41)
Screenshot: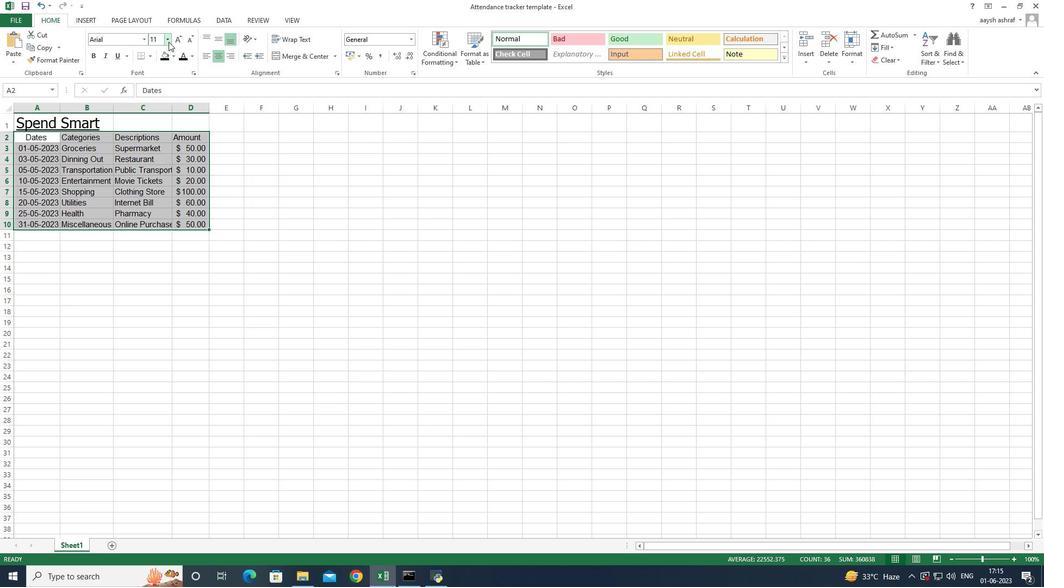 
Action: Mouse moved to (159, 94)
Screenshot: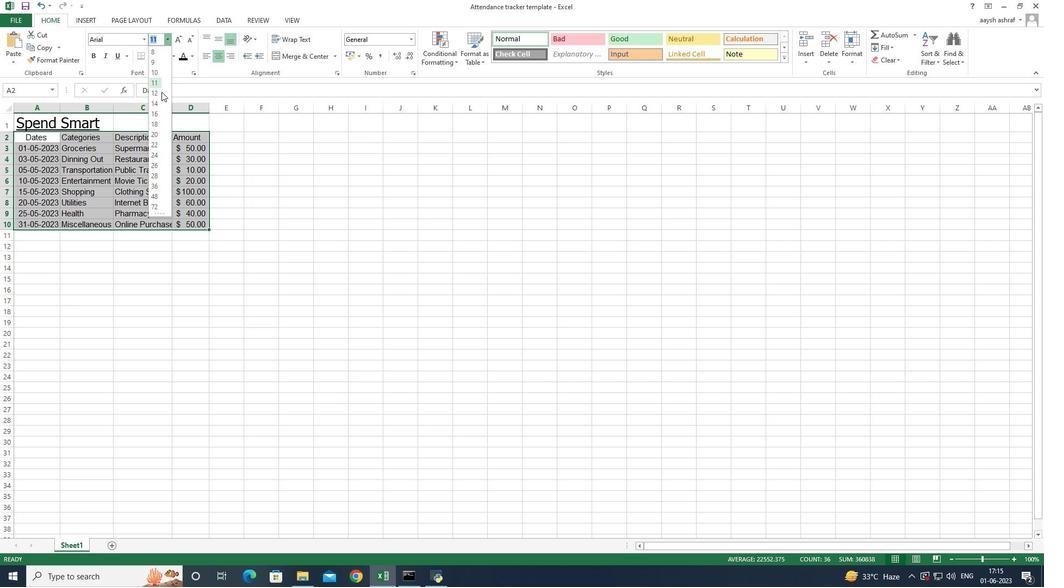 
Action: Mouse pressed left at (159, 94)
Screenshot: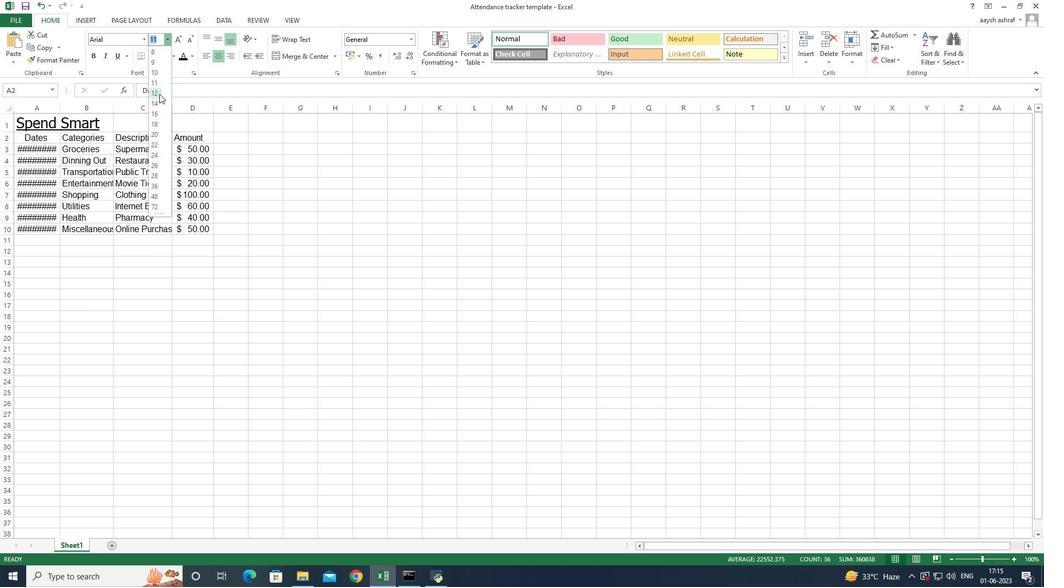 
Action: Mouse moved to (68, 121)
Screenshot: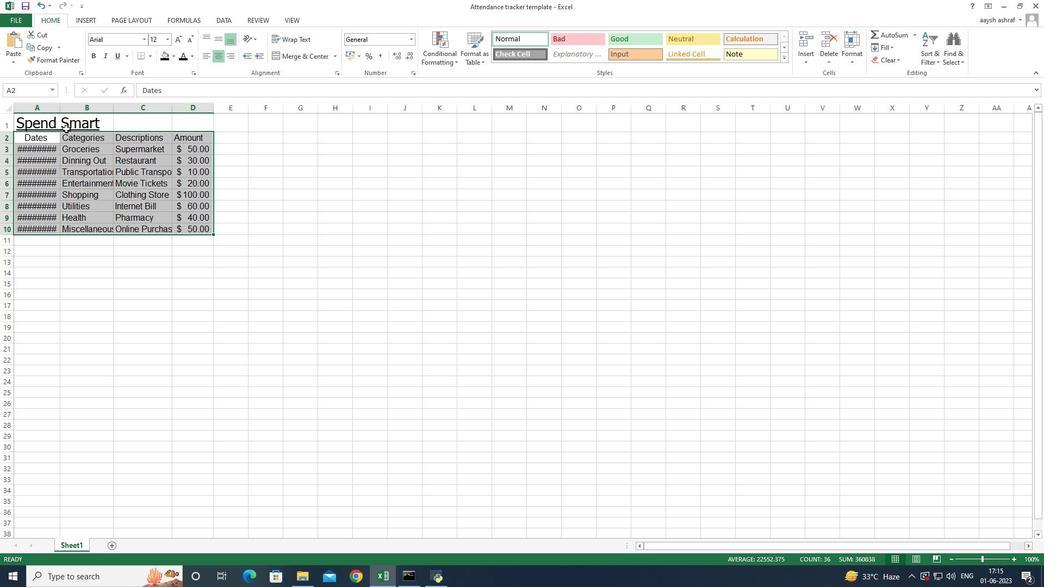 
Action: Mouse pressed left at (68, 121)
Screenshot: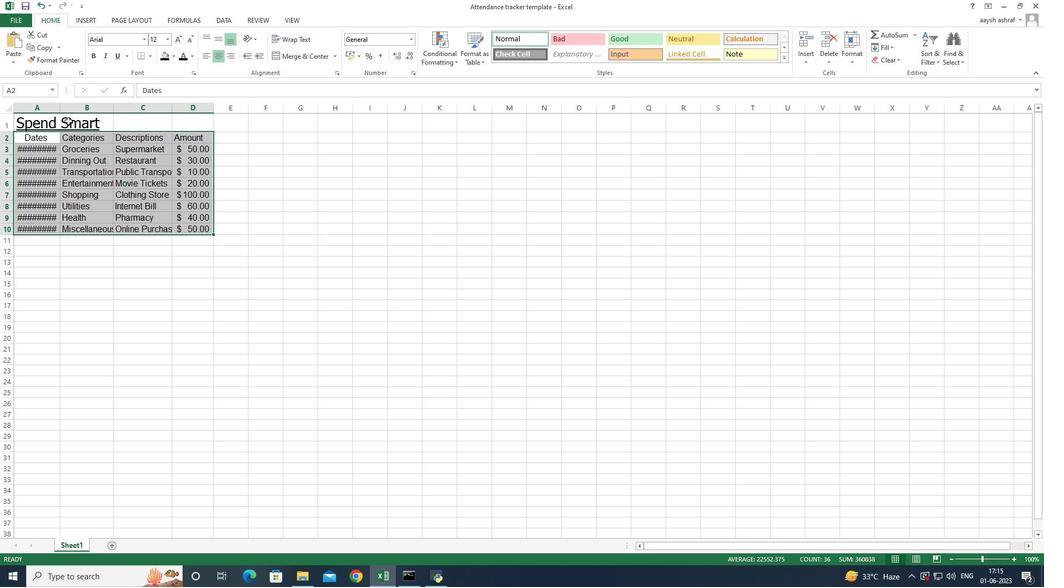 
Action: Mouse moved to (69, 120)
Screenshot: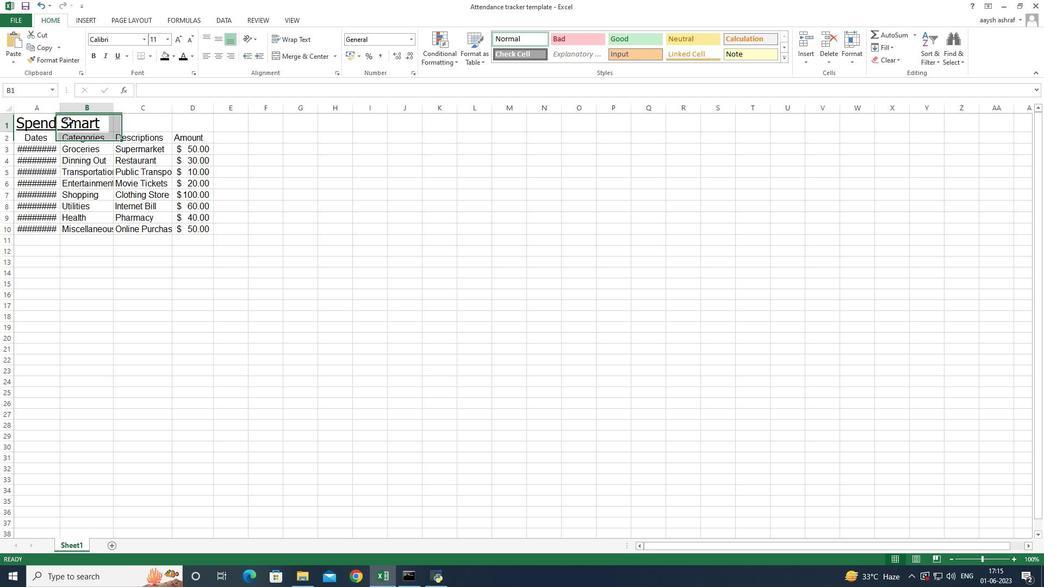 
Action: Mouse pressed left at (69, 120)
Screenshot: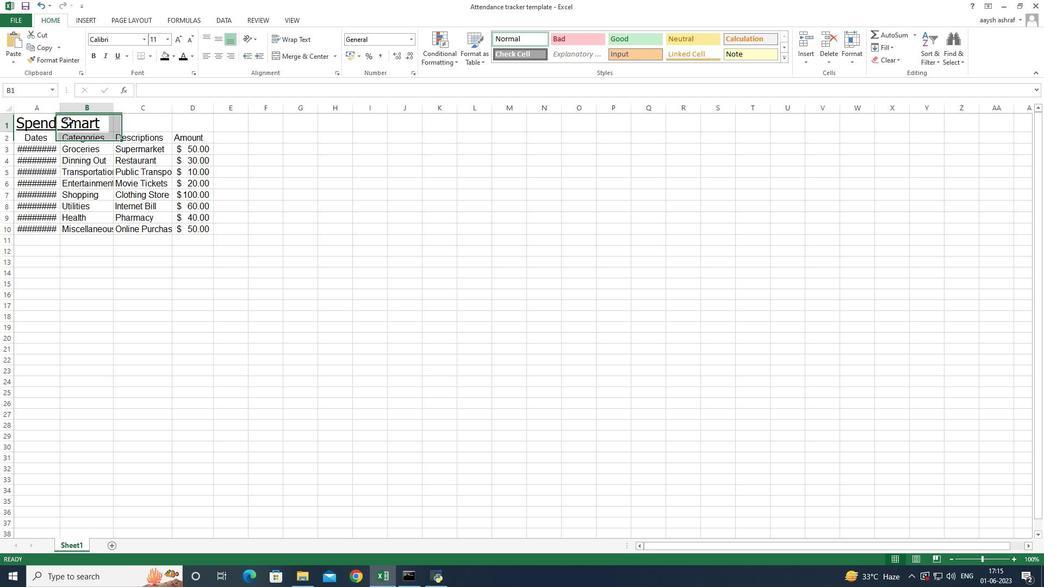 
Action: Mouse moved to (32, 126)
Screenshot: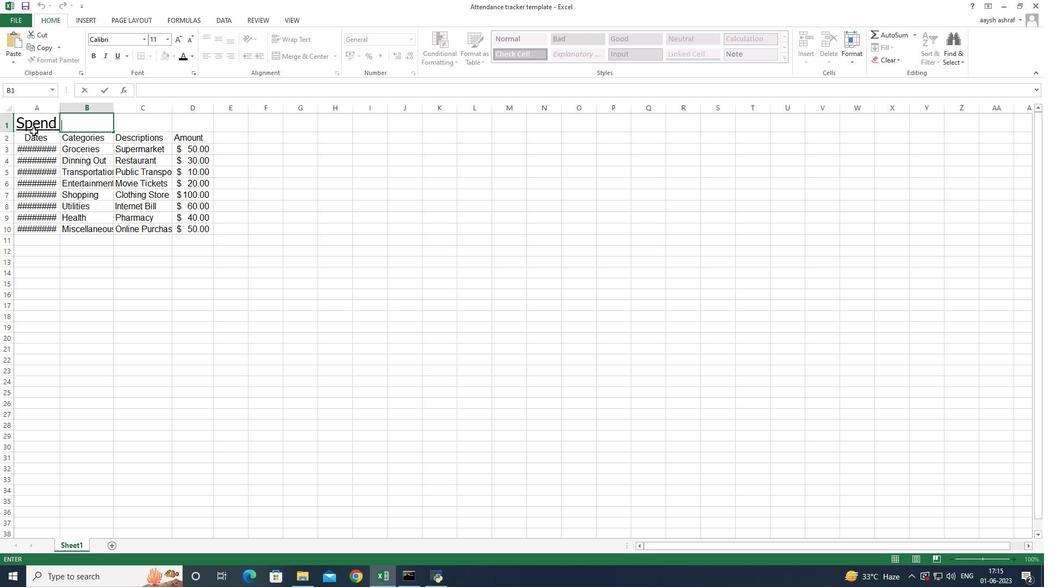 
Action: Mouse pressed left at (32, 126)
Screenshot: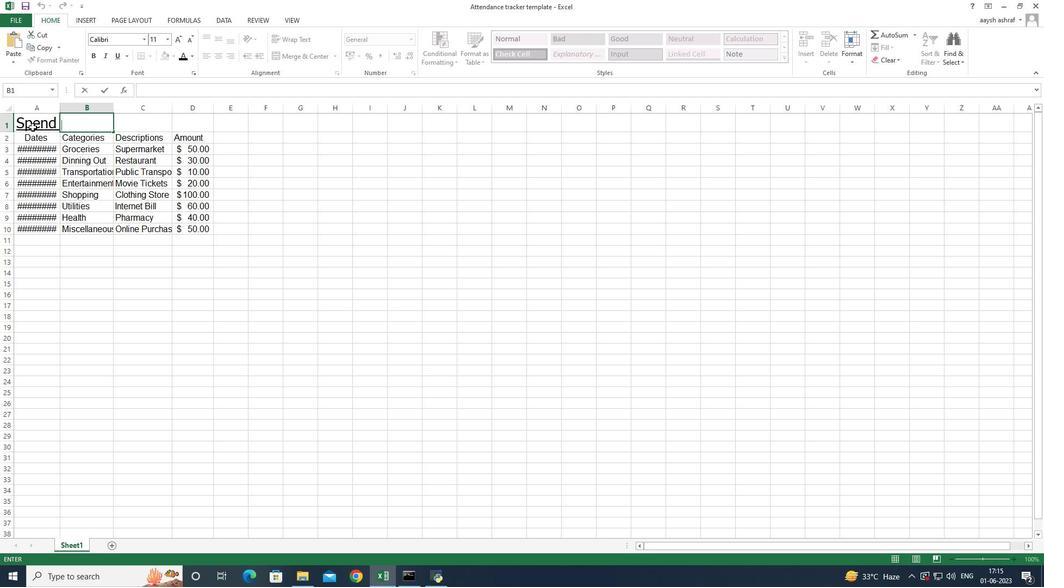 
Action: Mouse moved to (26, 122)
Screenshot: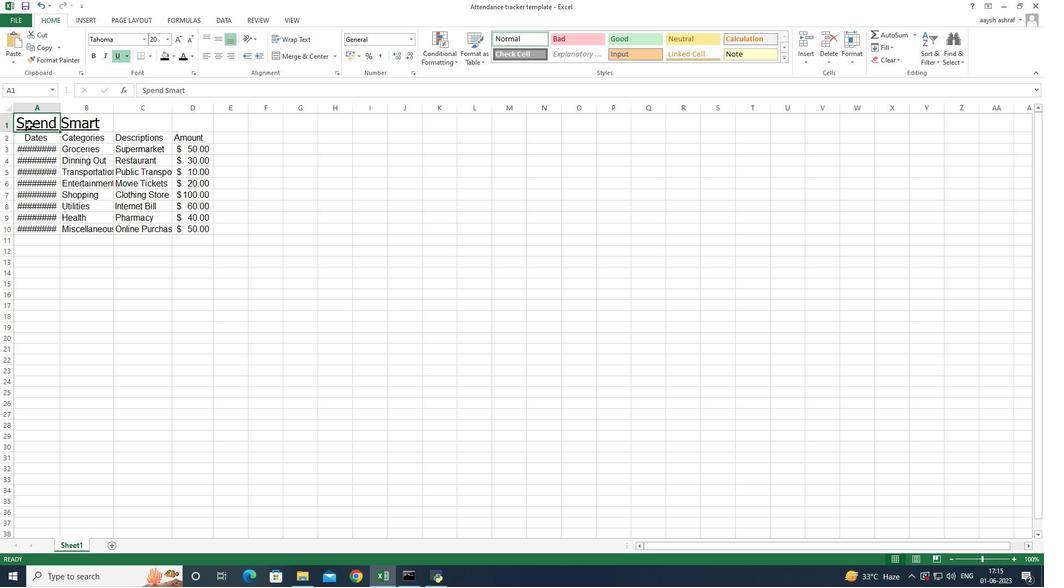 
Action: Mouse pressed left at (26, 122)
Screenshot: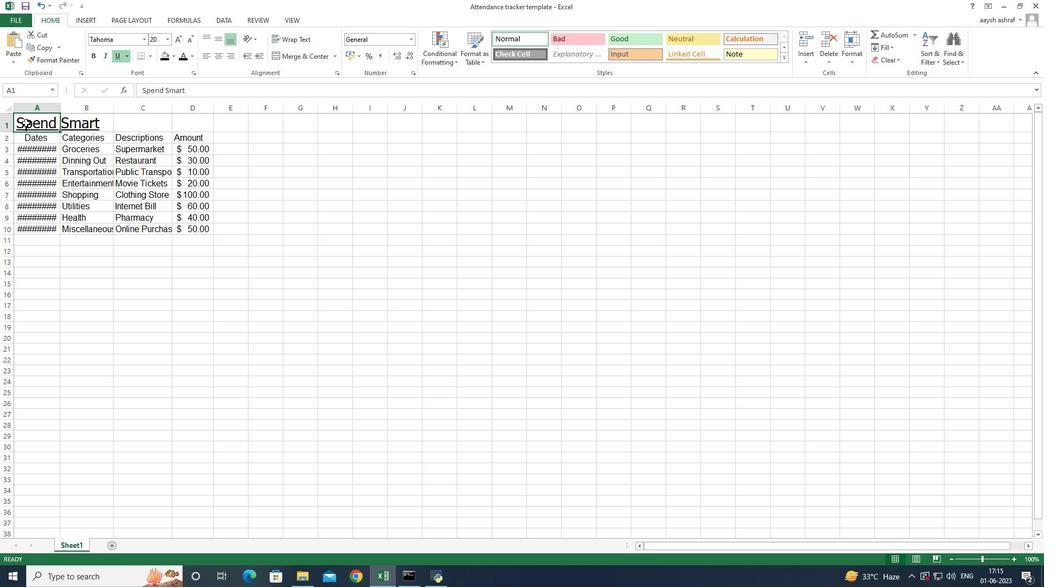 
Action: Mouse moved to (208, 55)
Screenshot: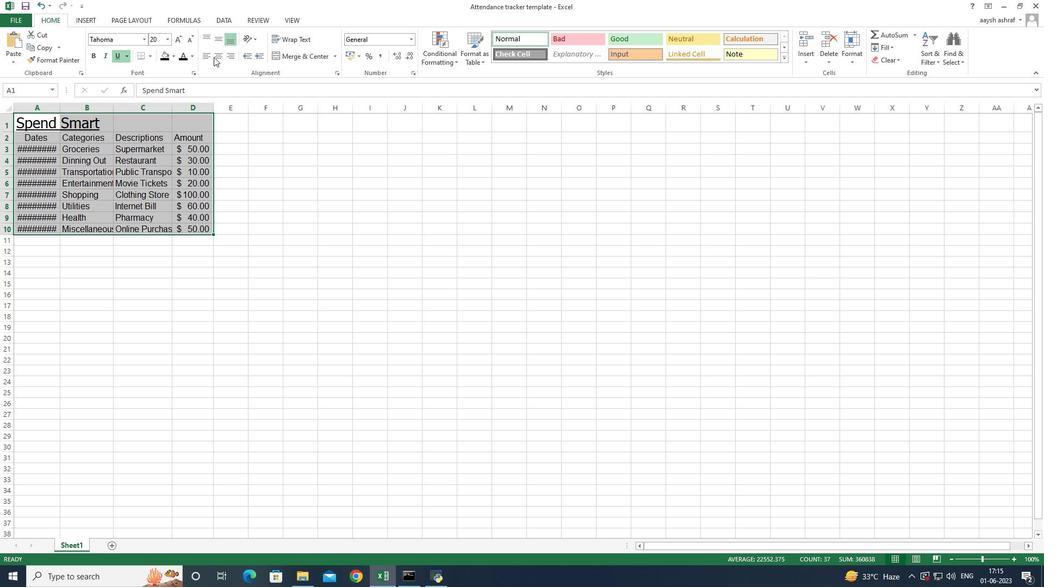 
Action: Mouse pressed left at (208, 55)
Screenshot: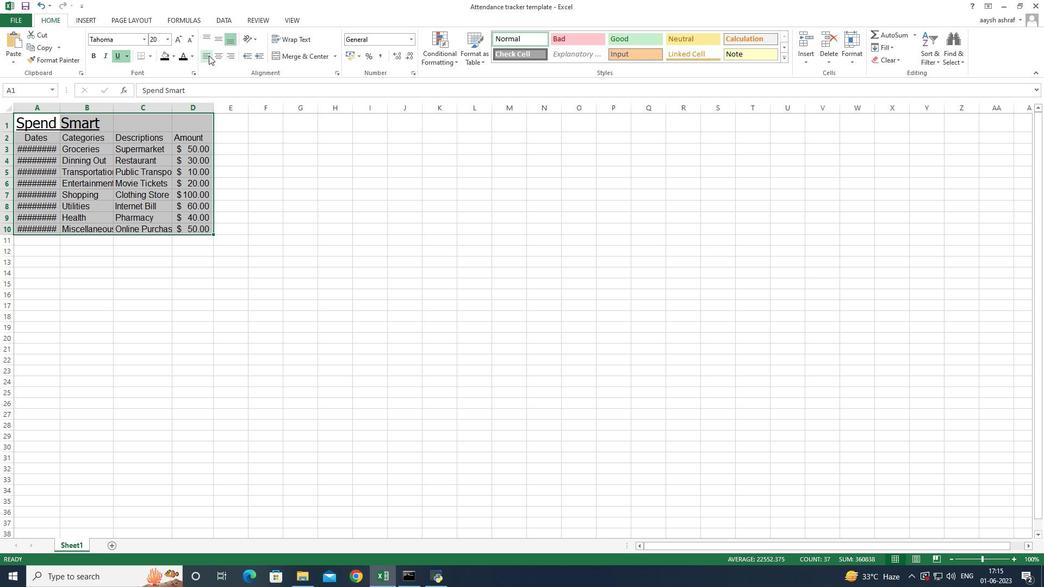 
Action: Mouse moved to (81, 163)
Screenshot: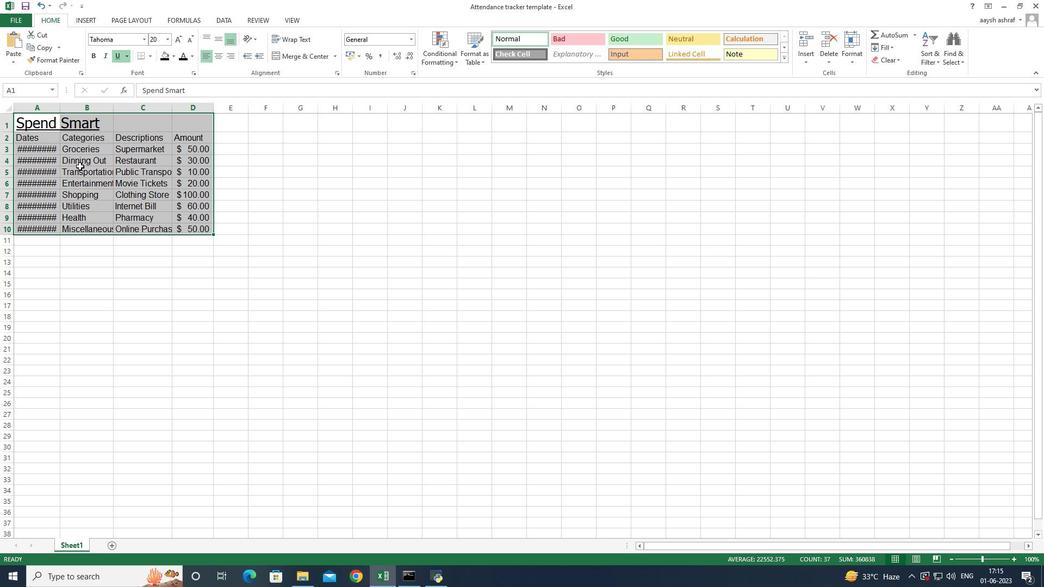 
Action: Mouse pressed left at (81, 163)
Screenshot: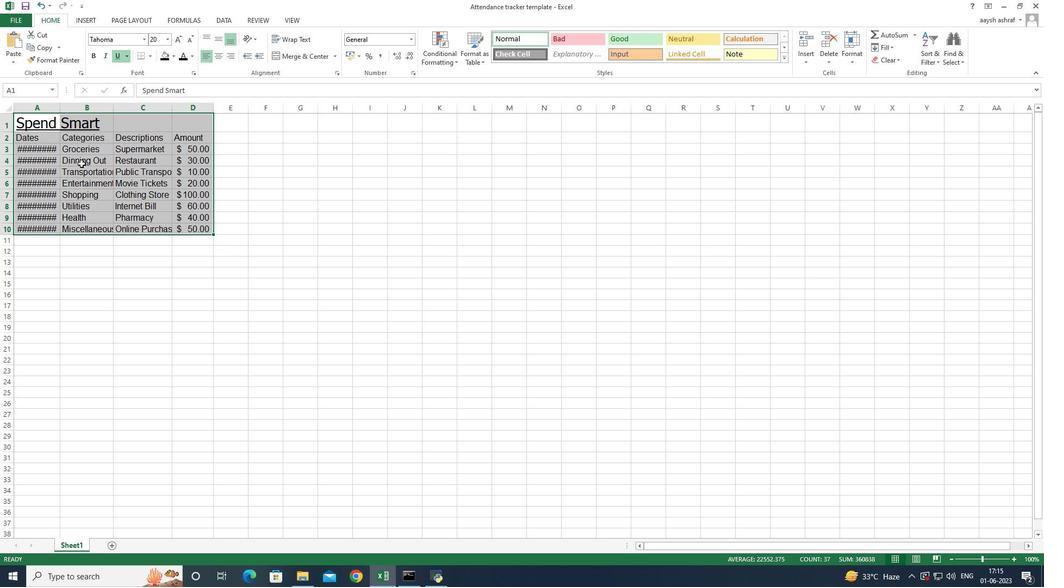 
Action: Mouse moved to (29, 120)
Screenshot: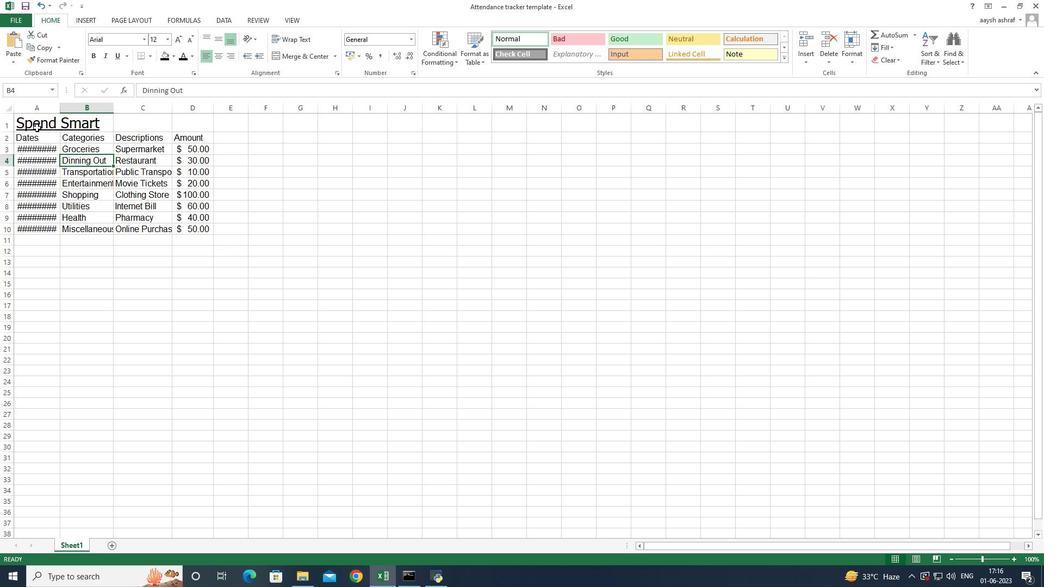 
Action: Mouse pressed left at (29, 120)
Screenshot: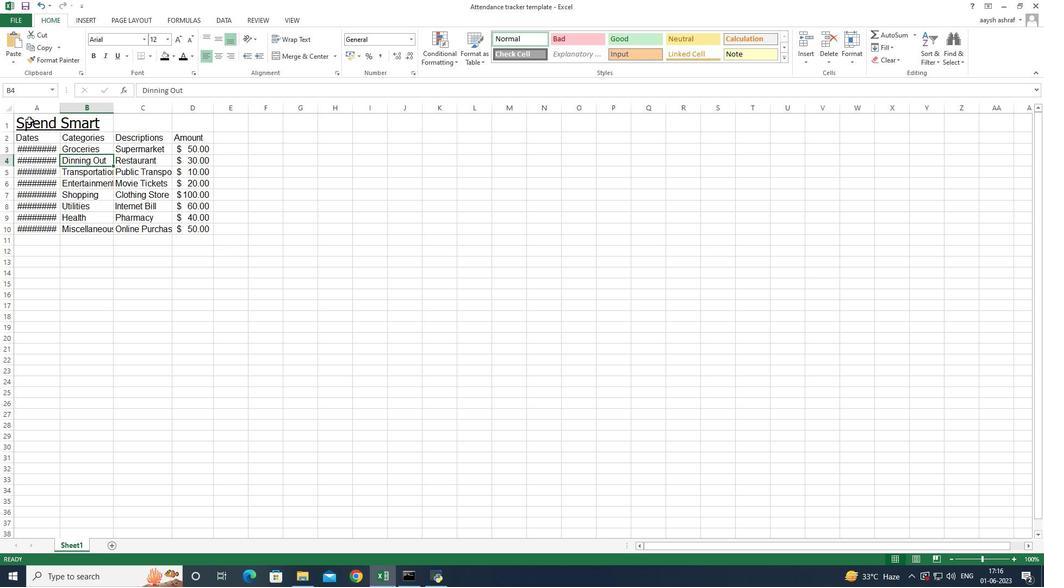 
Action: Mouse moved to (850, 43)
Screenshot: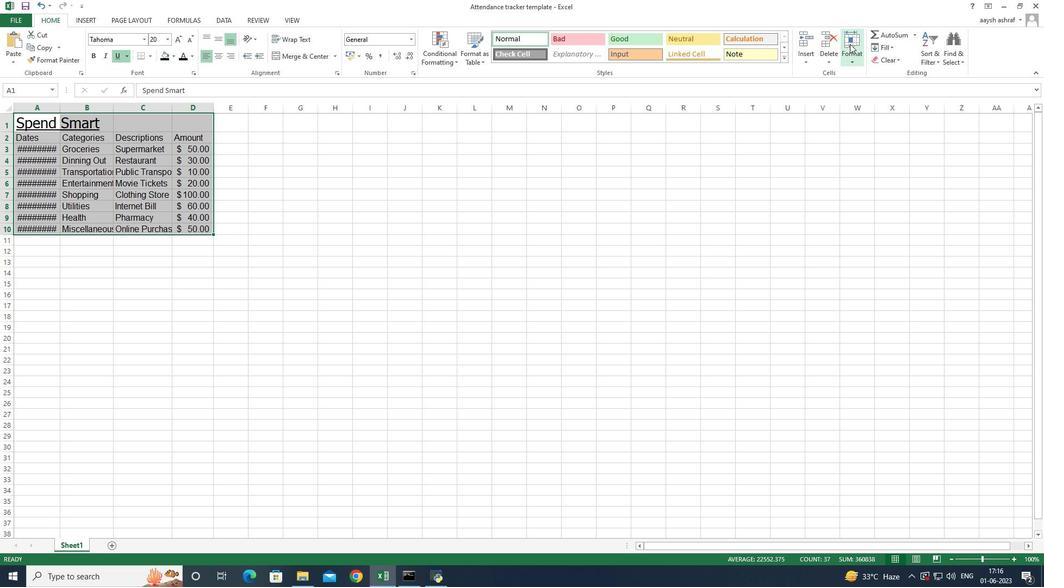 
Action: Mouse pressed left at (850, 43)
Screenshot: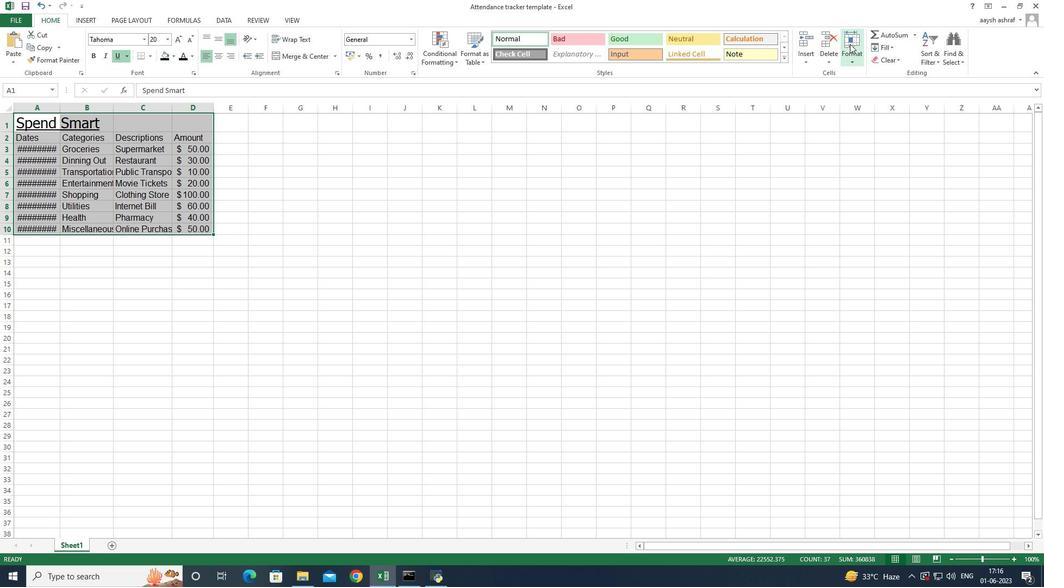 
Action: Mouse moved to (881, 124)
Screenshot: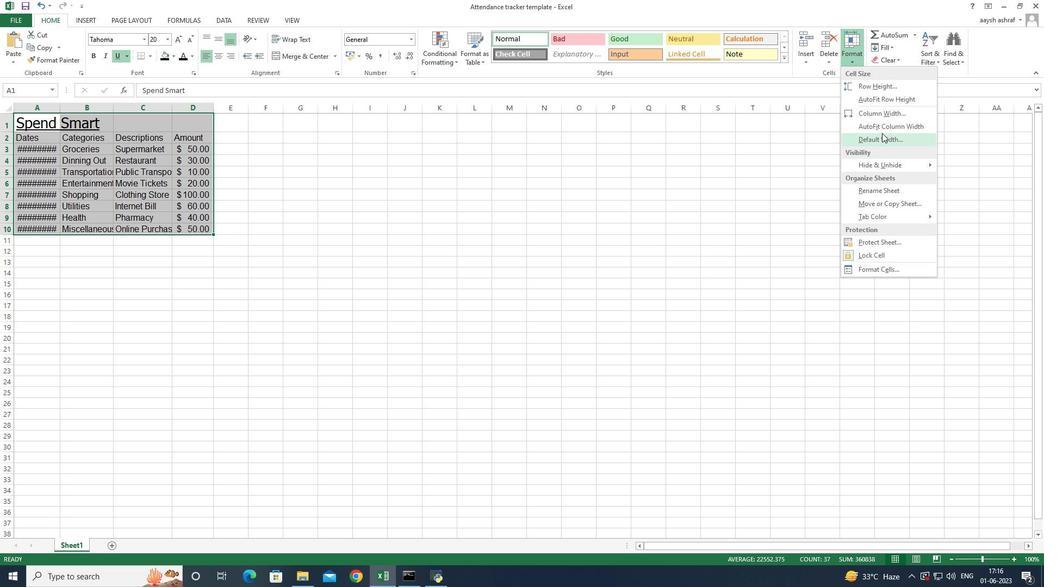 
Action: Mouse pressed left at (881, 124)
Screenshot: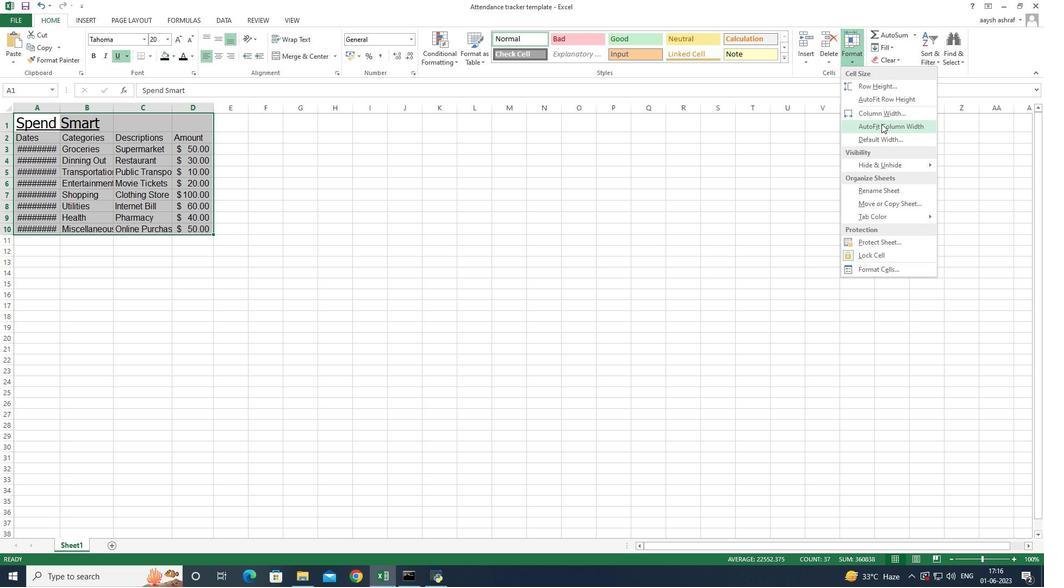 
Action: Mouse moved to (290, 233)
Screenshot: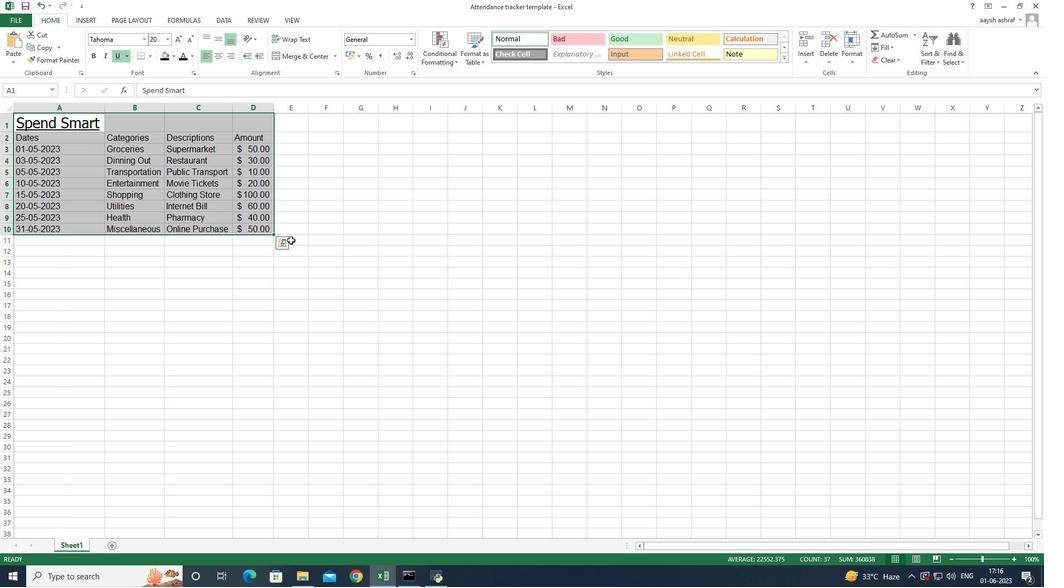 
Action: Mouse pressed left at (290, 233)
Screenshot: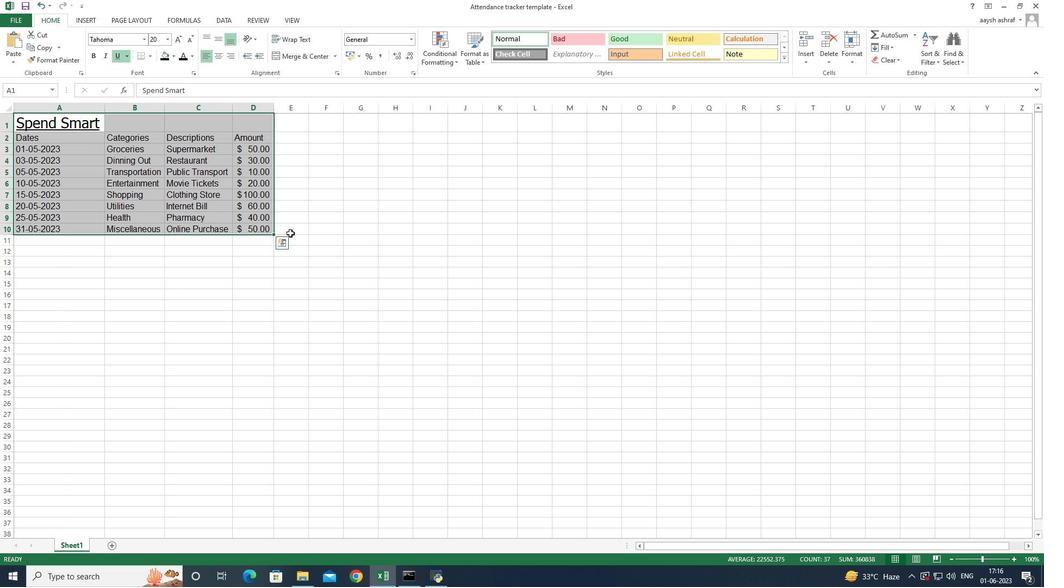 
Action: Mouse moved to (186, 190)
Screenshot: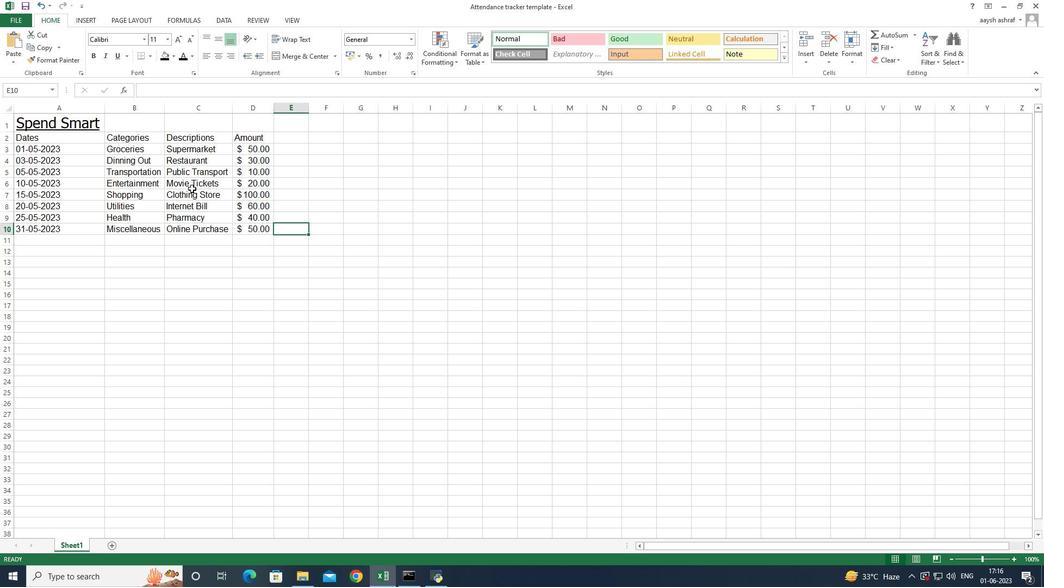 
Action: Mouse scrolled (186, 191) with delta (0, 0)
Screenshot: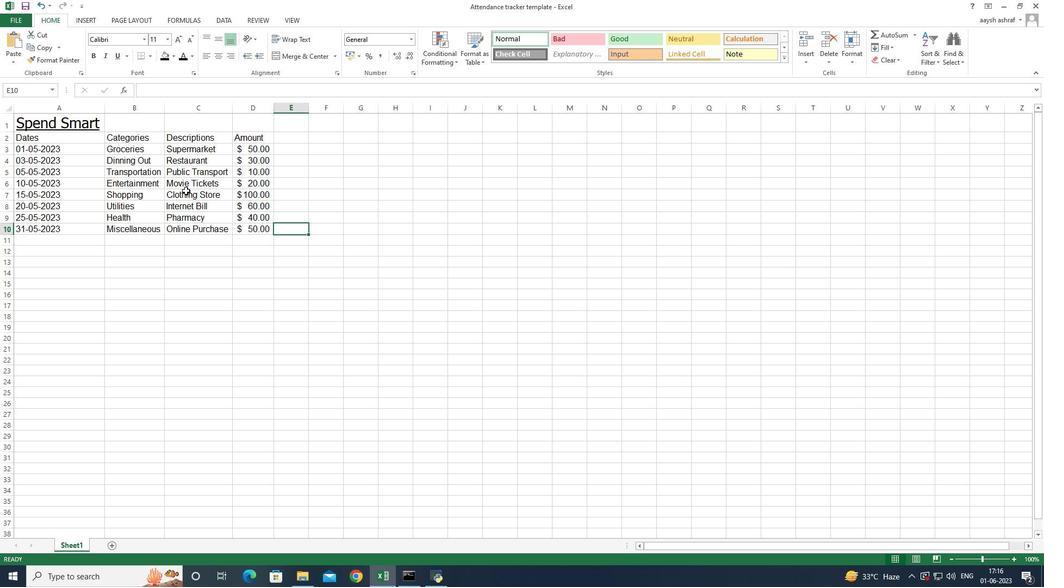 
Action: Mouse moved to (167, 188)
Screenshot: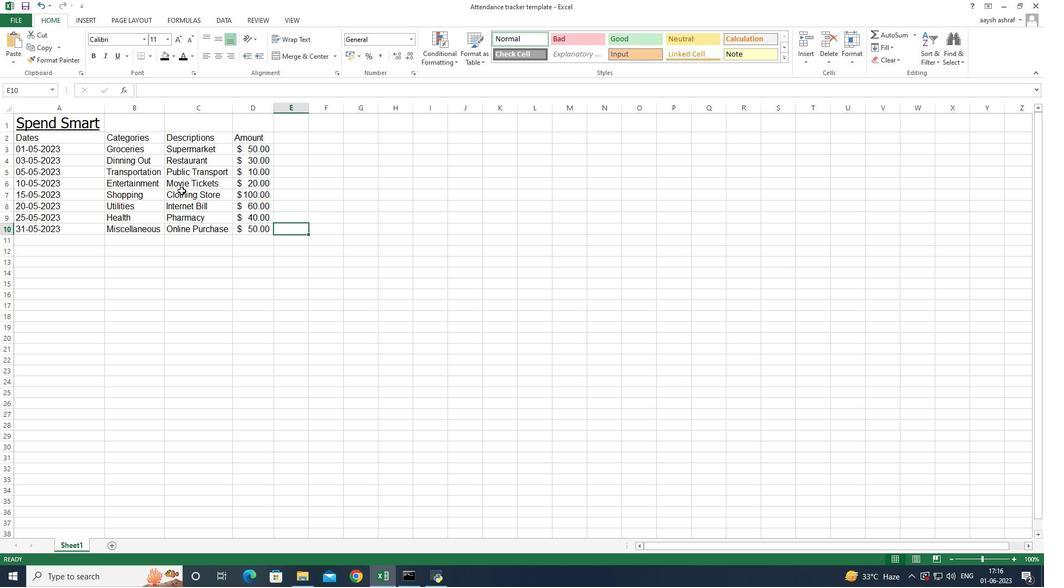 
Action: Mouse pressed left at (167, 188)
Screenshot: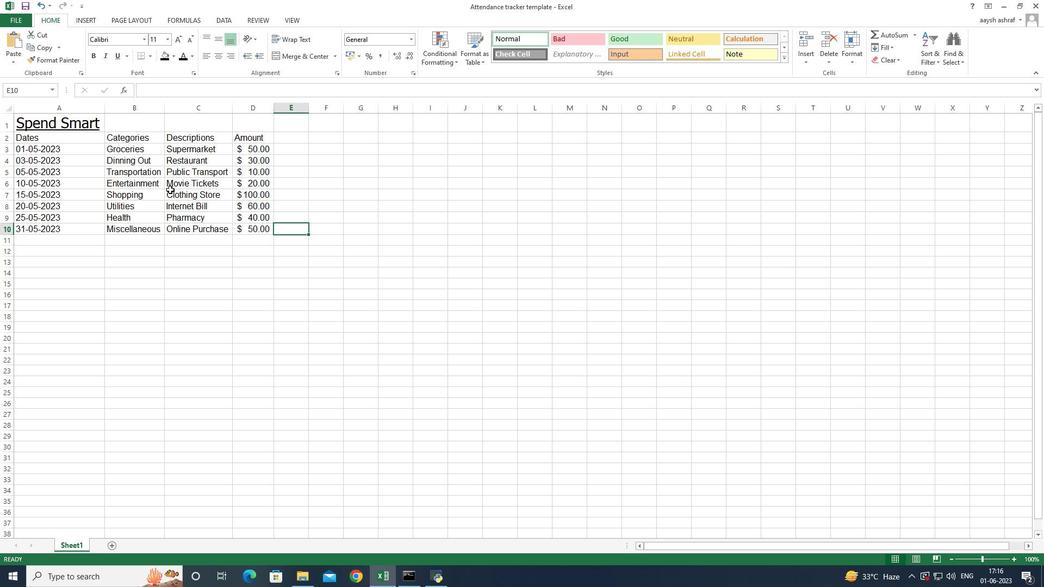 
Action: Mouse moved to (258, 229)
Screenshot: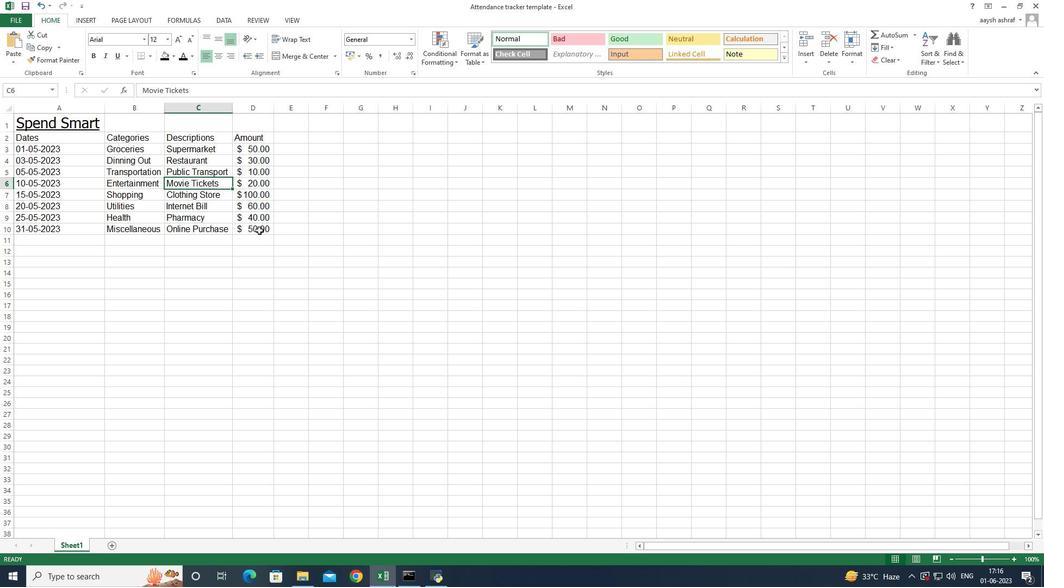 
Action: Mouse pressed left at (258, 229)
Screenshot: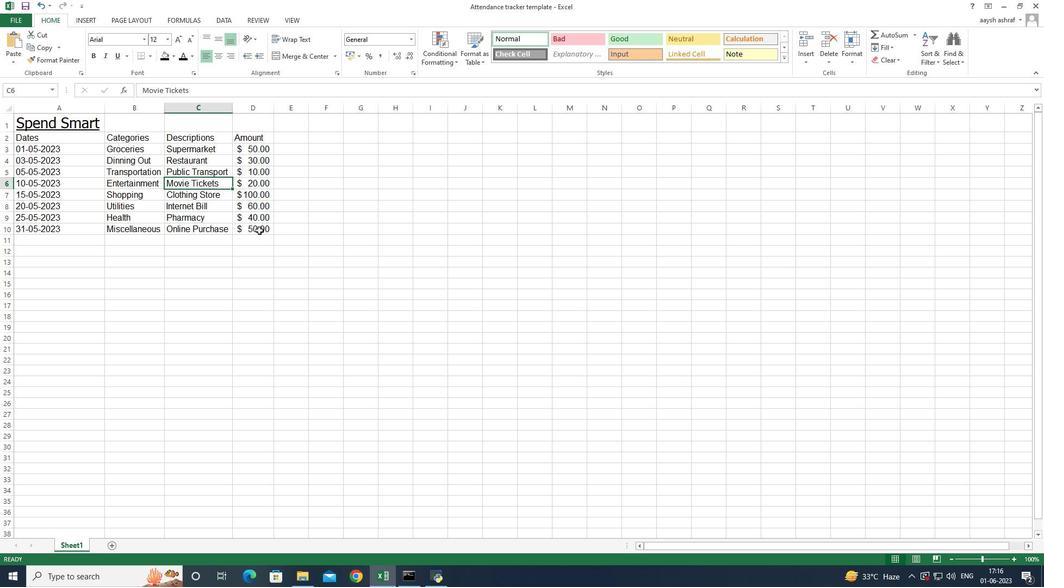 
Action: Mouse moved to (257, 230)
Screenshot: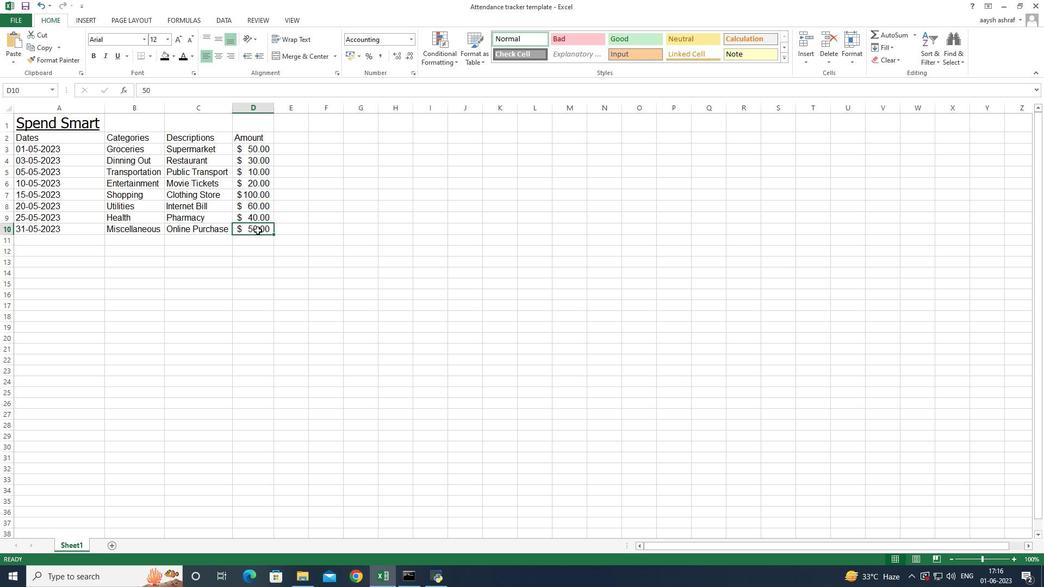 
